Task: Add a signature Jeffery Brown containing Have a great National Nurses Day, Jeffery Brown to email address softage.5@softage.net and add a label Test scores
Action: Mouse moved to (1229, 75)
Screenshot: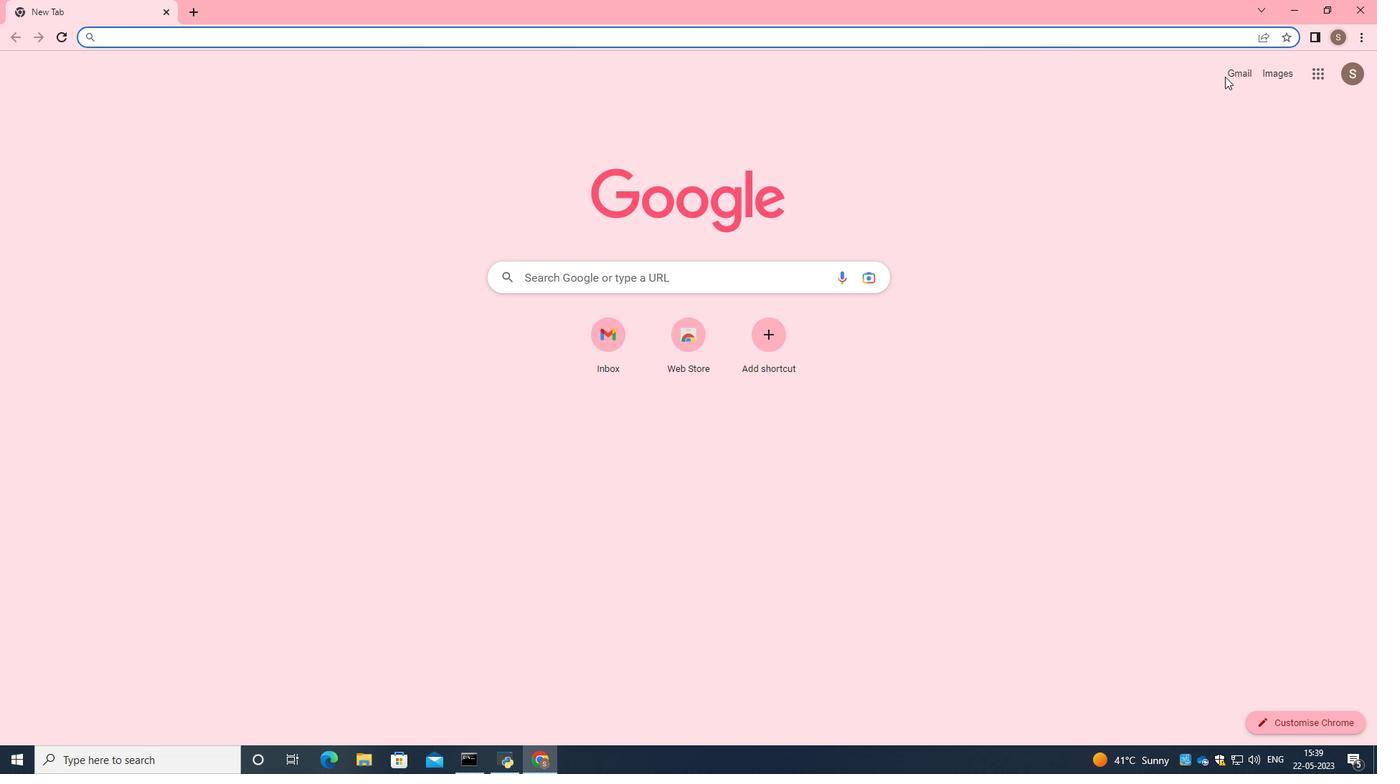 
Action: Mouse pressed left at (1229, 75)
Screenshot: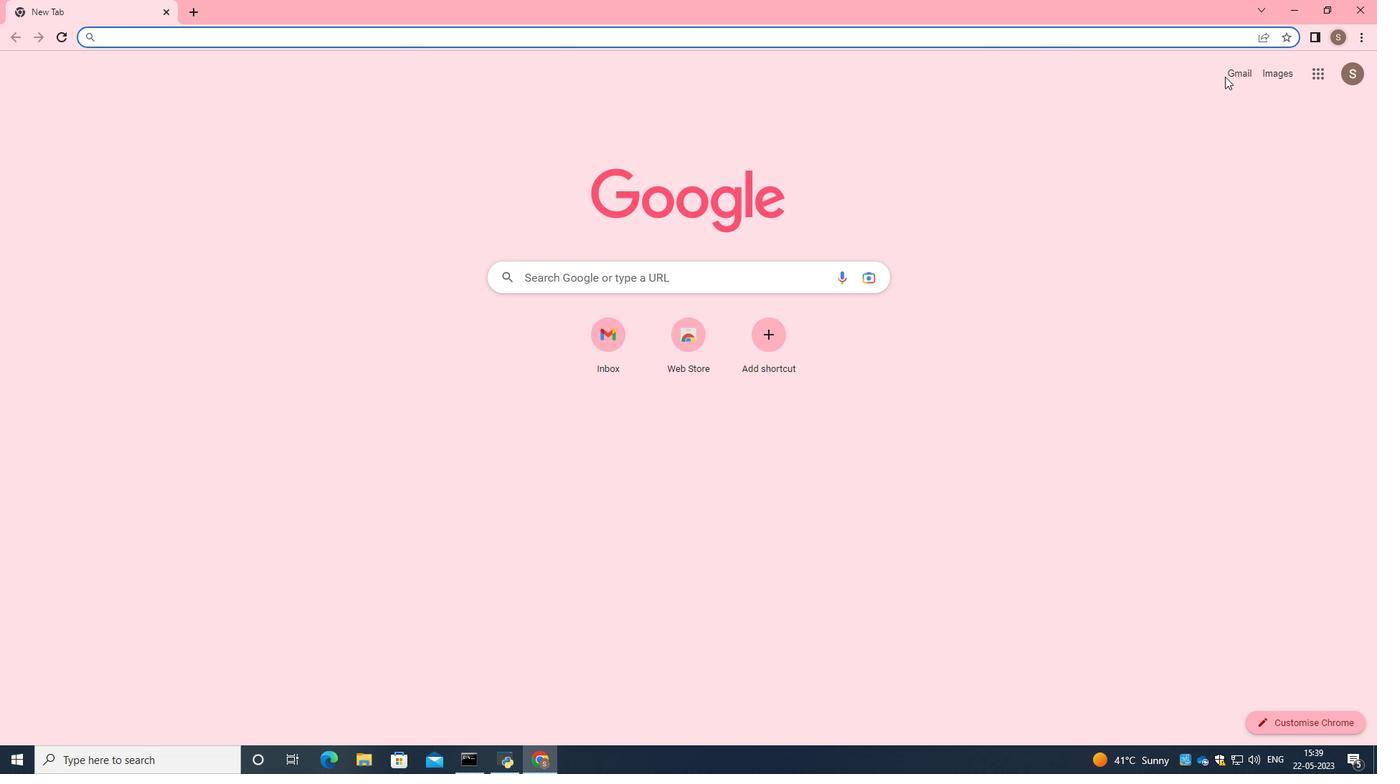 
Action: Mouse moved to (1031, 300)
Screenshot: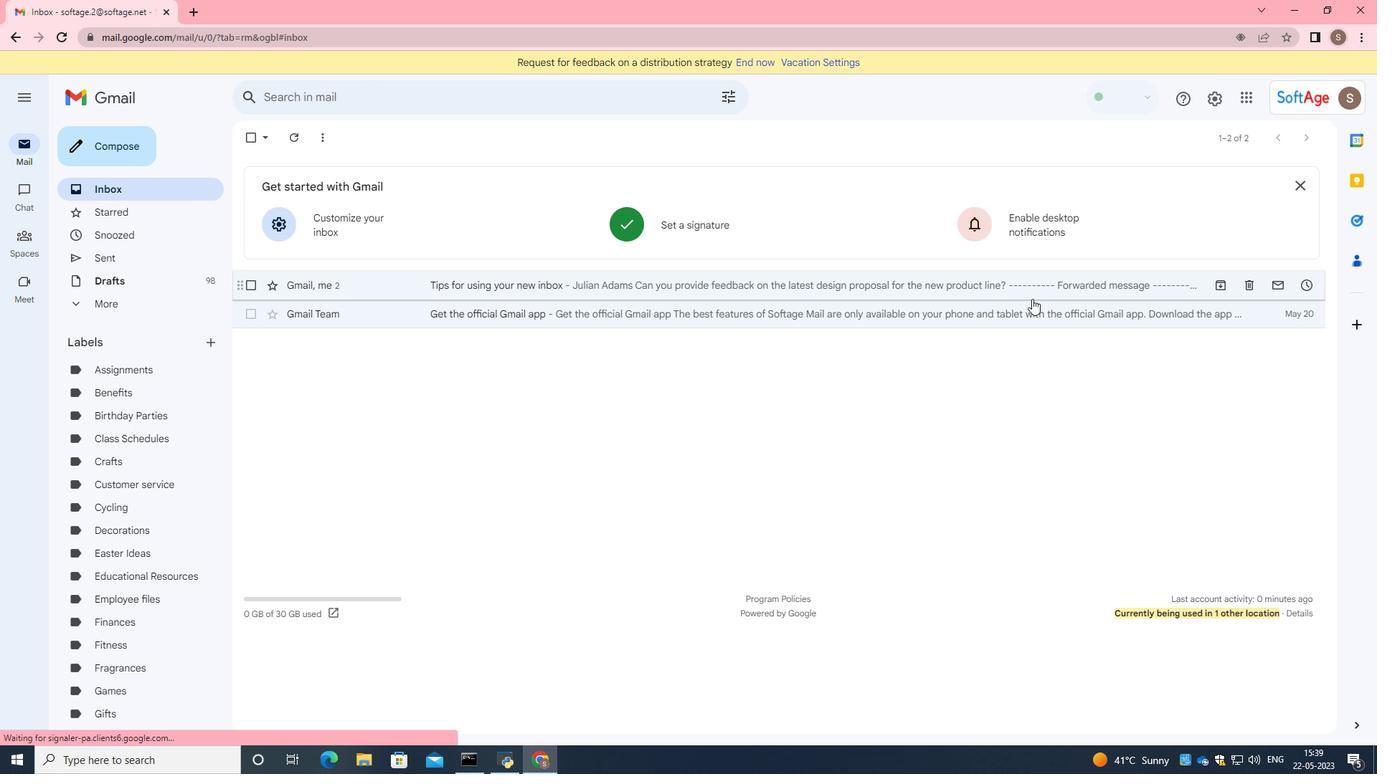 
Action: Mouse scrolled (1031, 299) with delta (0, 0)
Screenshot: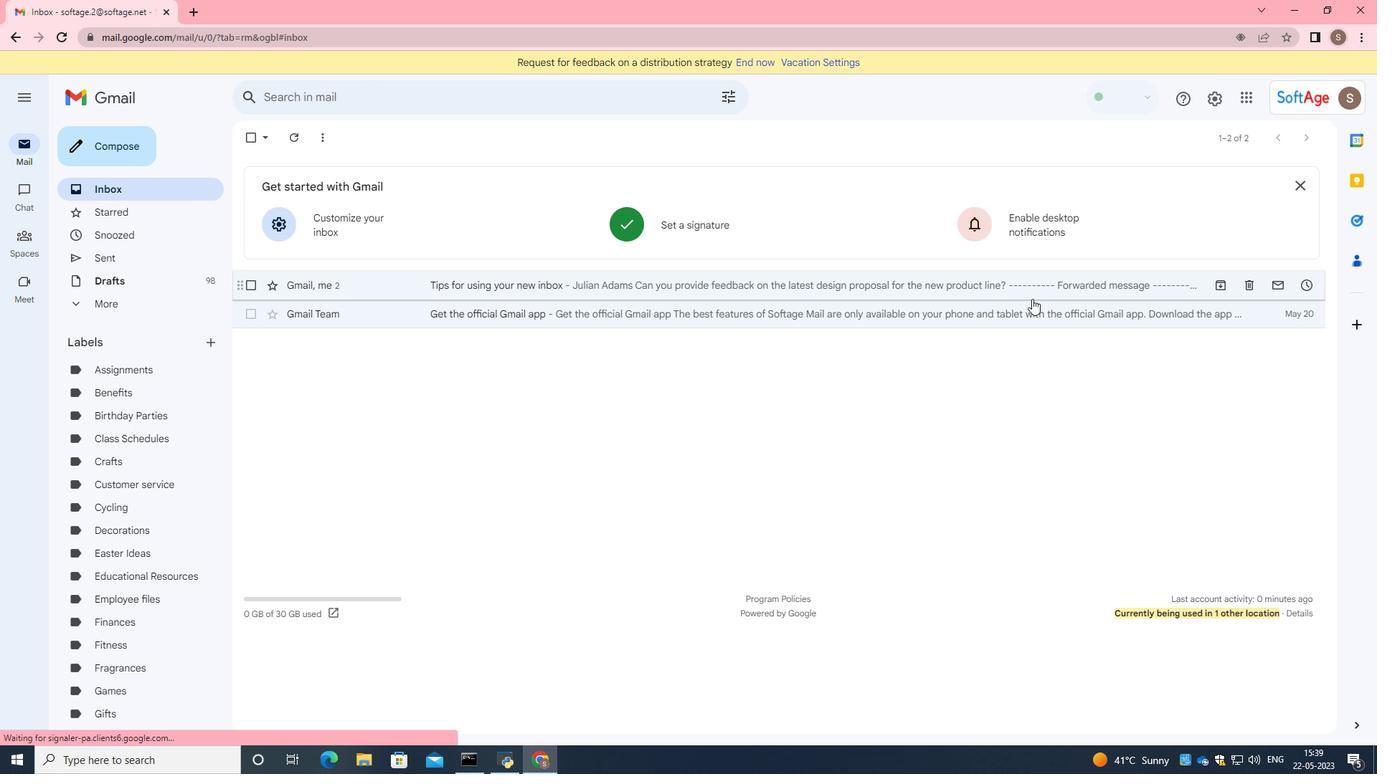 
Action: Mouse moved to (1031, 302)
Screenshot: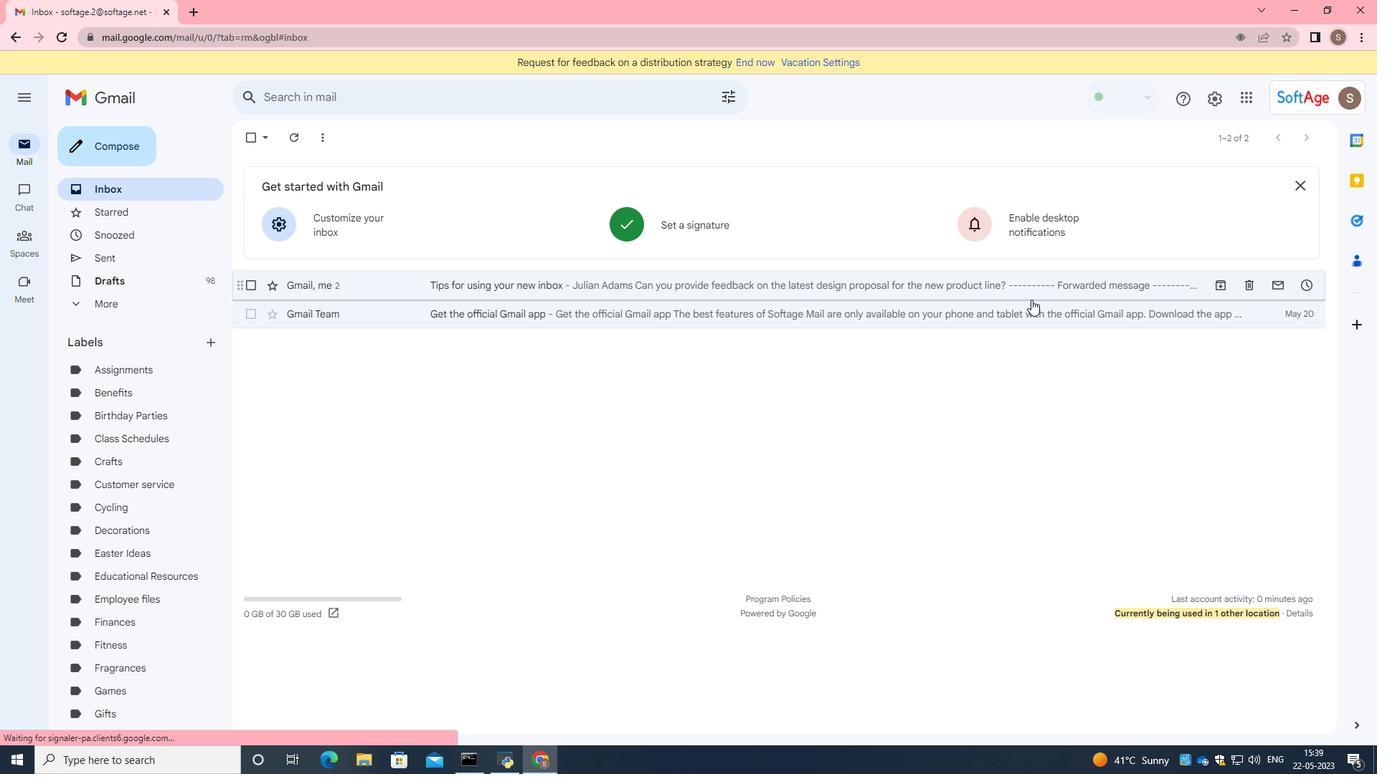 
Action: Mouse scrolled (1031, 301) with delta (0, 0)
Screenshot: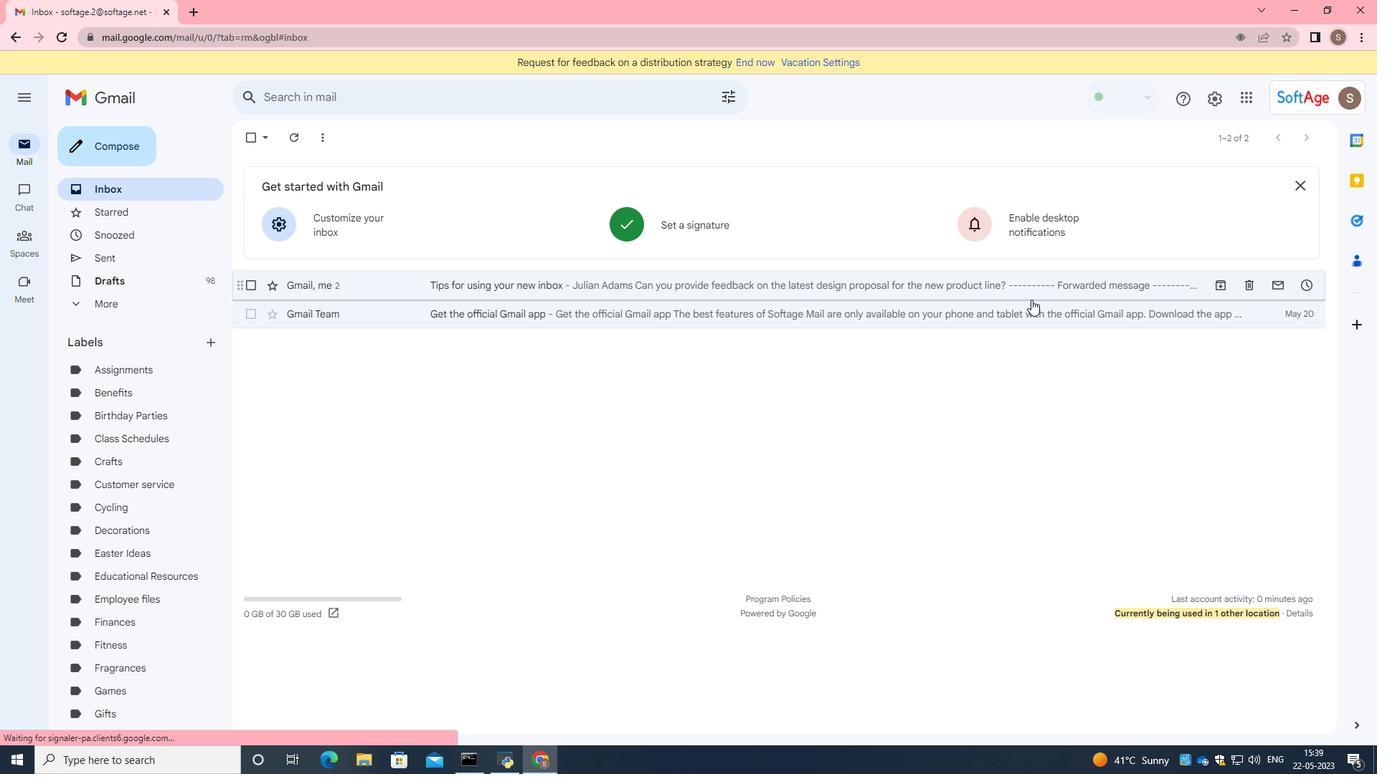 
Action: Mouse moved to (1210, 93)
Screenshot: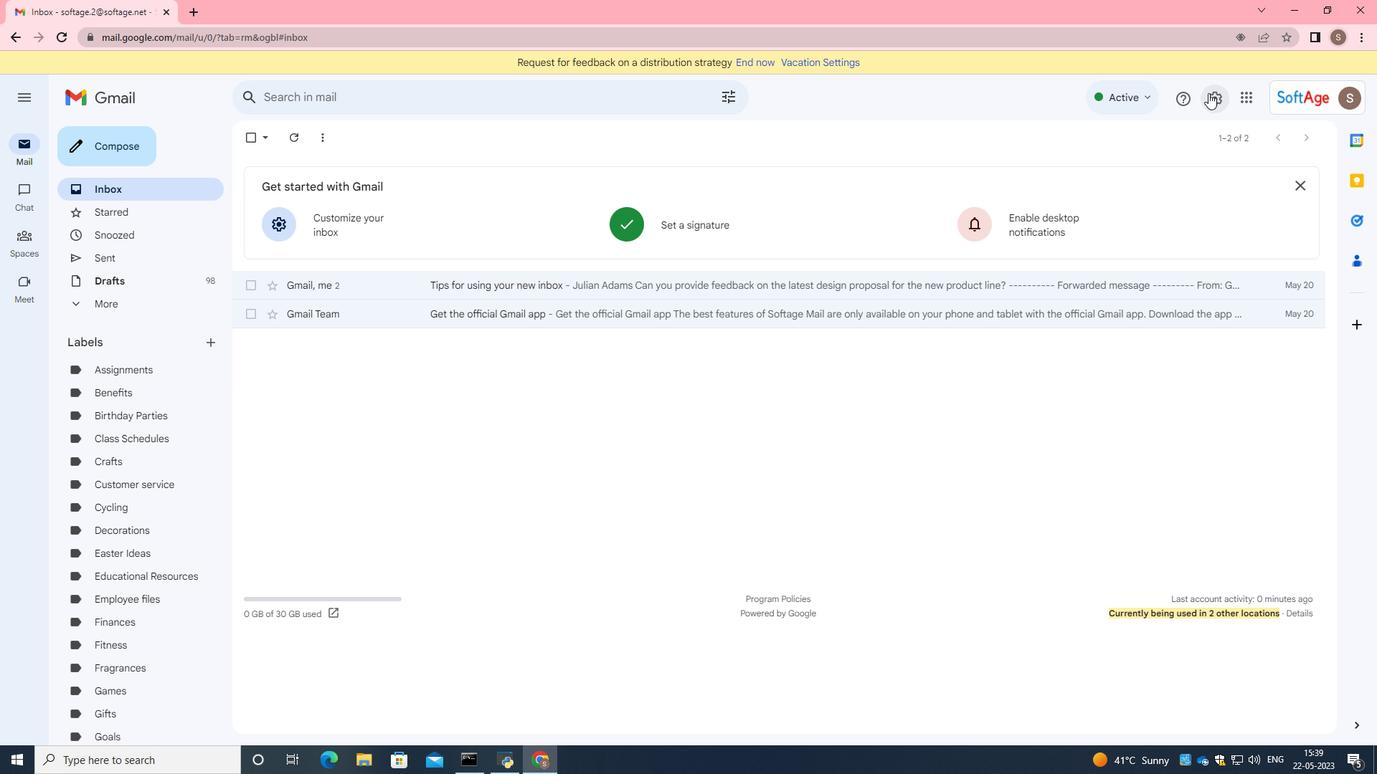 
Action: Mouse pressed left at (1210, 93)
Screenshot: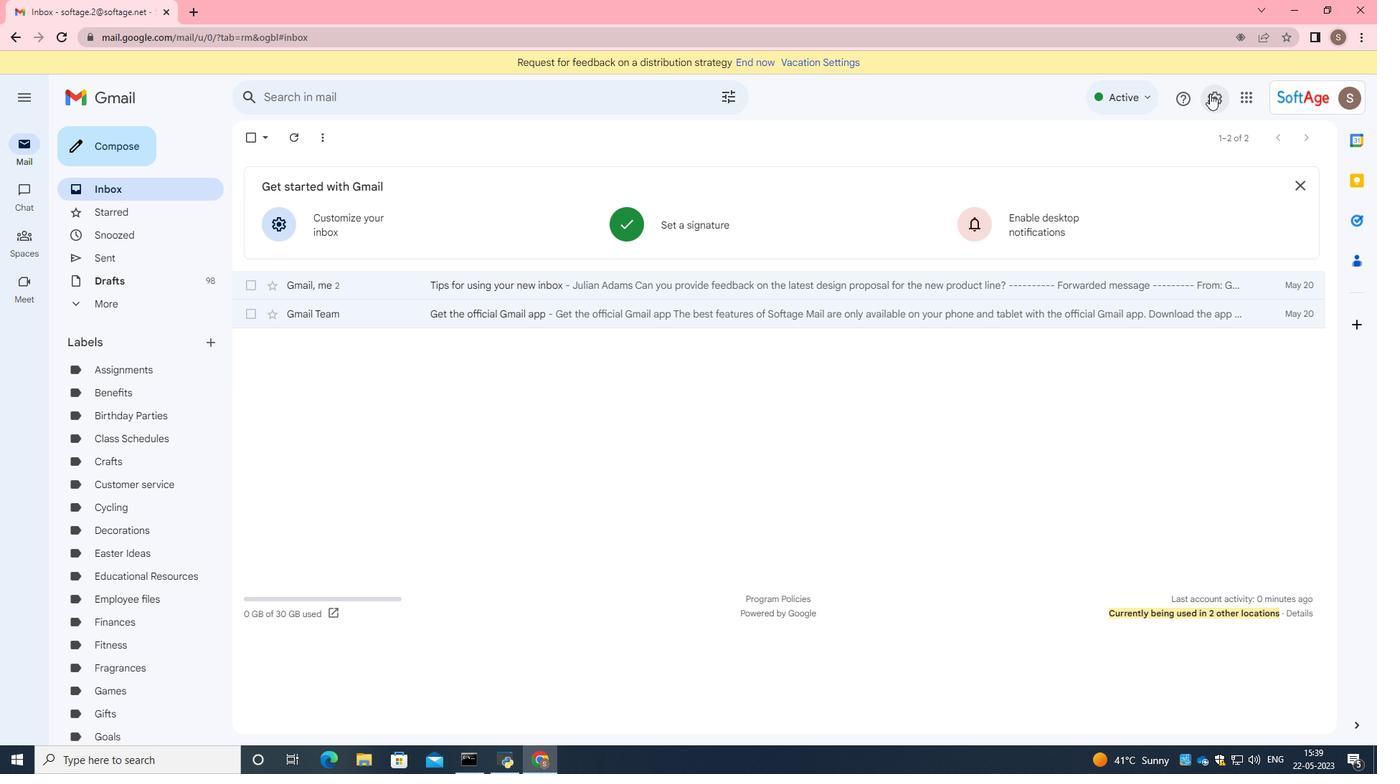 
Action: Mouse moved to (1213, 168)
Screenshot: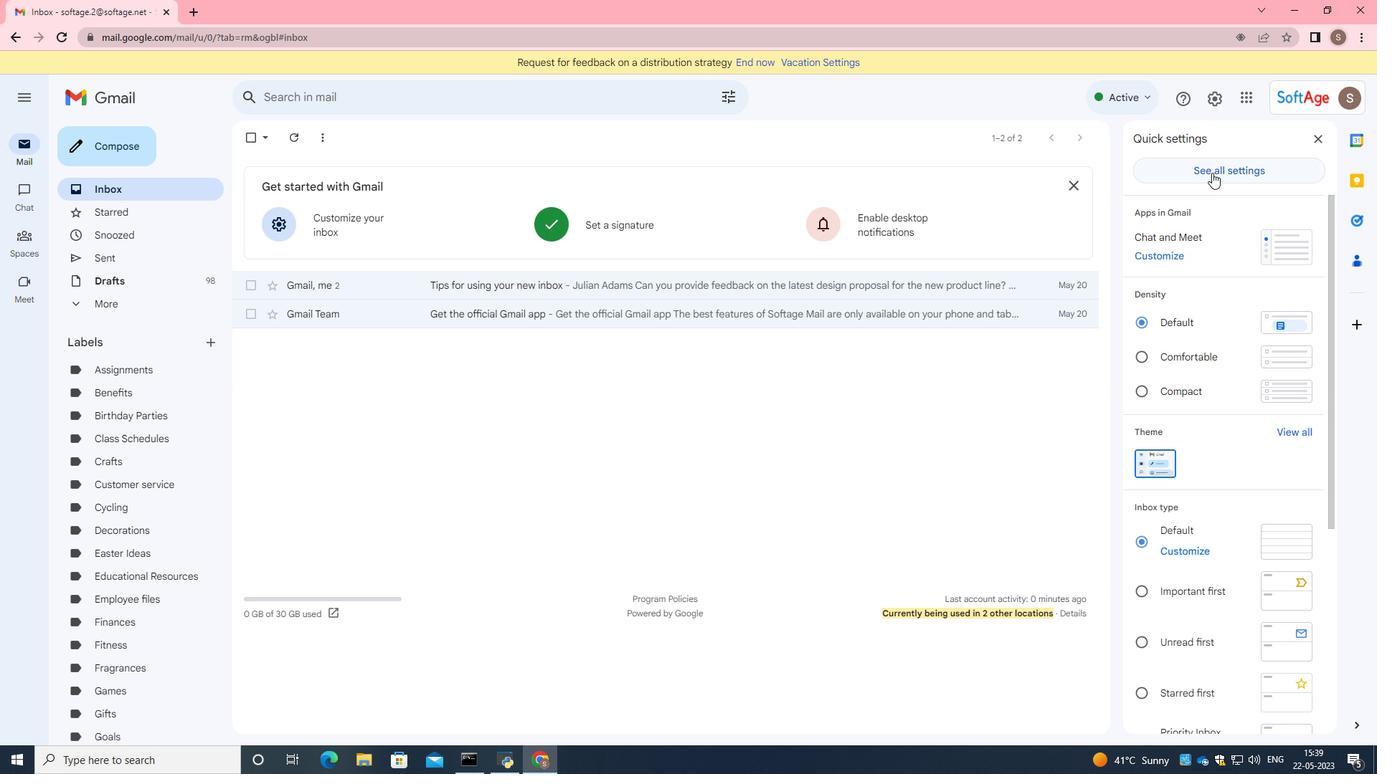 
Action: Mouse pressed left at (1213, 168)
Screenshot: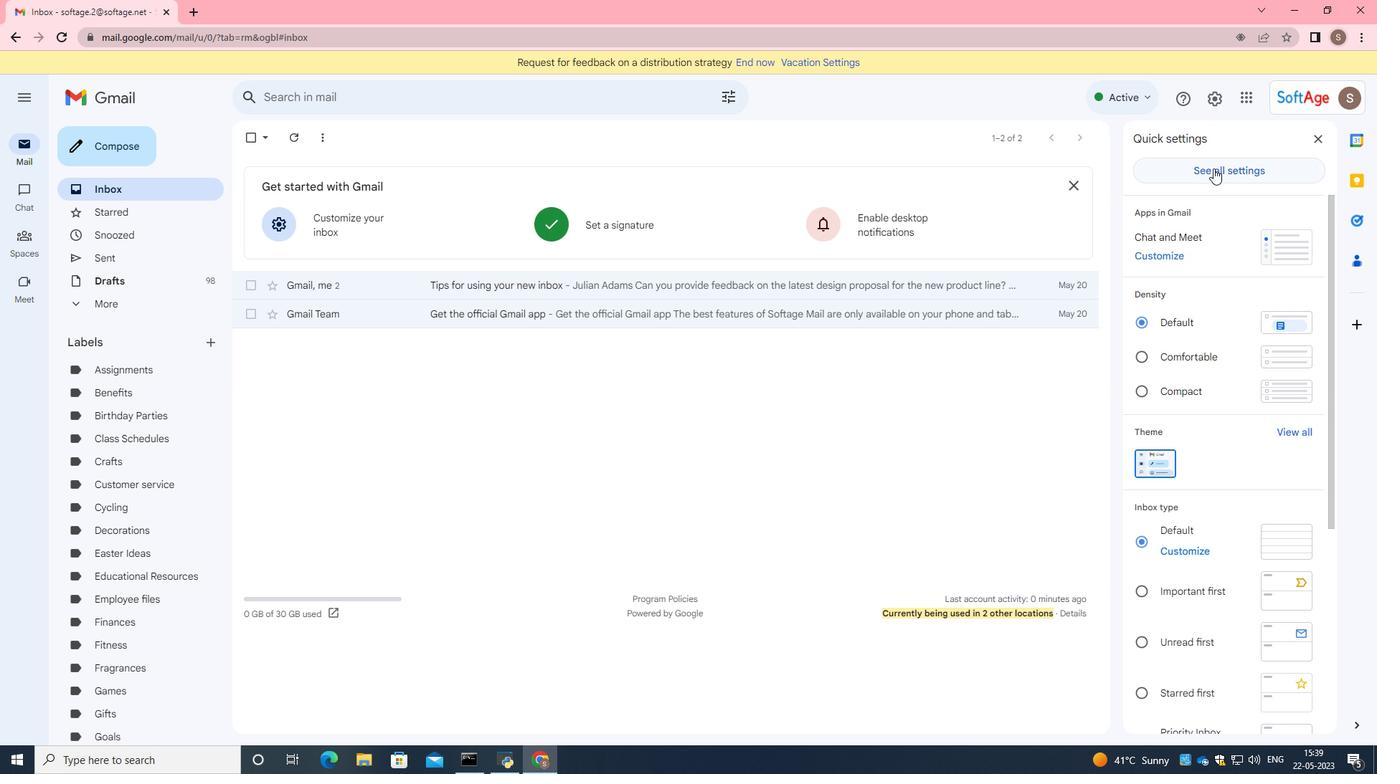 
Action: Mouse moved to (1174, 139)
Screenshot: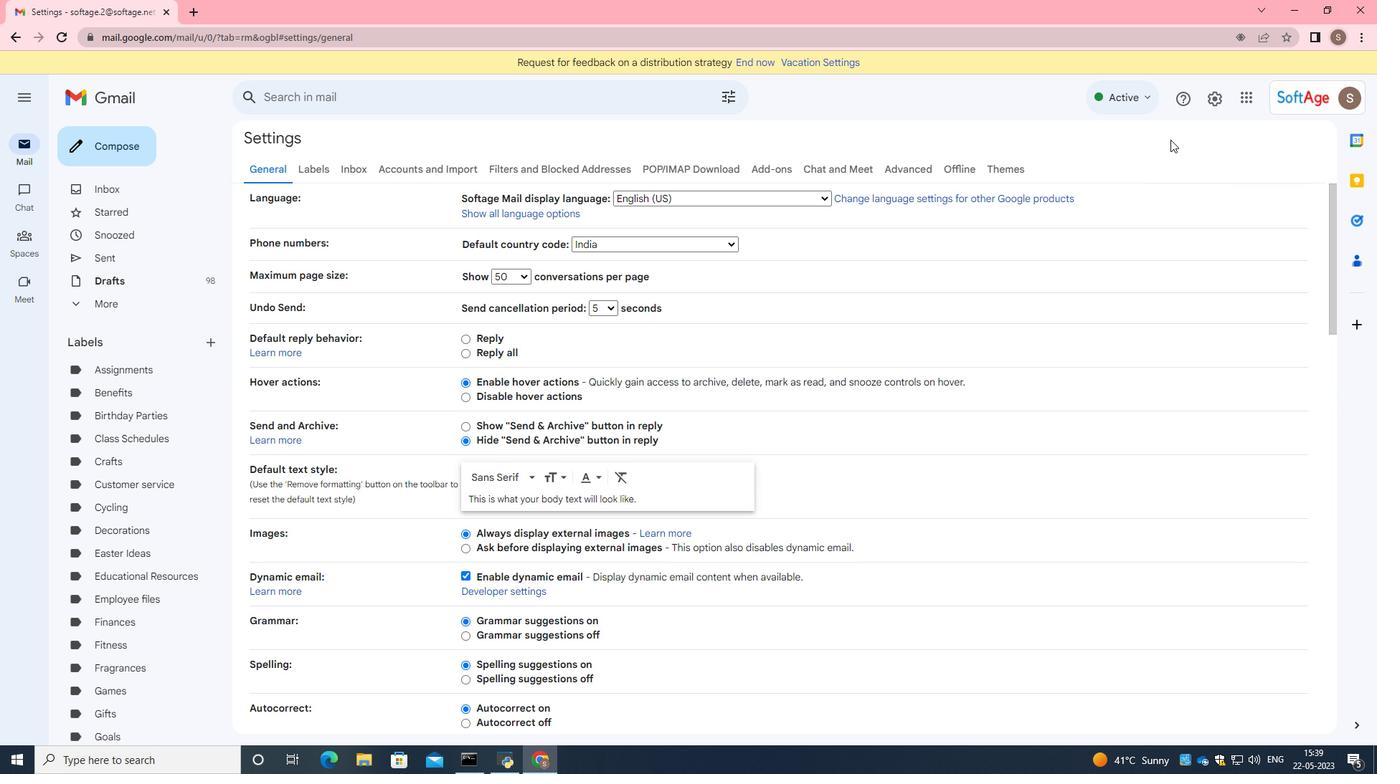 
Action: Mouse scrolled (1174, 139) with delta (0, 0)
Screenshot: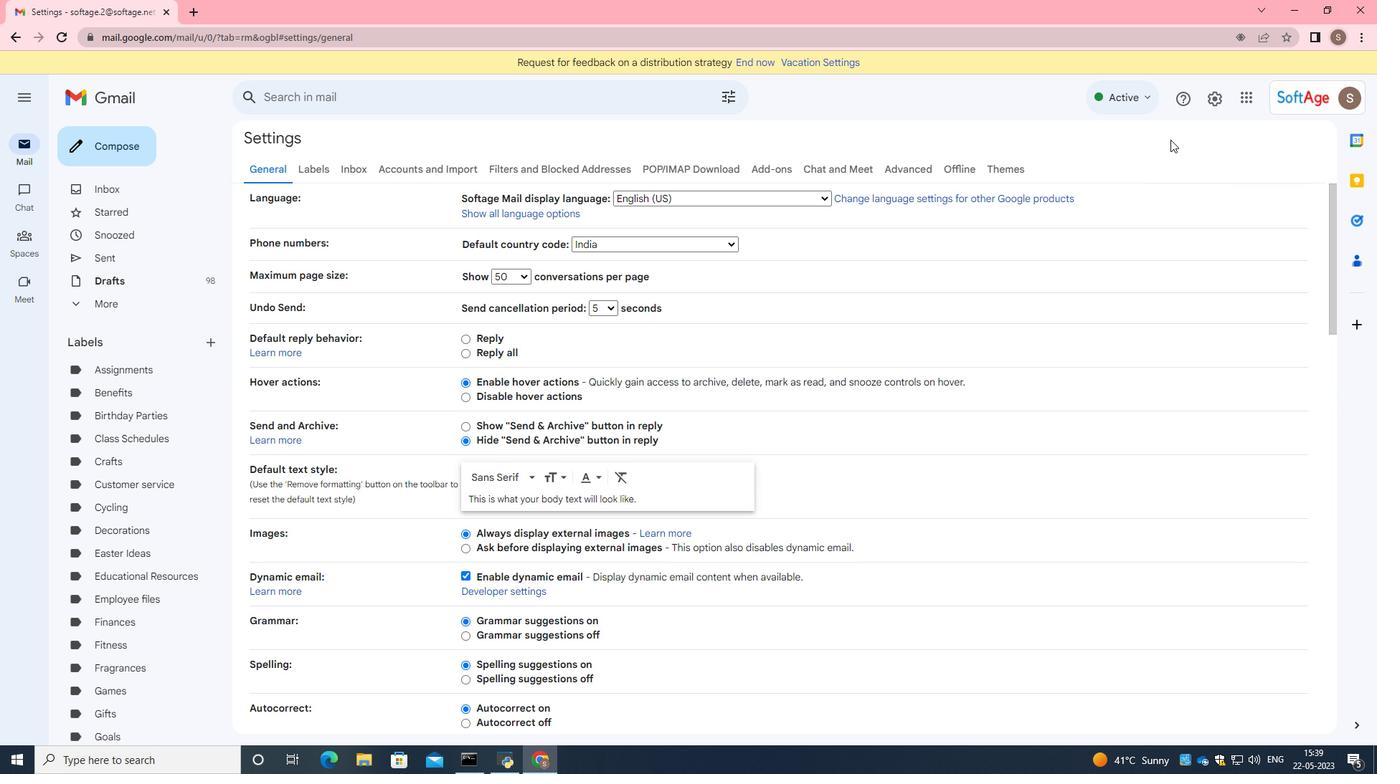 
Action: Mouse moved to (1175, 140)
Screenshot: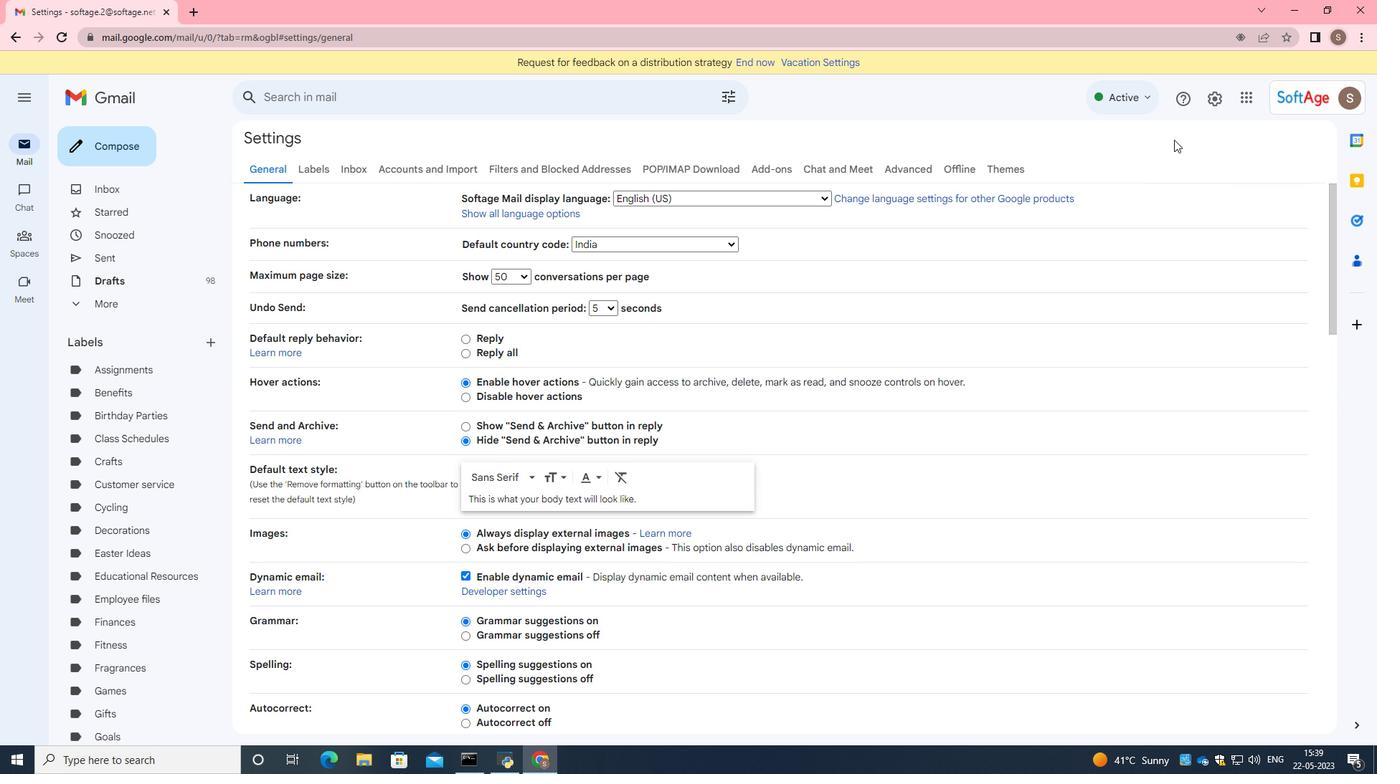 
Action: Mouse scrolled (1175, 139) with delta (0, 0)
Screenshot: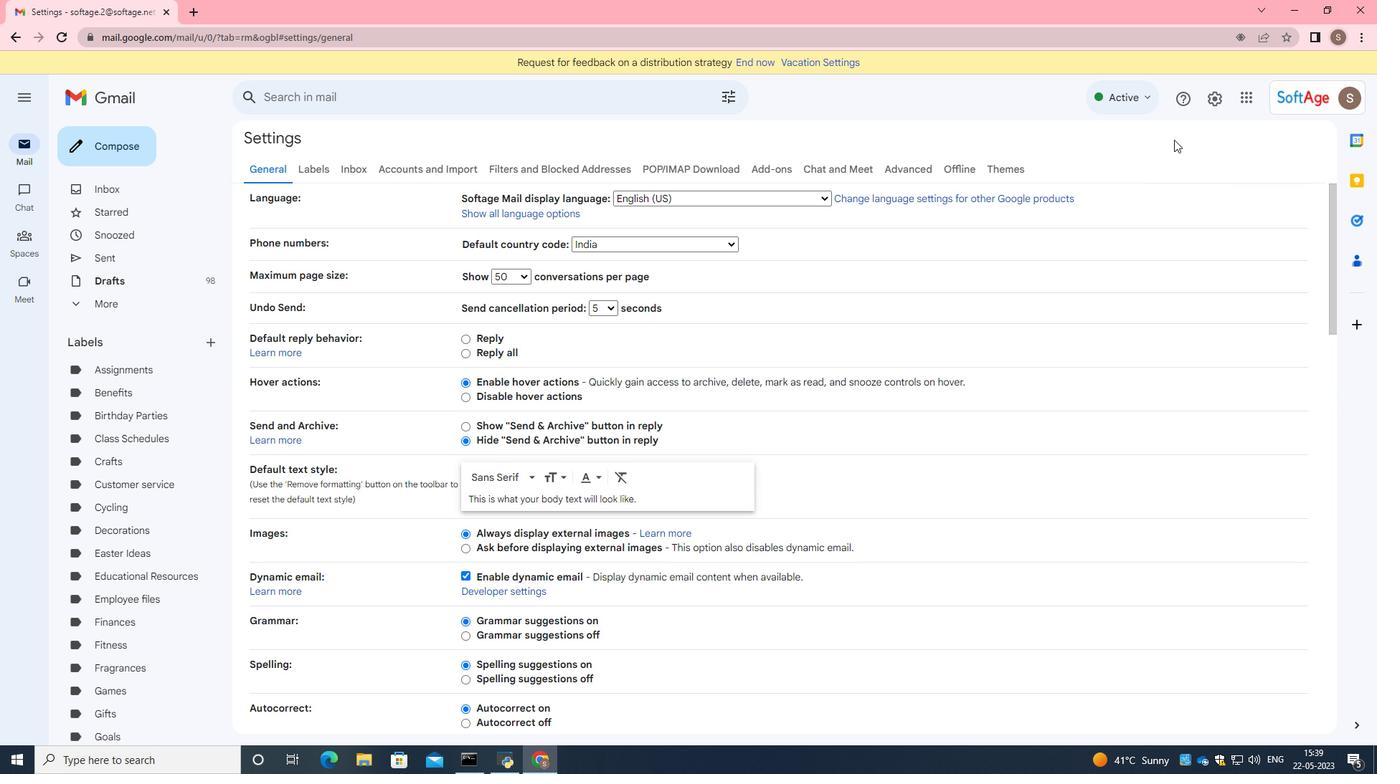 
Action: Mouse moved to (1169, 169)
Screenshot: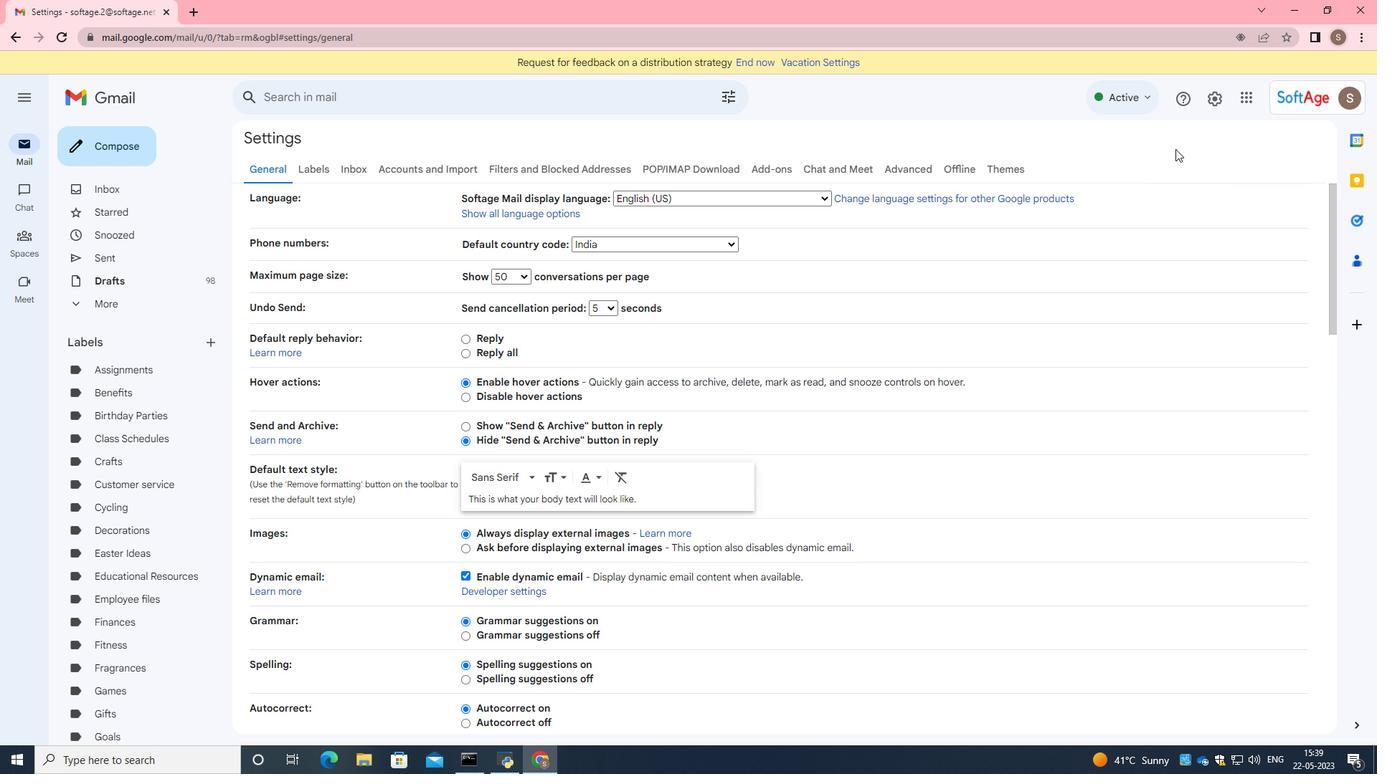 
Action: Mouse scrolled (1169, 169) with delta (0, 0)
Screenshot: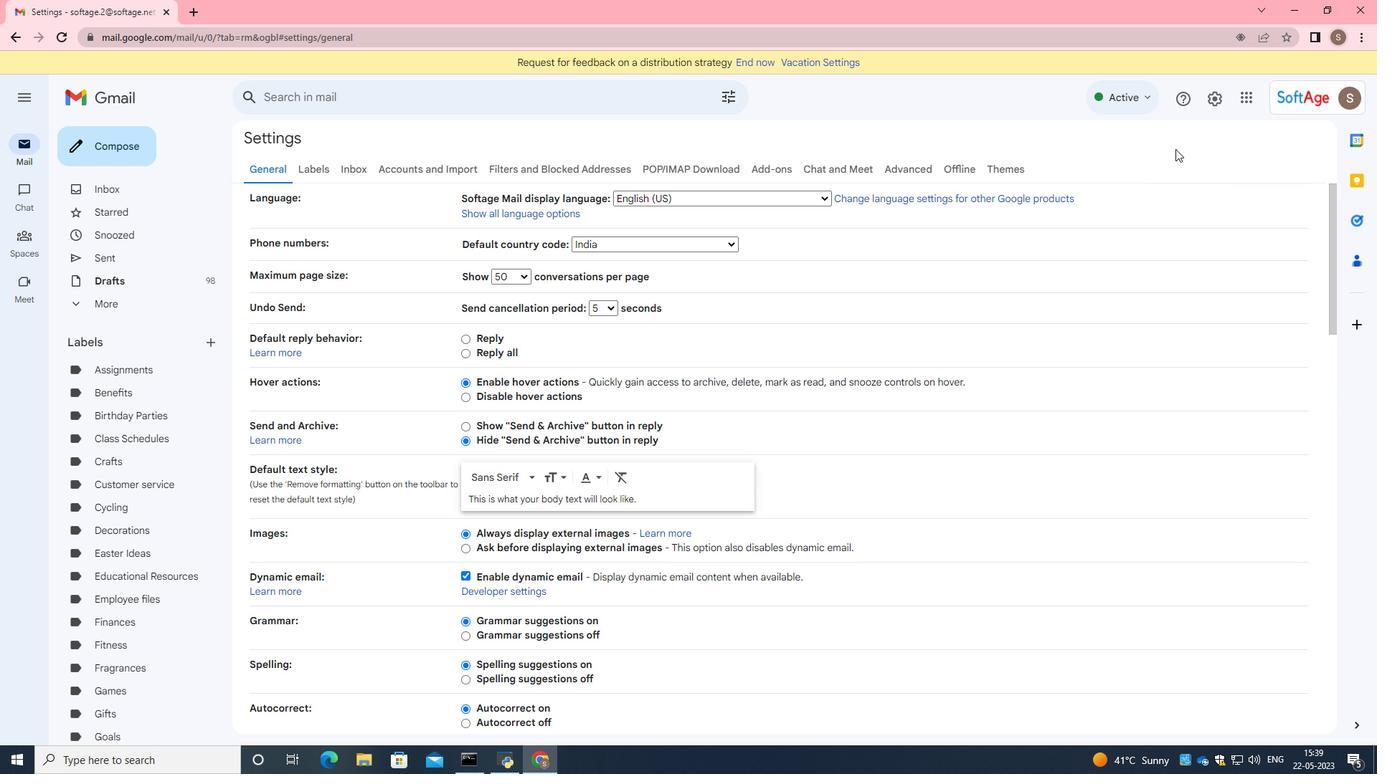 
Action: Mouse moved to (1167, 174)
Screenshot: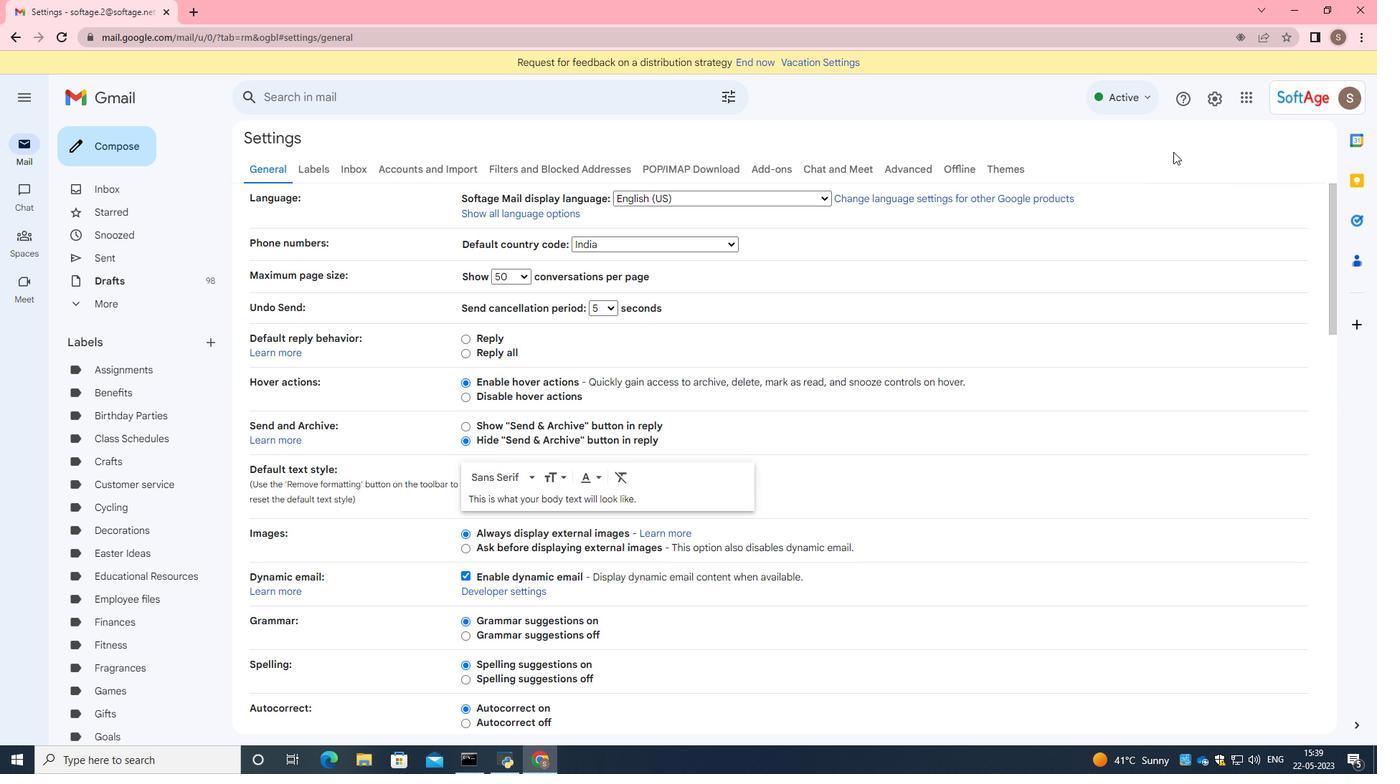 
Action: Mouse scrolled (1167, 174) with delta (0, 0)
Screenshot: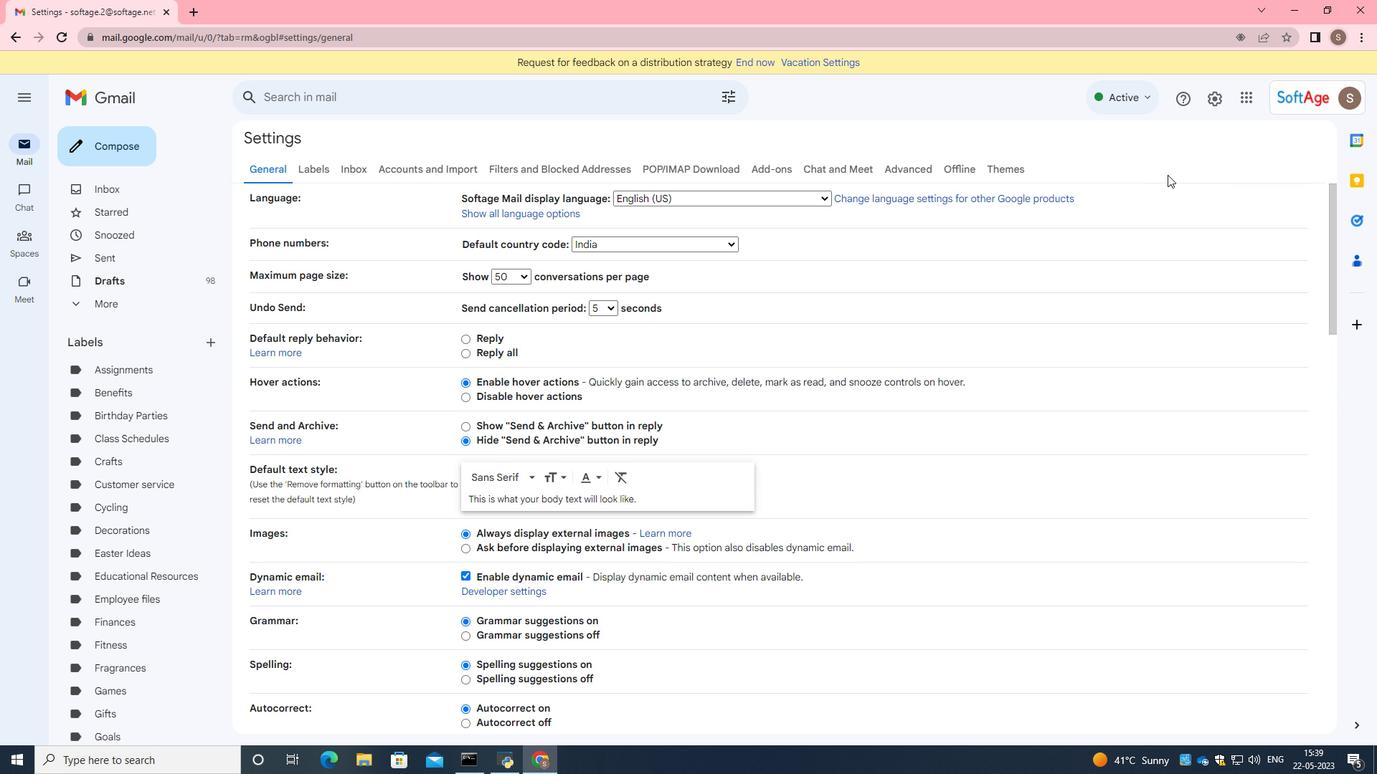 
Action: Mouse moved to (935, 314)
Screenshot: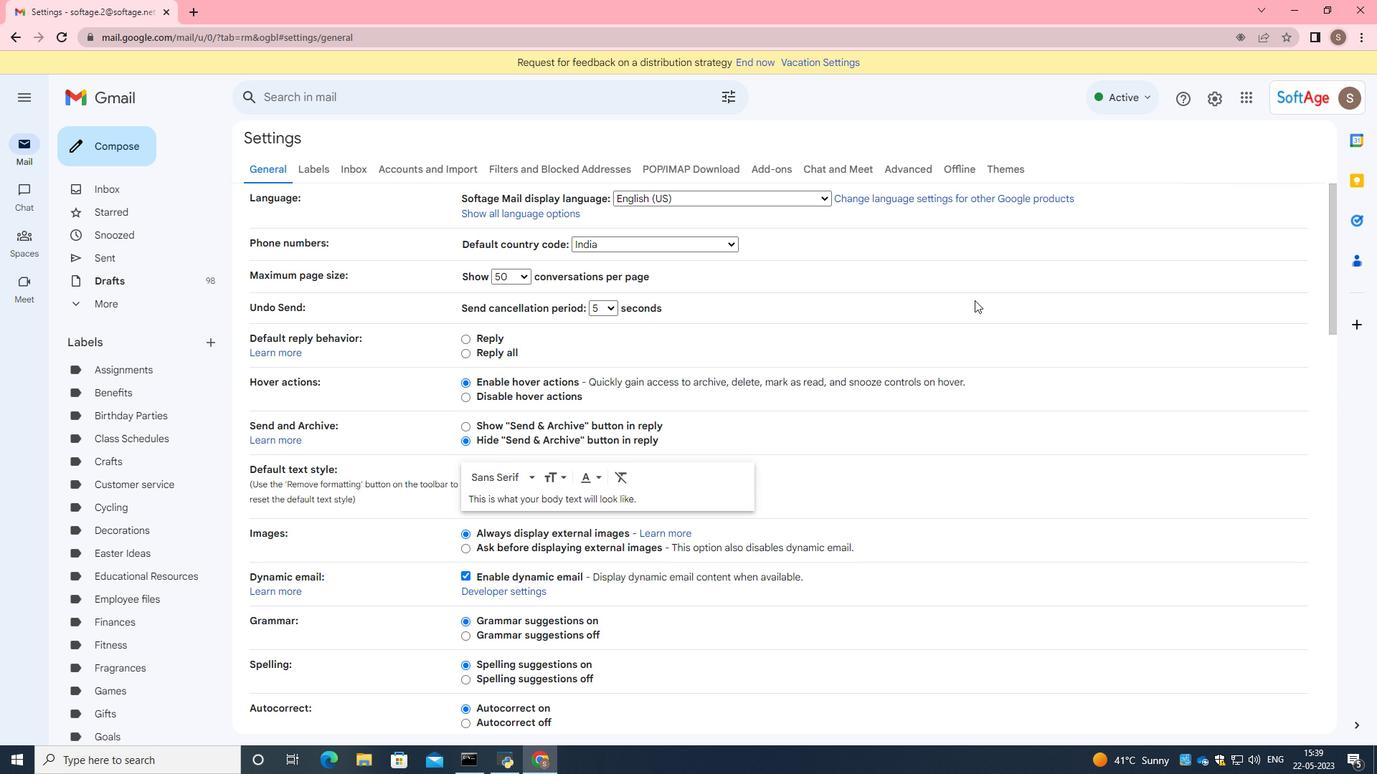 
Action: Mouse scrolled (935, 313) with delta (0, 0)
Screenshot: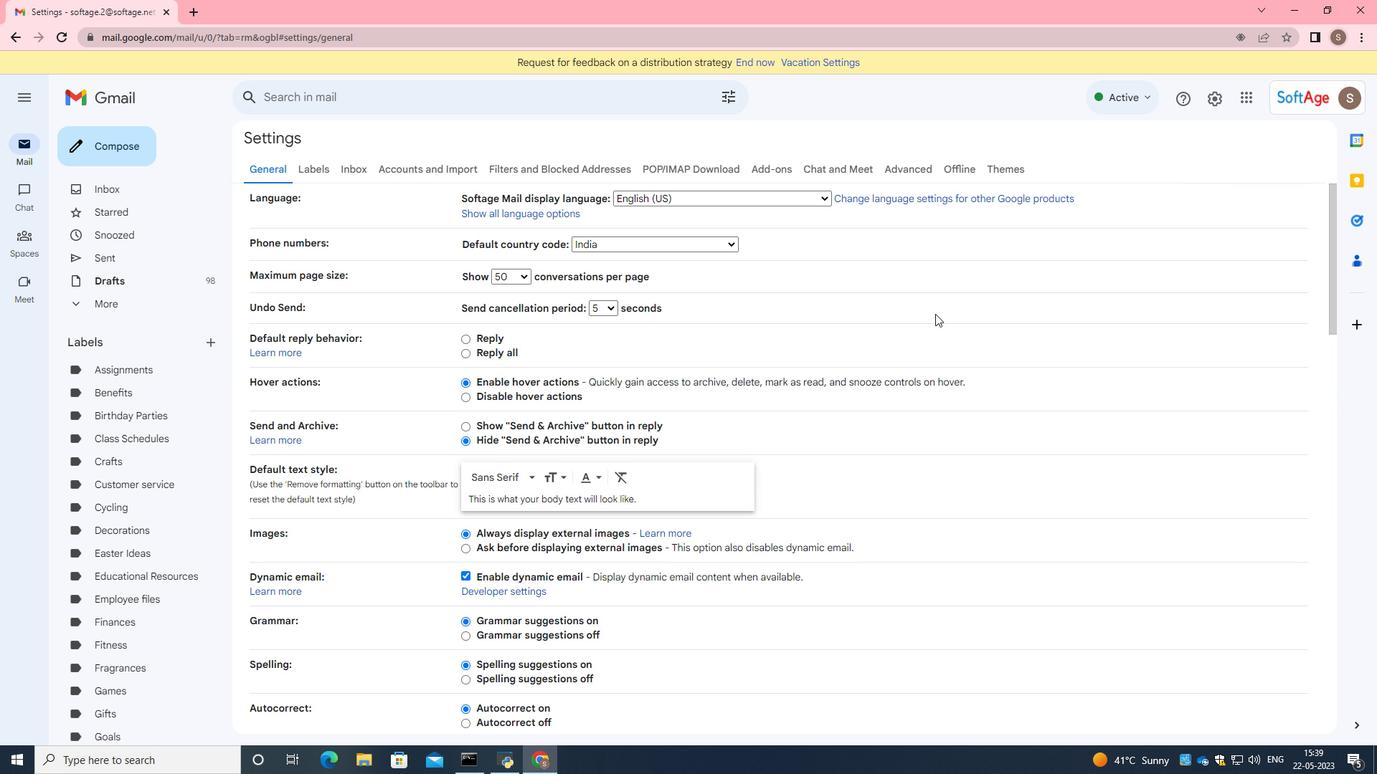 
Action: Mouse moved to (935, 314)
Screenshot: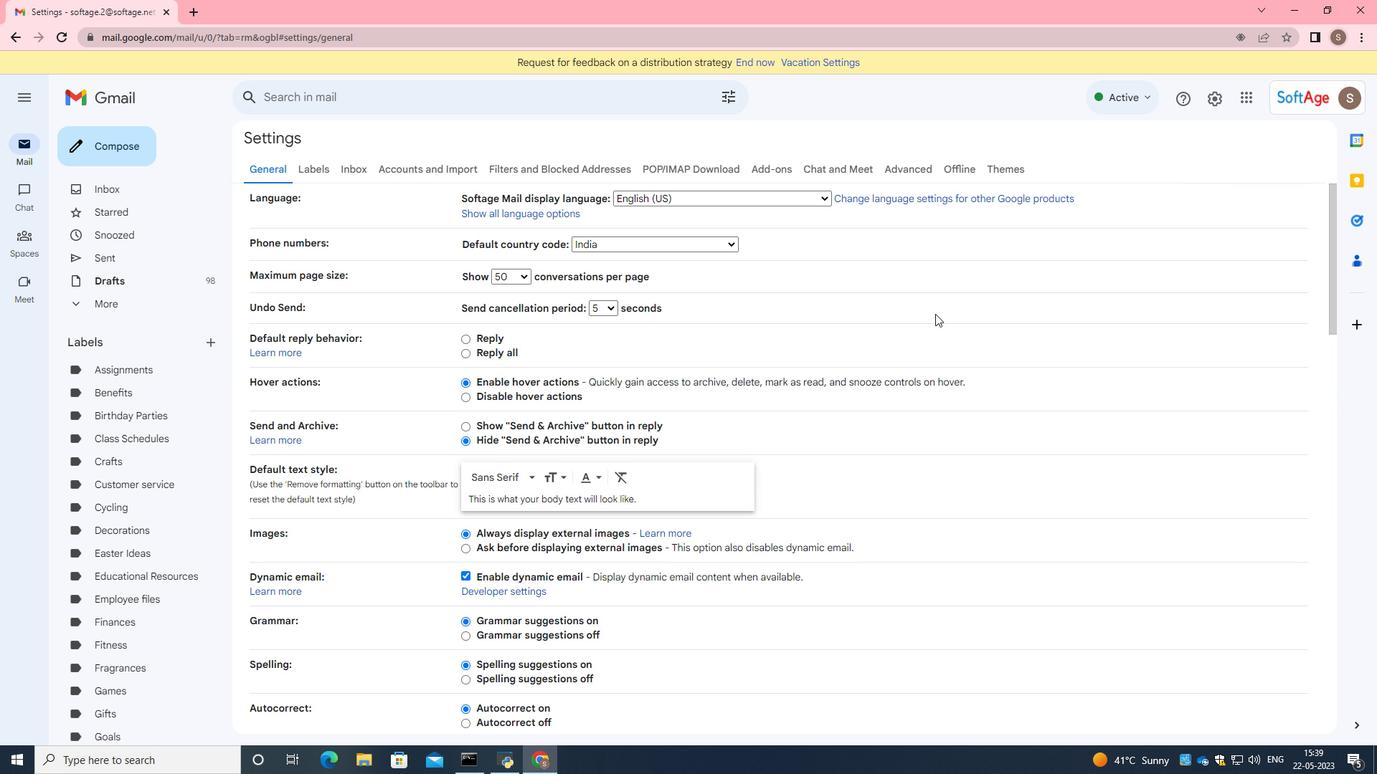 
Action: Mouse scrolled (935, 313) with delta (0, 0)
Screenshot: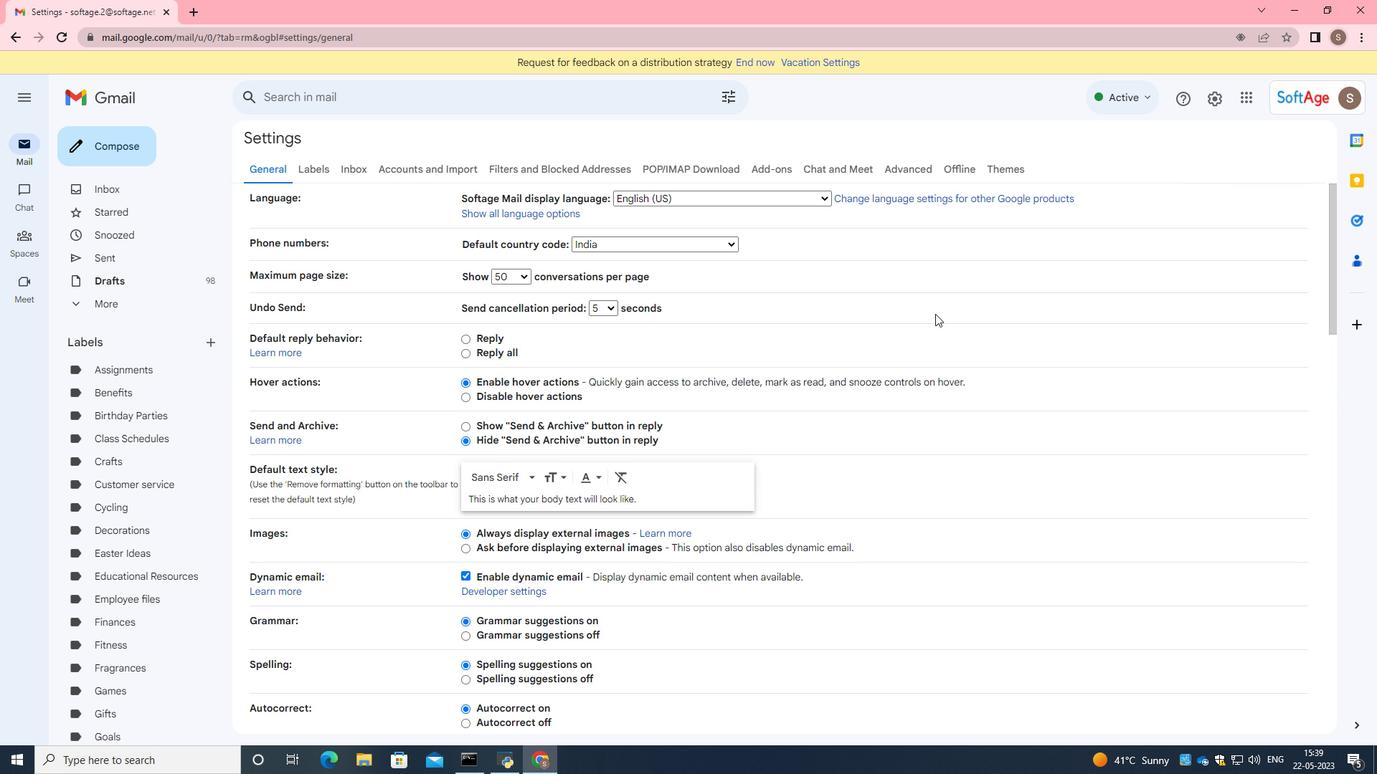 
Action: Mouse scrolled (935, 313) with delta (0, 0)
Screenshot: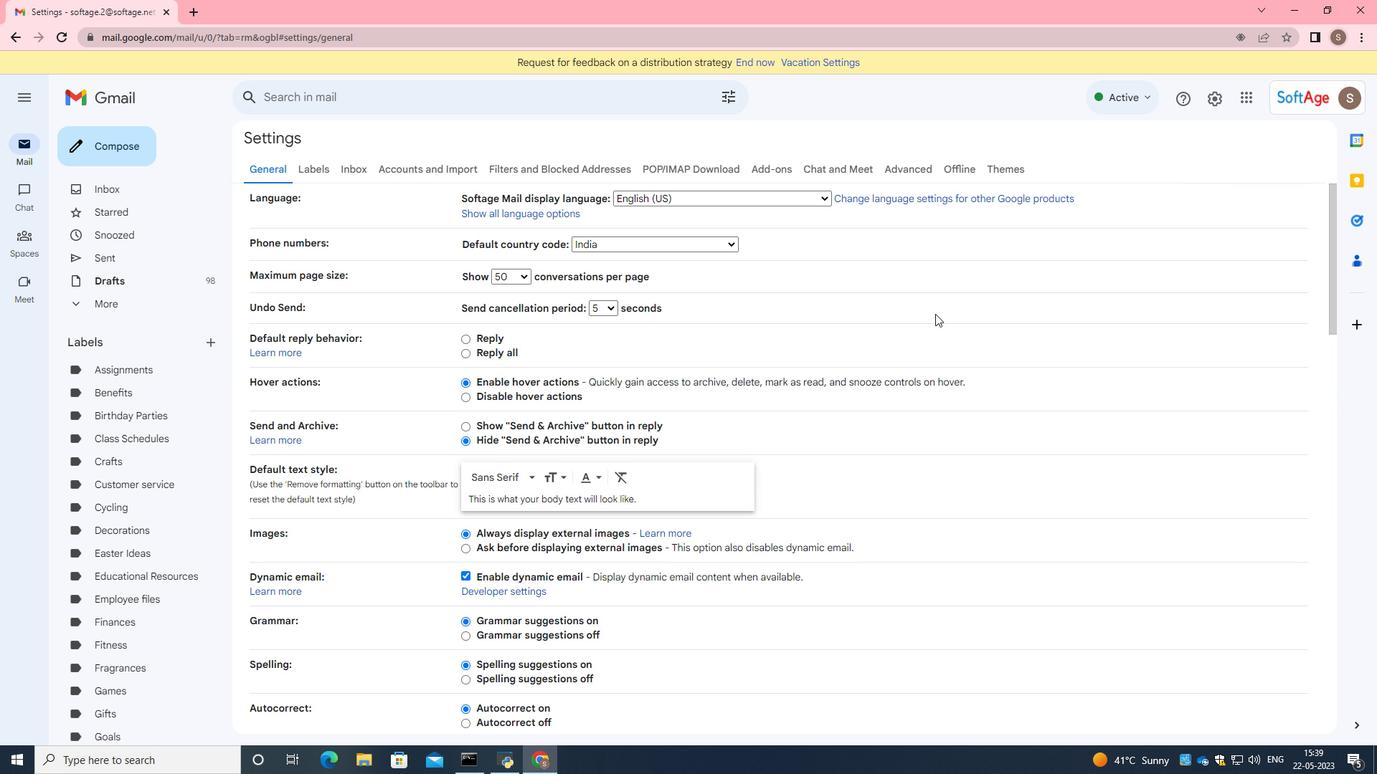 
Action: Mouse moved to (938, 313)
Screenshot: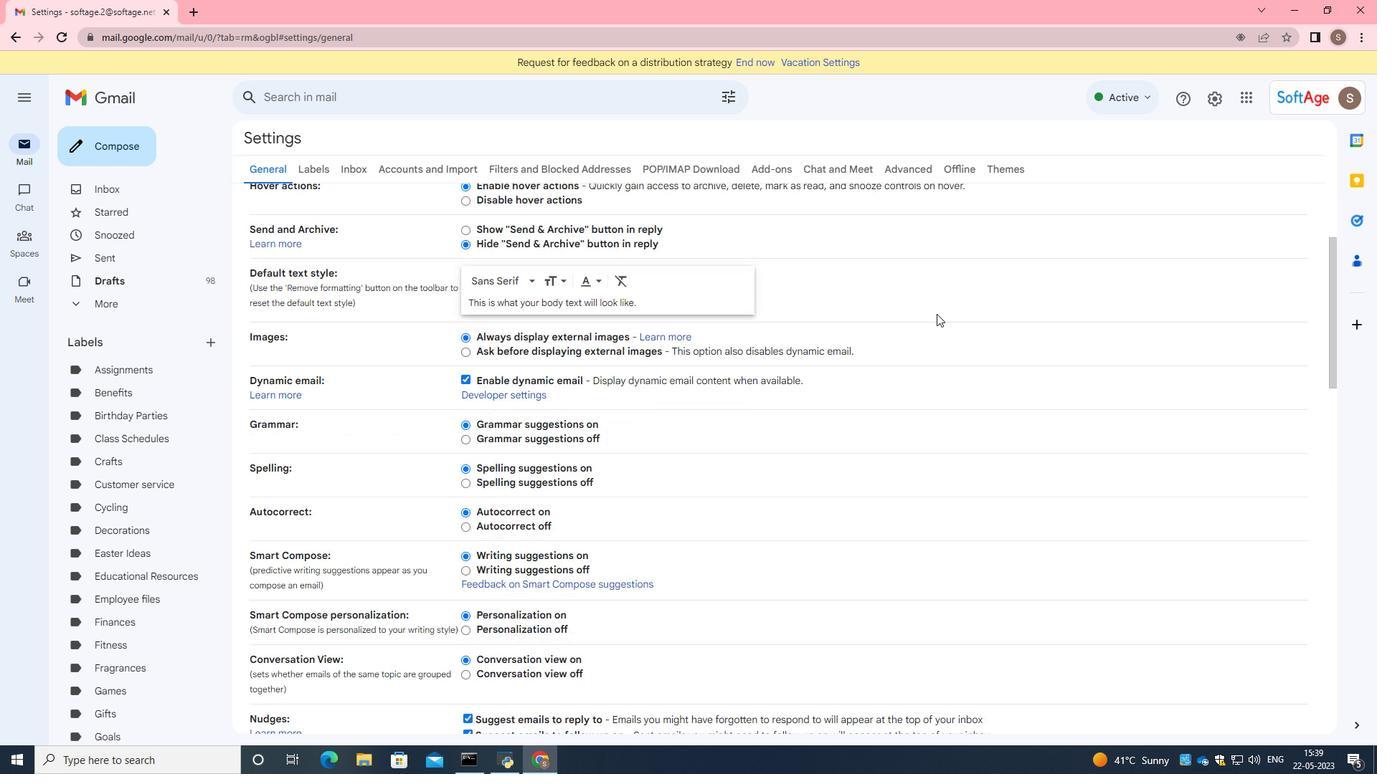 
Action: Mouse scrolled (938, 312) with delta (0, 0)
Screenshot: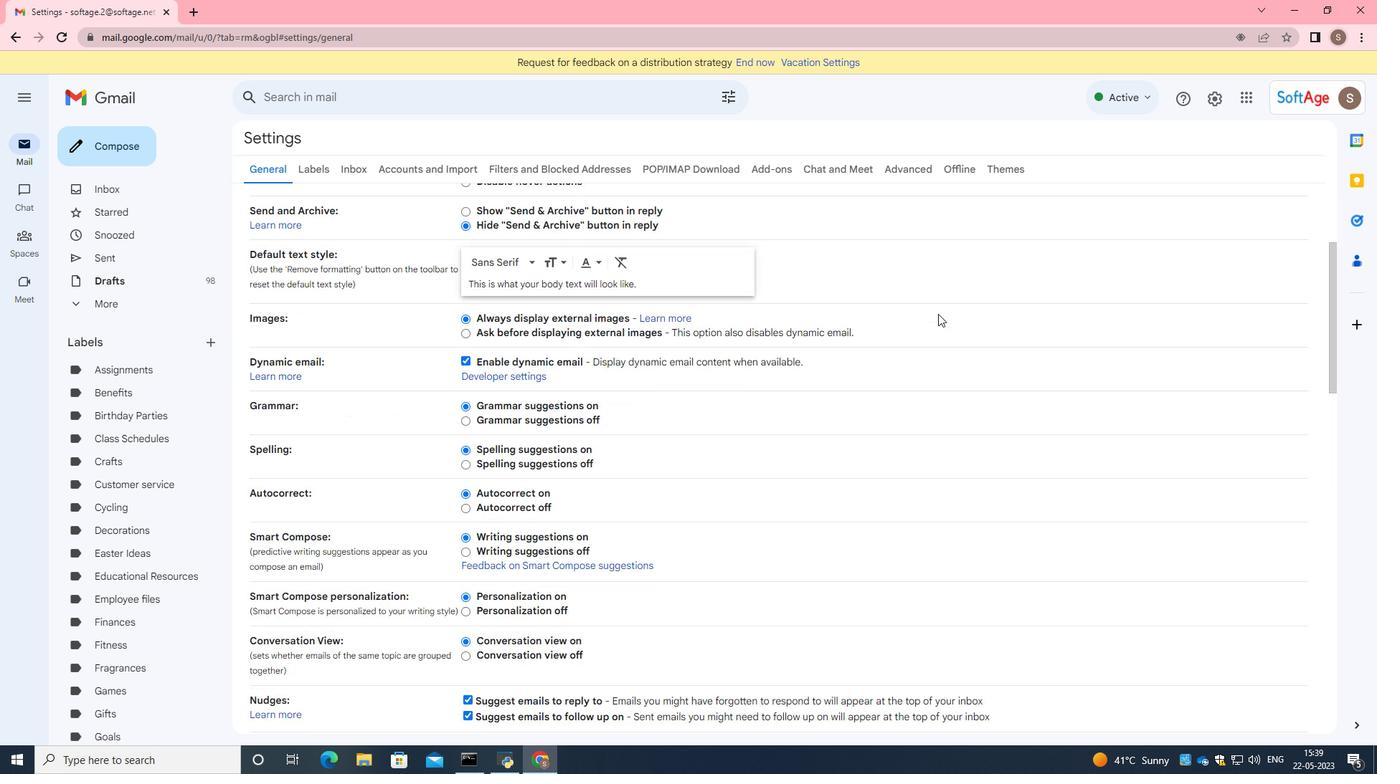 
Action: Mouse scrolled (938, 312) with delta (0, 0)
Screenshot: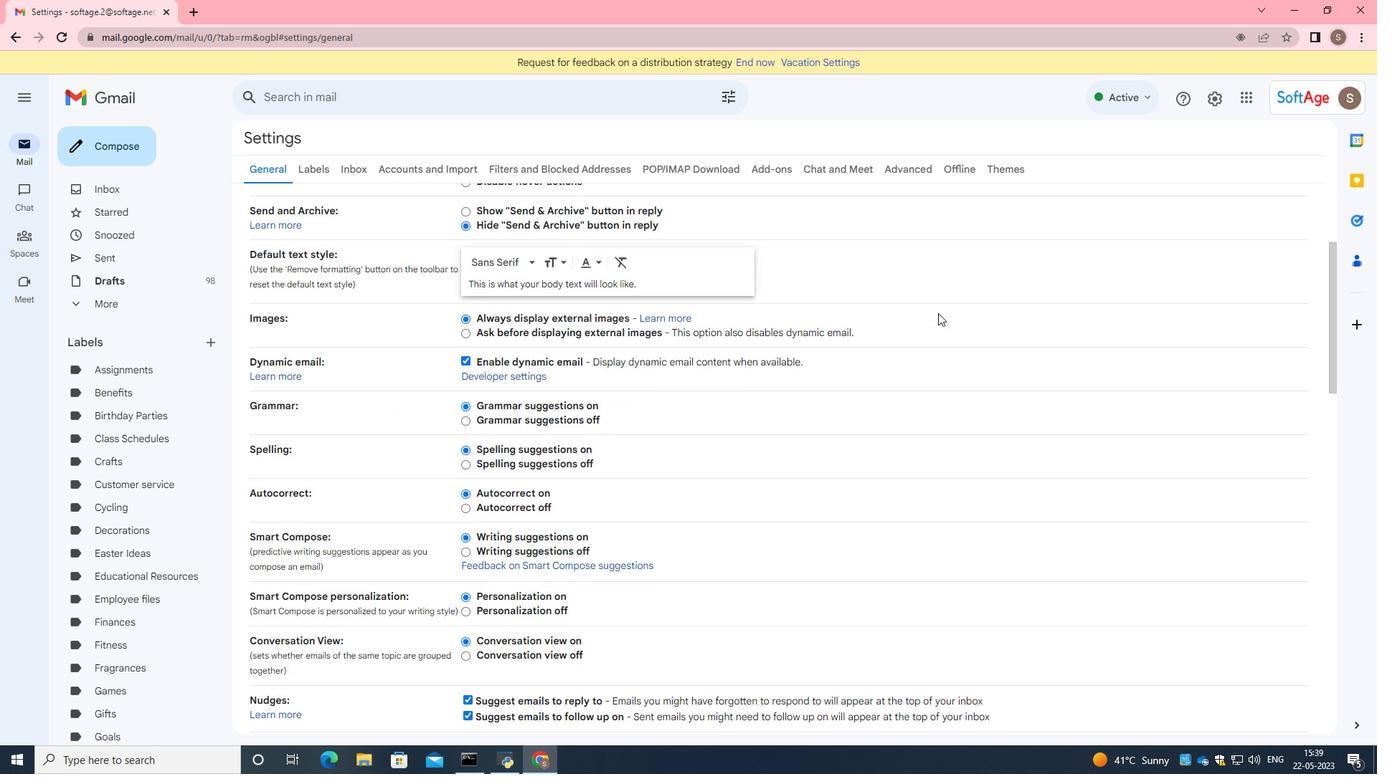 
Action: Mouse scrolled (938, 312) with delta (0, 0)
Screenshot: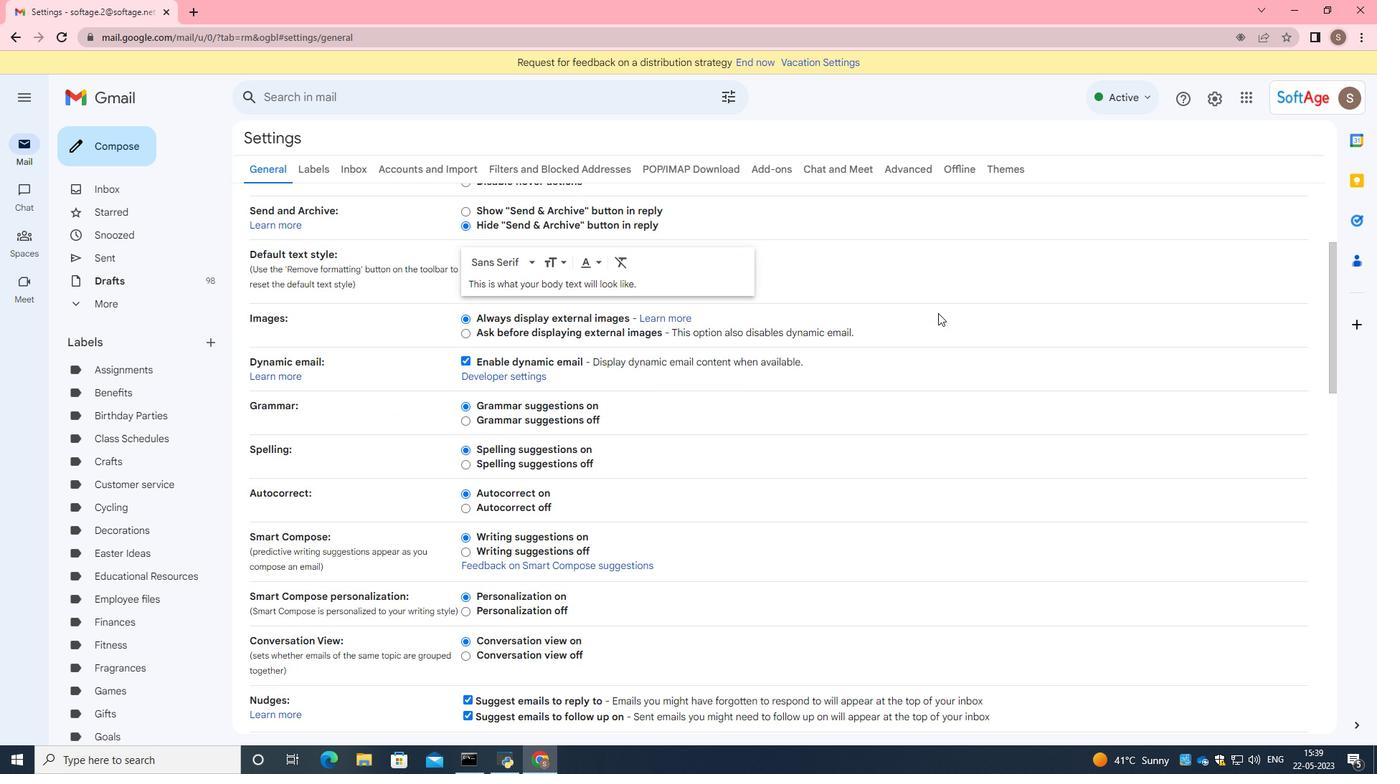 
Action: Mouse moved to (938, 312)
Screenshot: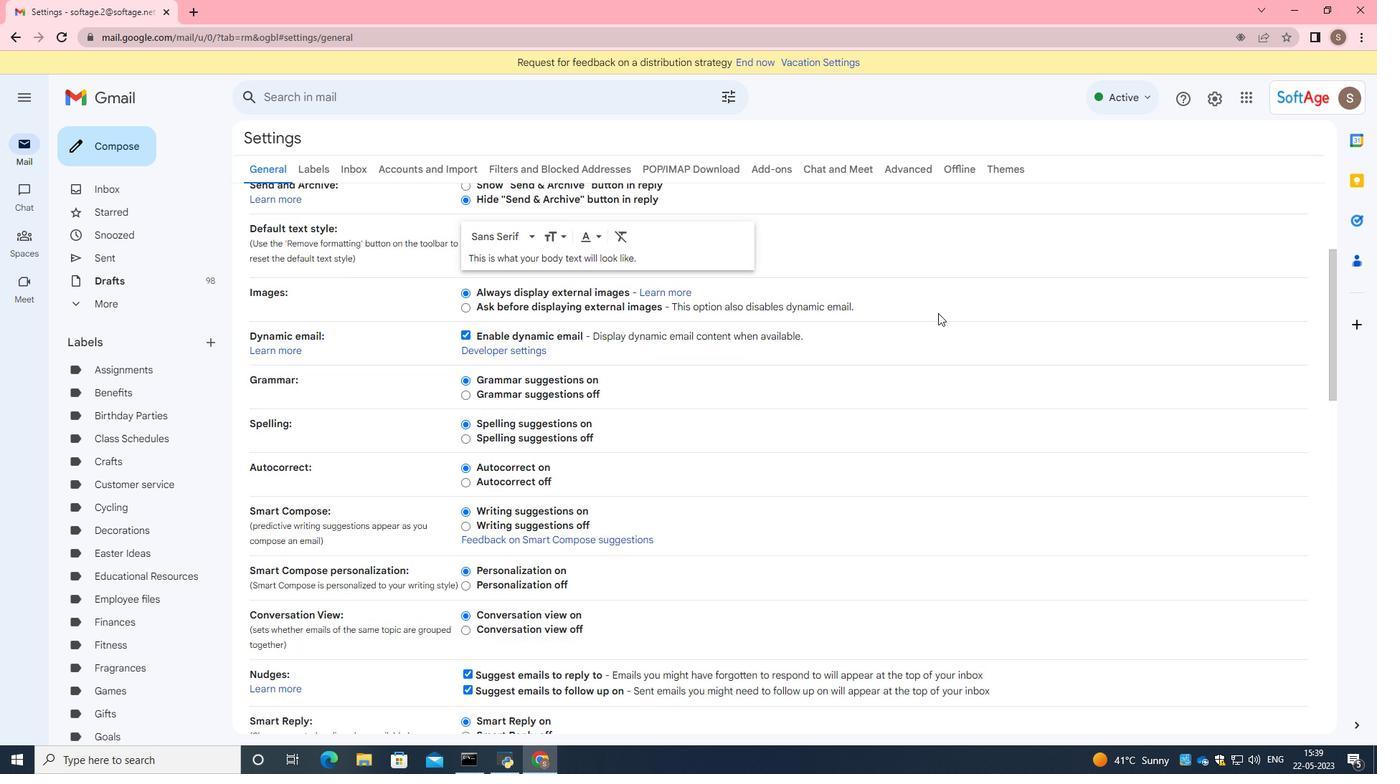 
Action: Mouse scrolled (938, 311) with delta (0, 0)
Screenshot: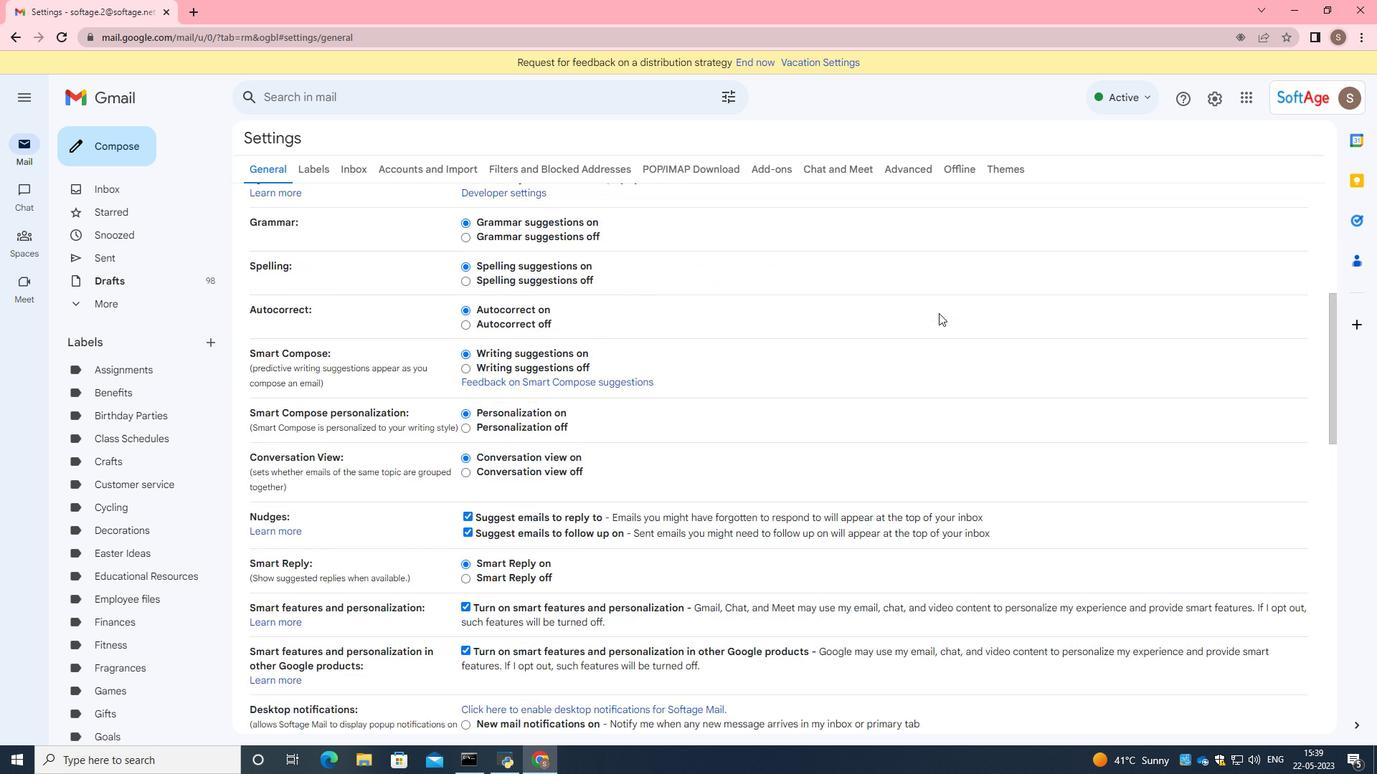 
Action: Mouse moved to (938, 311)
Screenshot: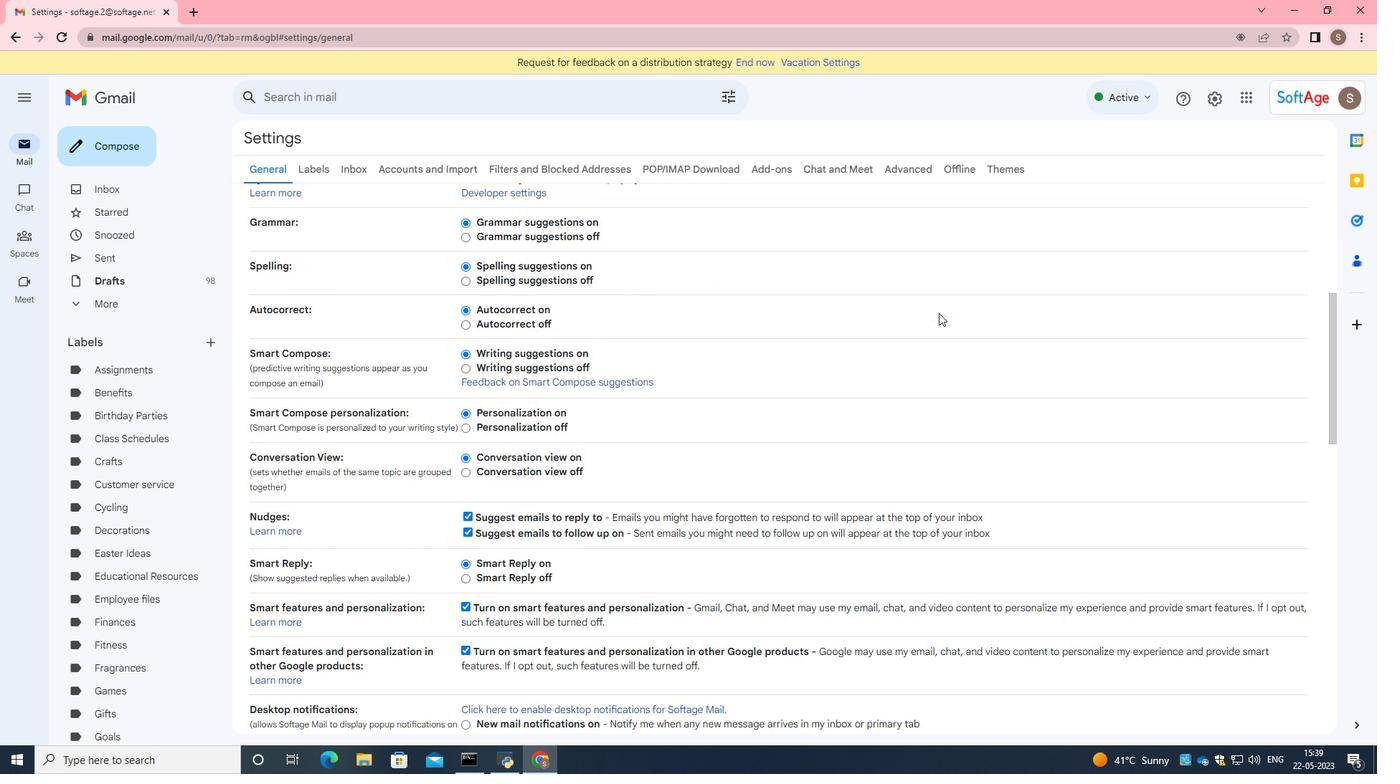 
Action: Mouse scrolled (938, 311) with delta (0, 0)
Screenshot: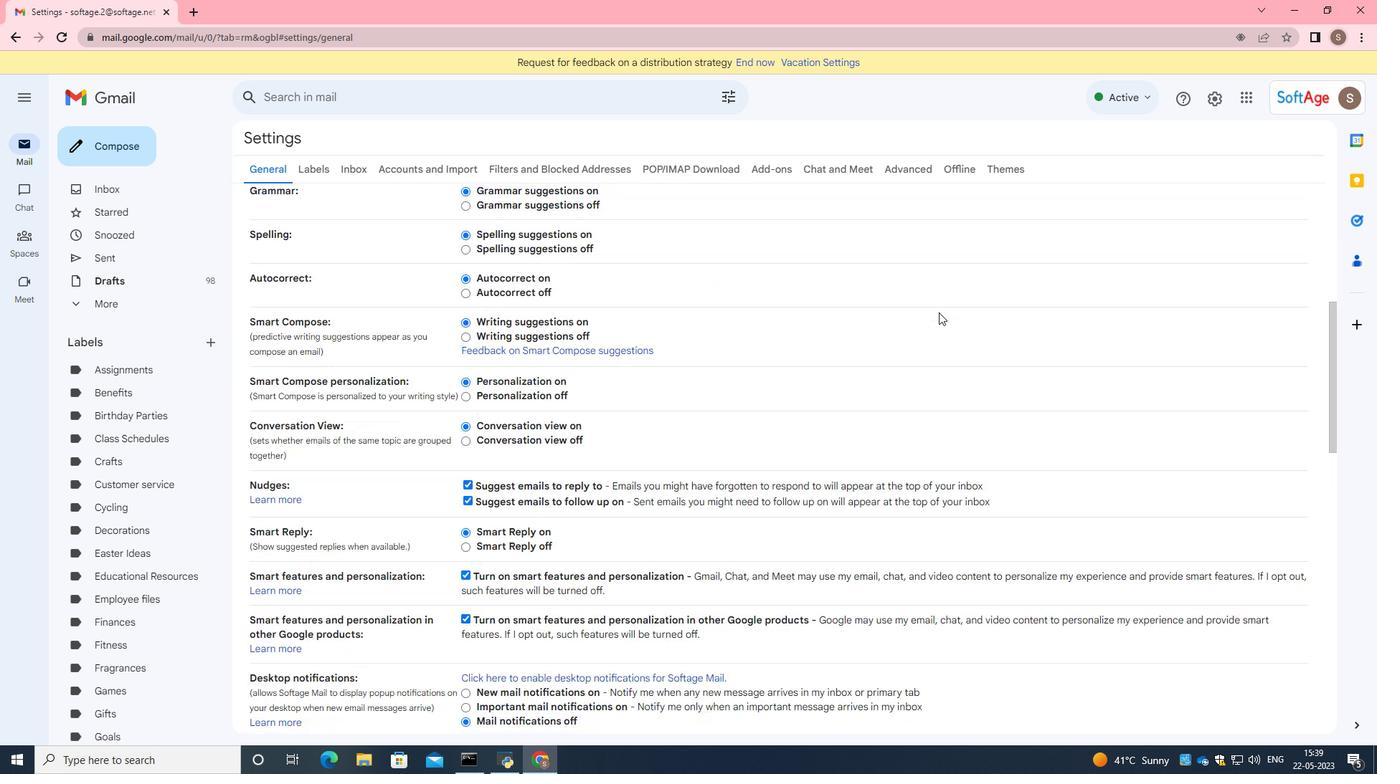 
Action: Mouse scrolled (938, 311) with delta (0, 0)
Screenshot: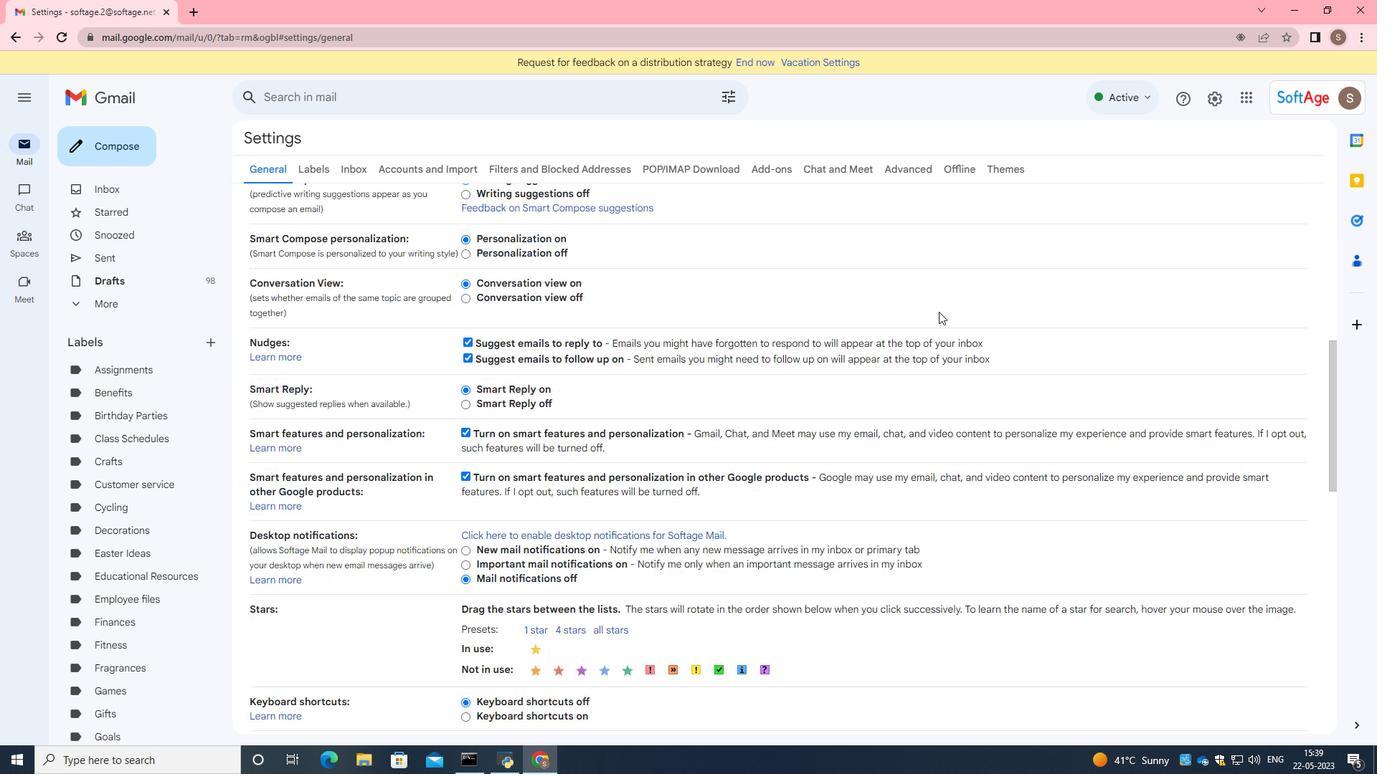 
Action: Mouse moved to (940, 316)
Screenshot: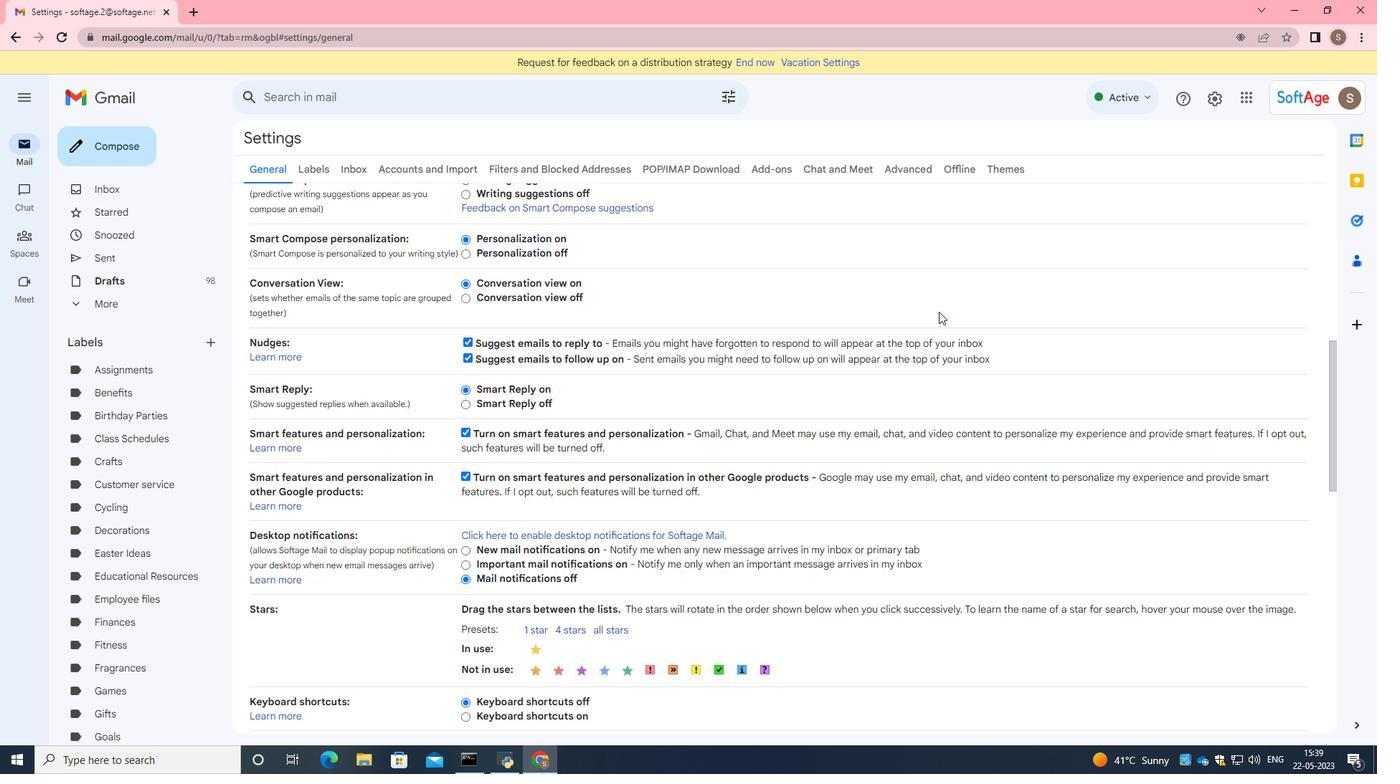 
Action: Mouse scrolled (940, 315) with delta (0, 0)
Screenshot: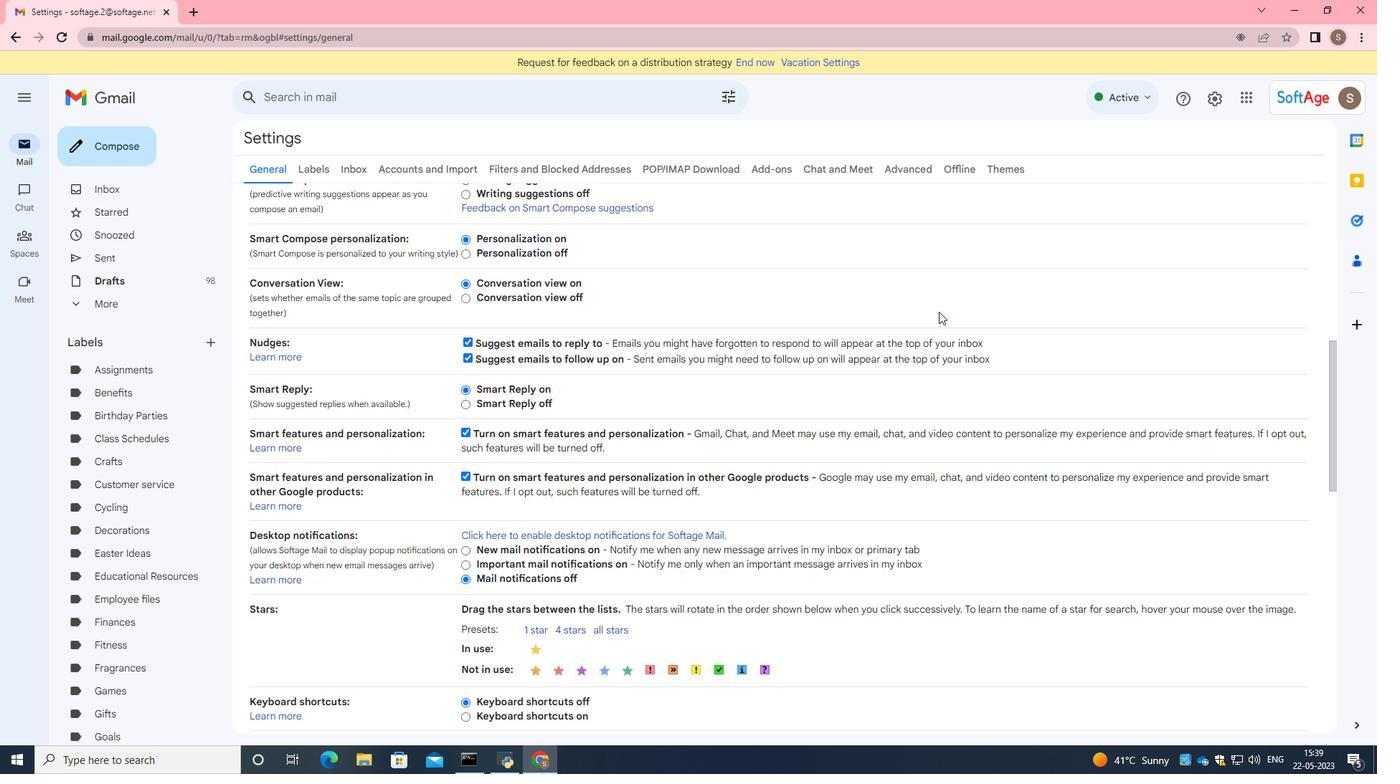 
Action: Mouse moved to (940, 319)
Screenshot: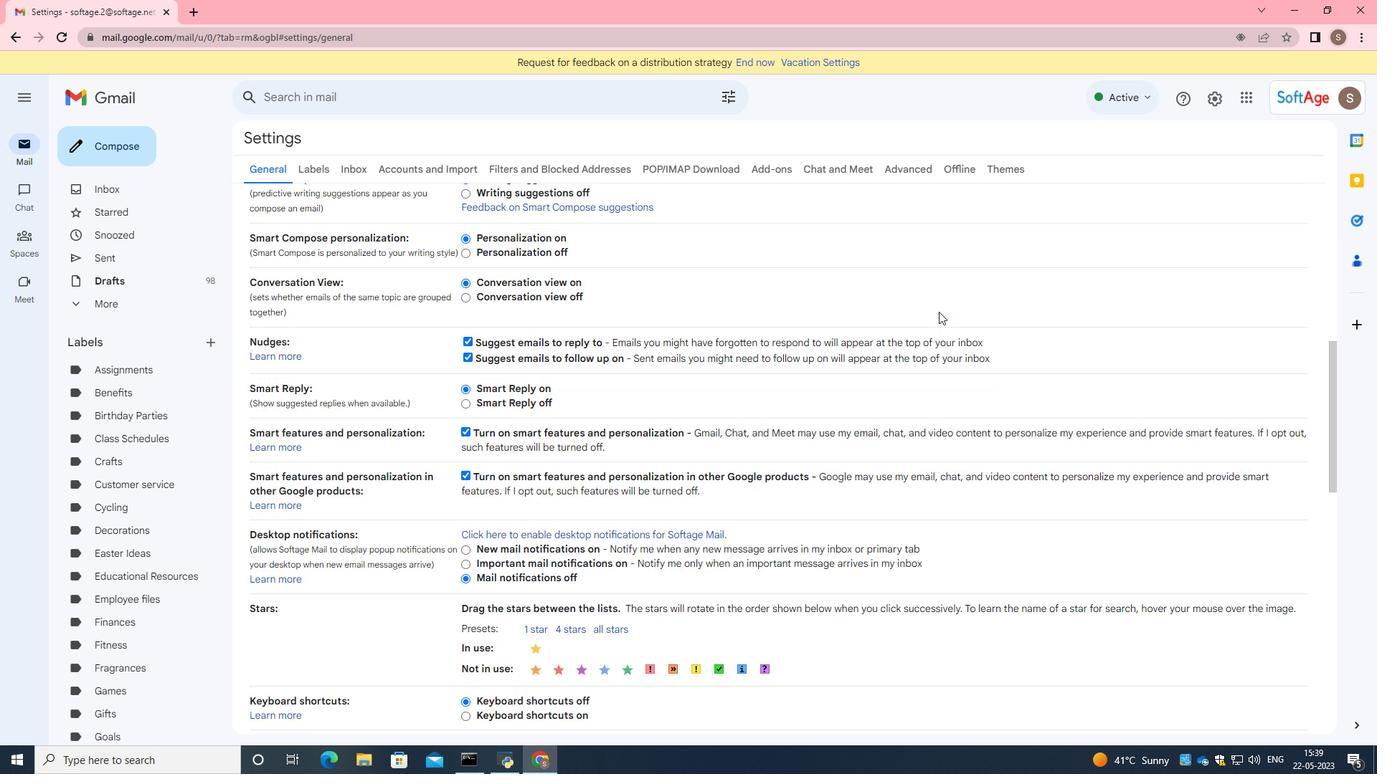 
Action: Mouse scrolled (940, 318) with delta (0, 0)
Screenshot: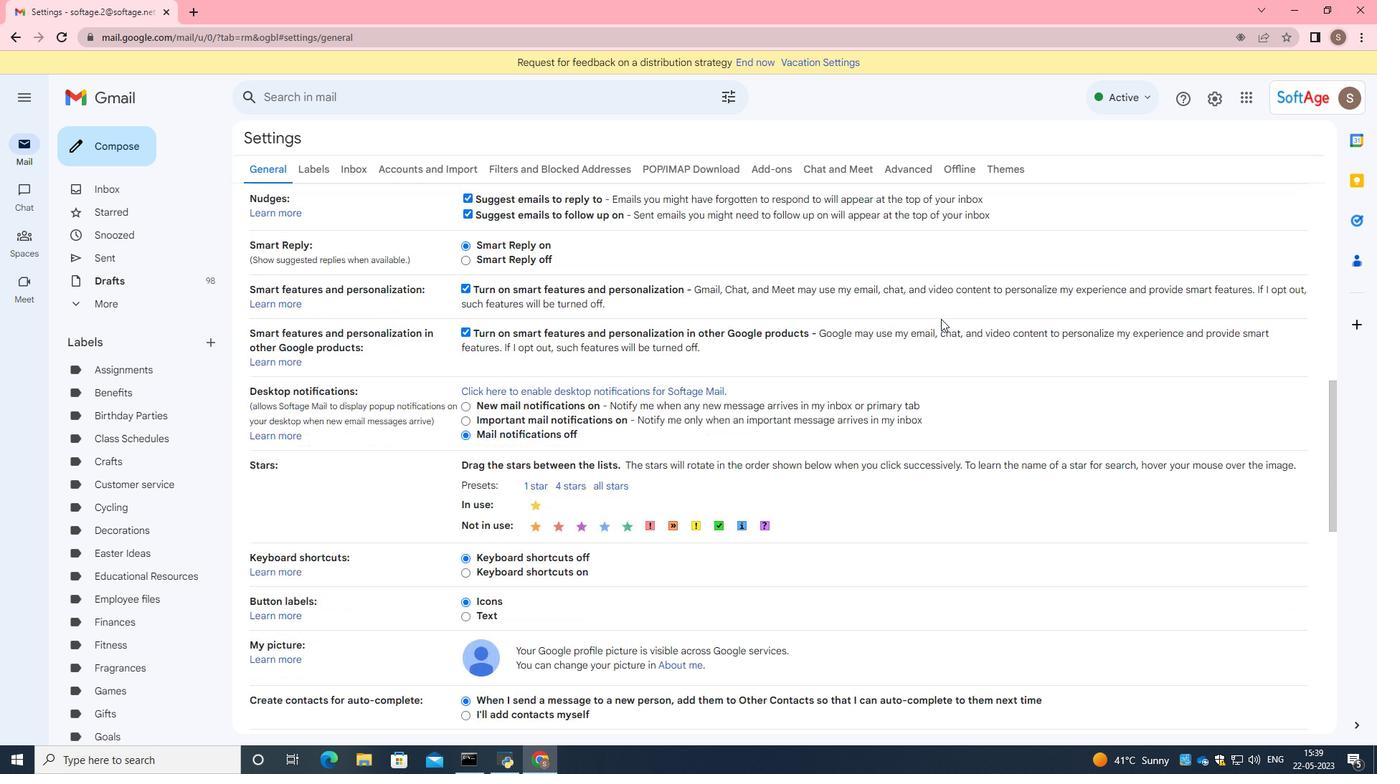 
Action: Mouse moved to (942, 322)
Screenshot: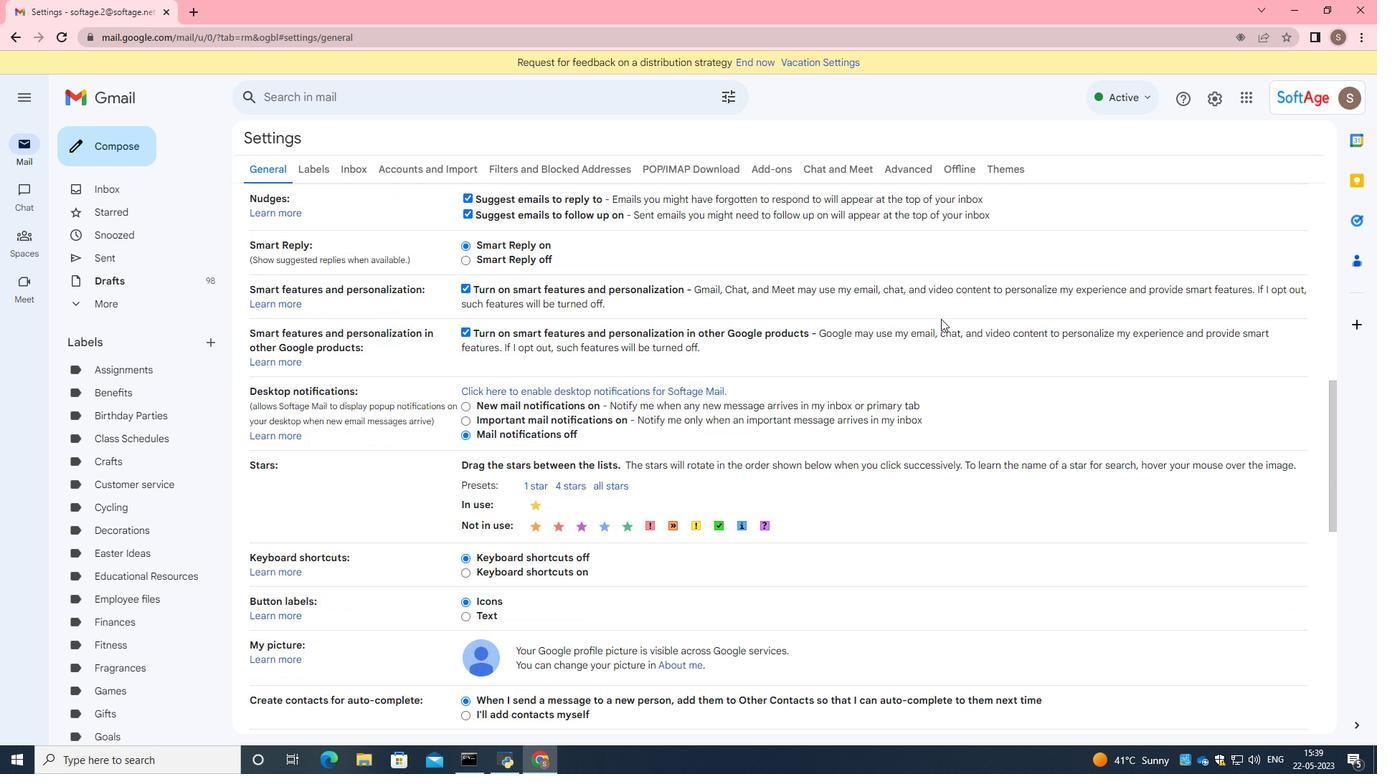 
Action: Mouse scrolled (942, 322) with delta (0, 0)
Screenshot: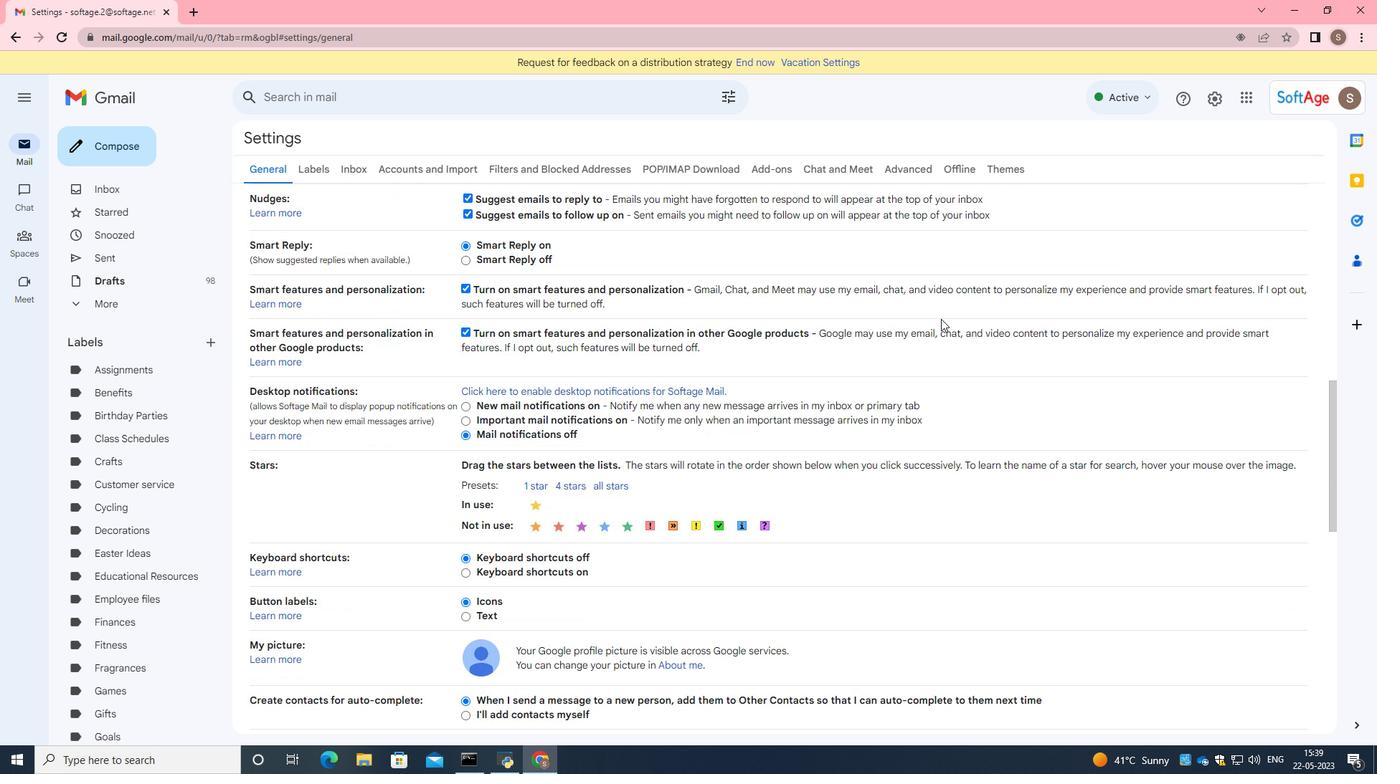 
Action: Mouse moved to (933, 358)
Screenshot: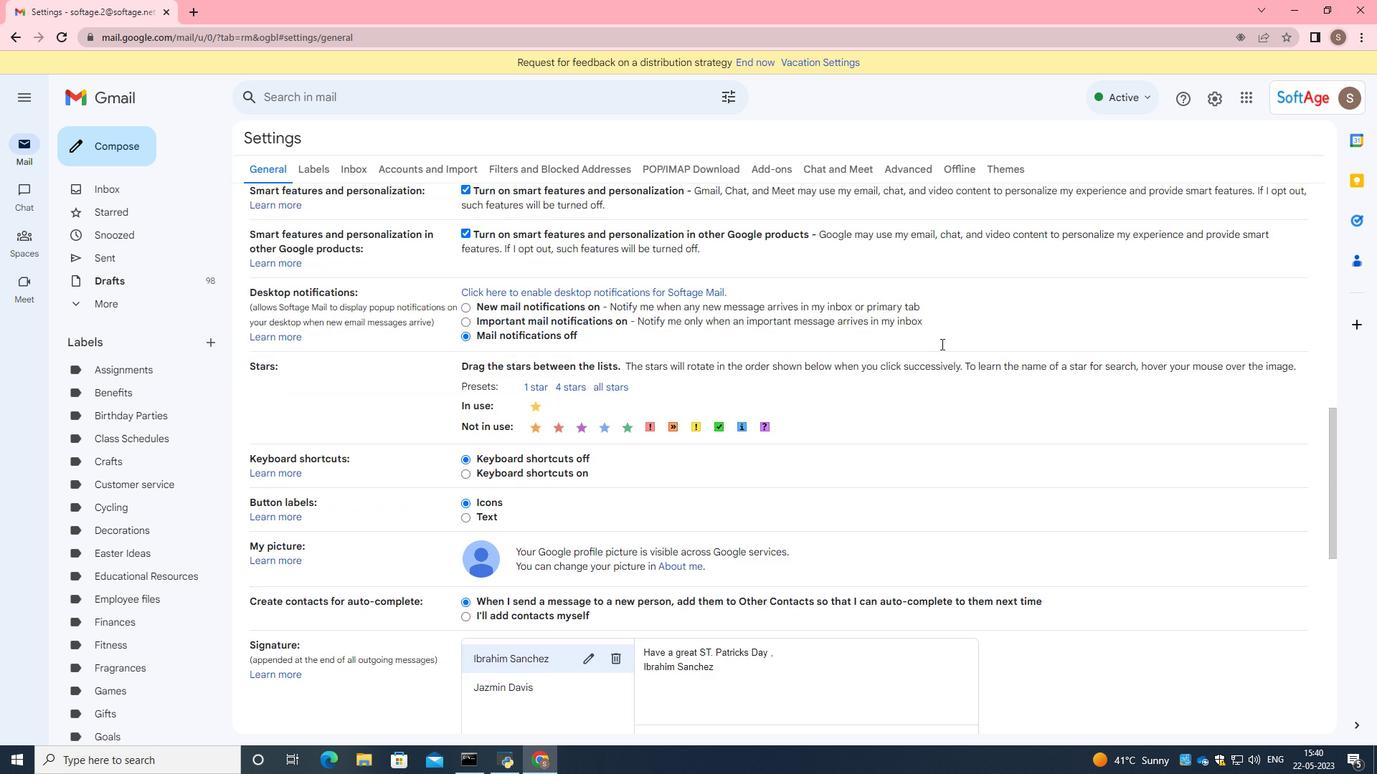 
Action: Mouse scrolled (933, 357) with delta (0, 0)
Screenshot: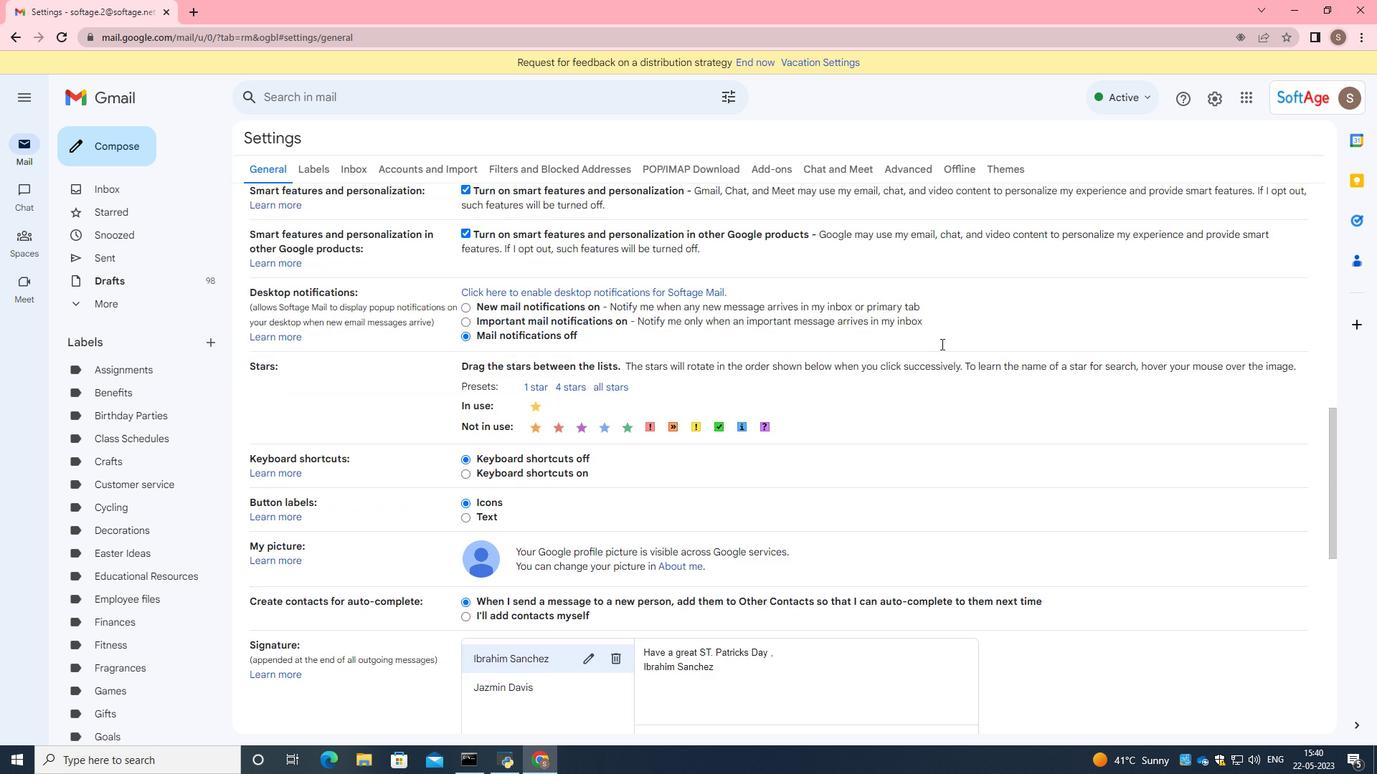 
Action: Mouse moved to (933, 364)
Screenshot: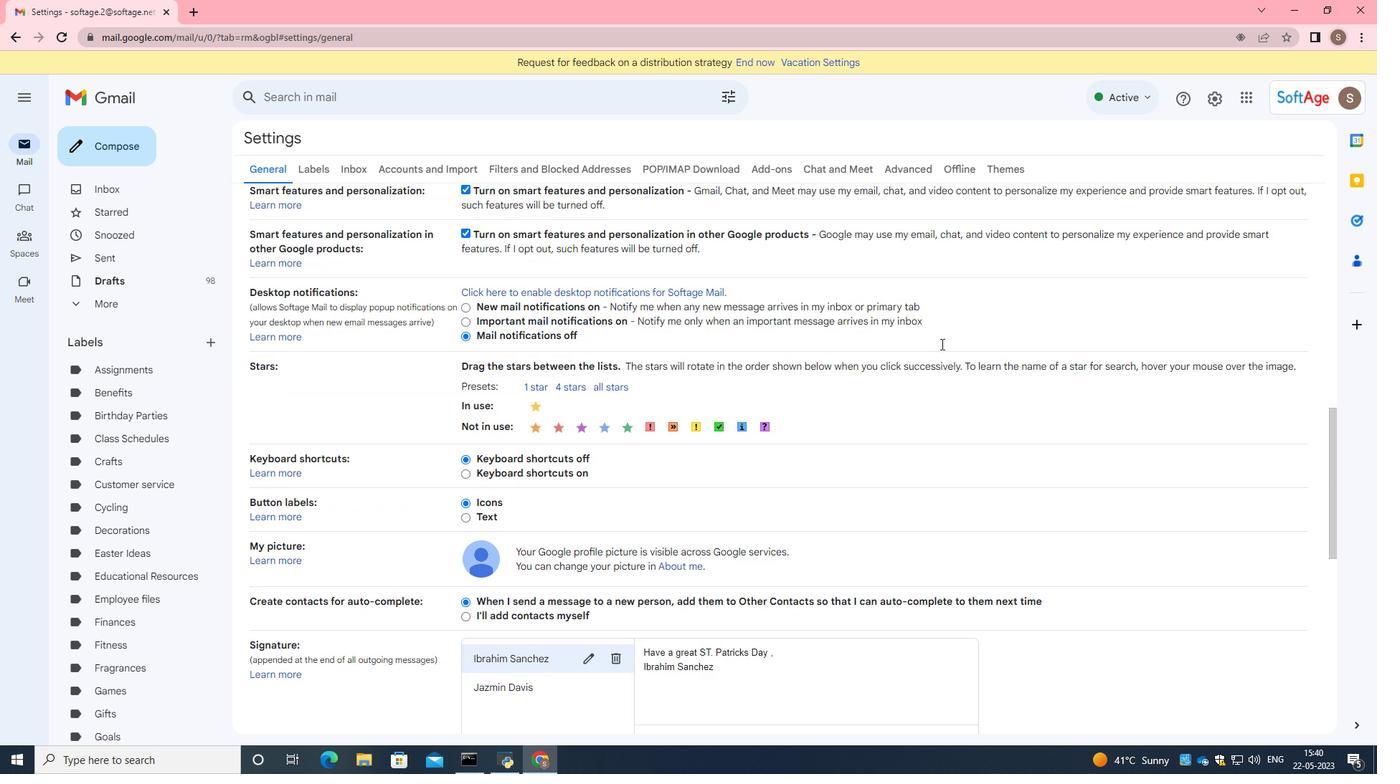 
Action: Mouse scrolled (933, 363) with delta (0, 0)
Screenshot: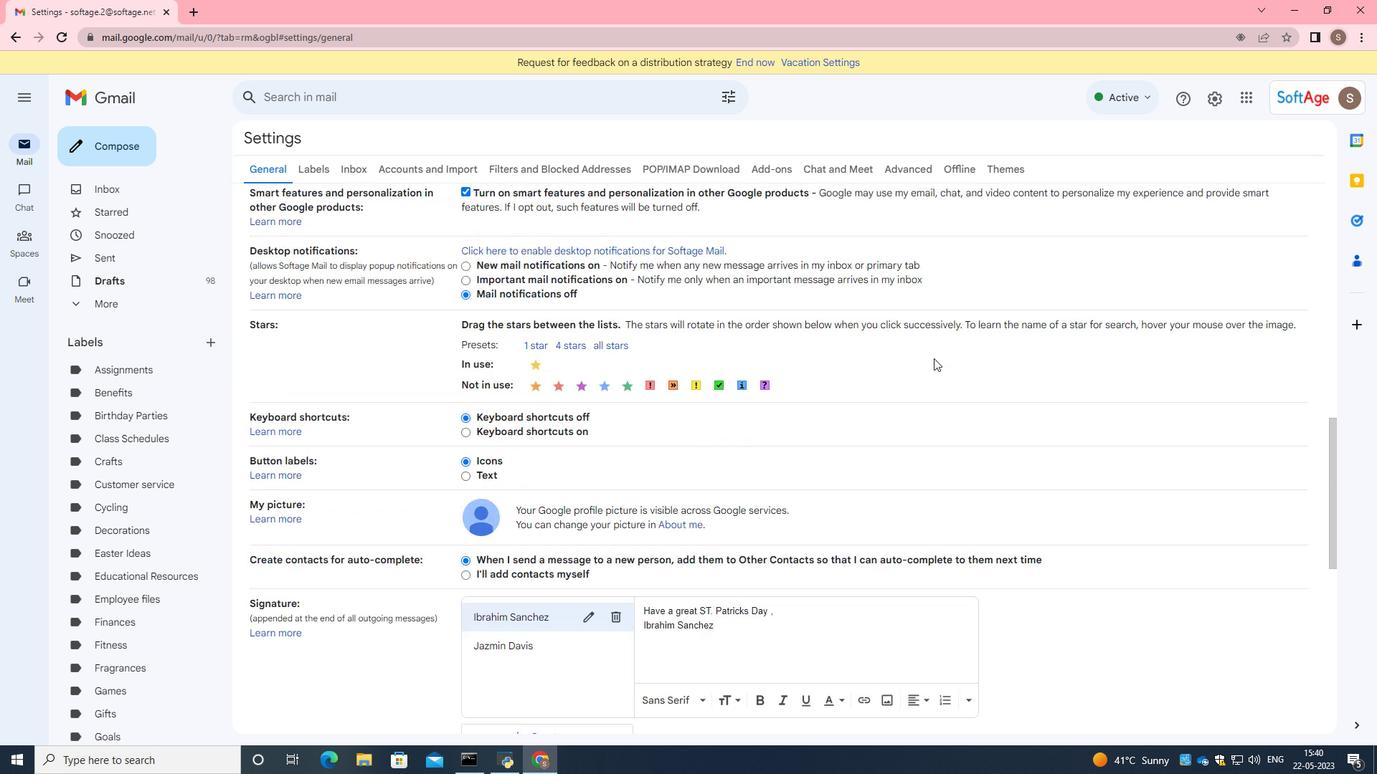 
Action: Mouse moved to (620, 474)
Screenshot: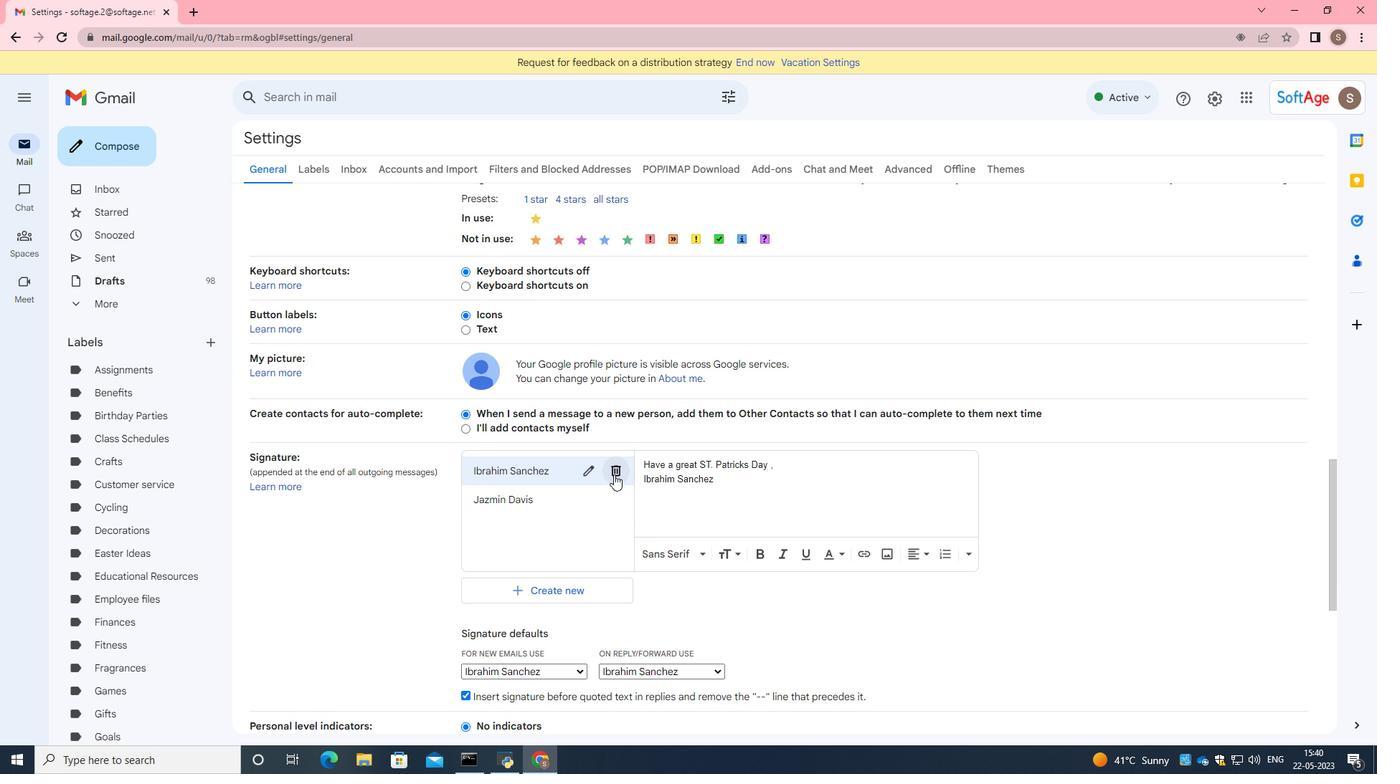 
Action: Mouse pressed left at (620, 474)
Screenshot: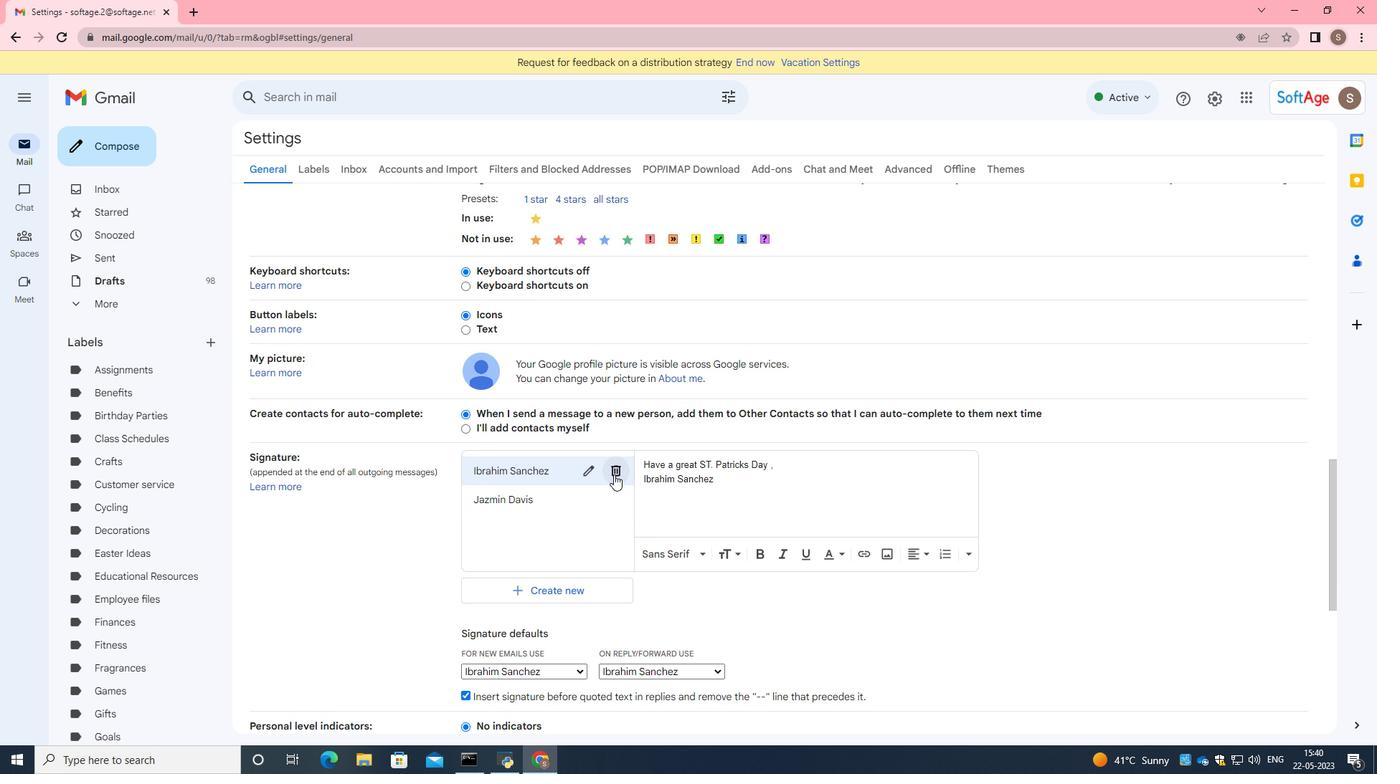 
Action: Mouse moved to (813, 424)
Screenshot: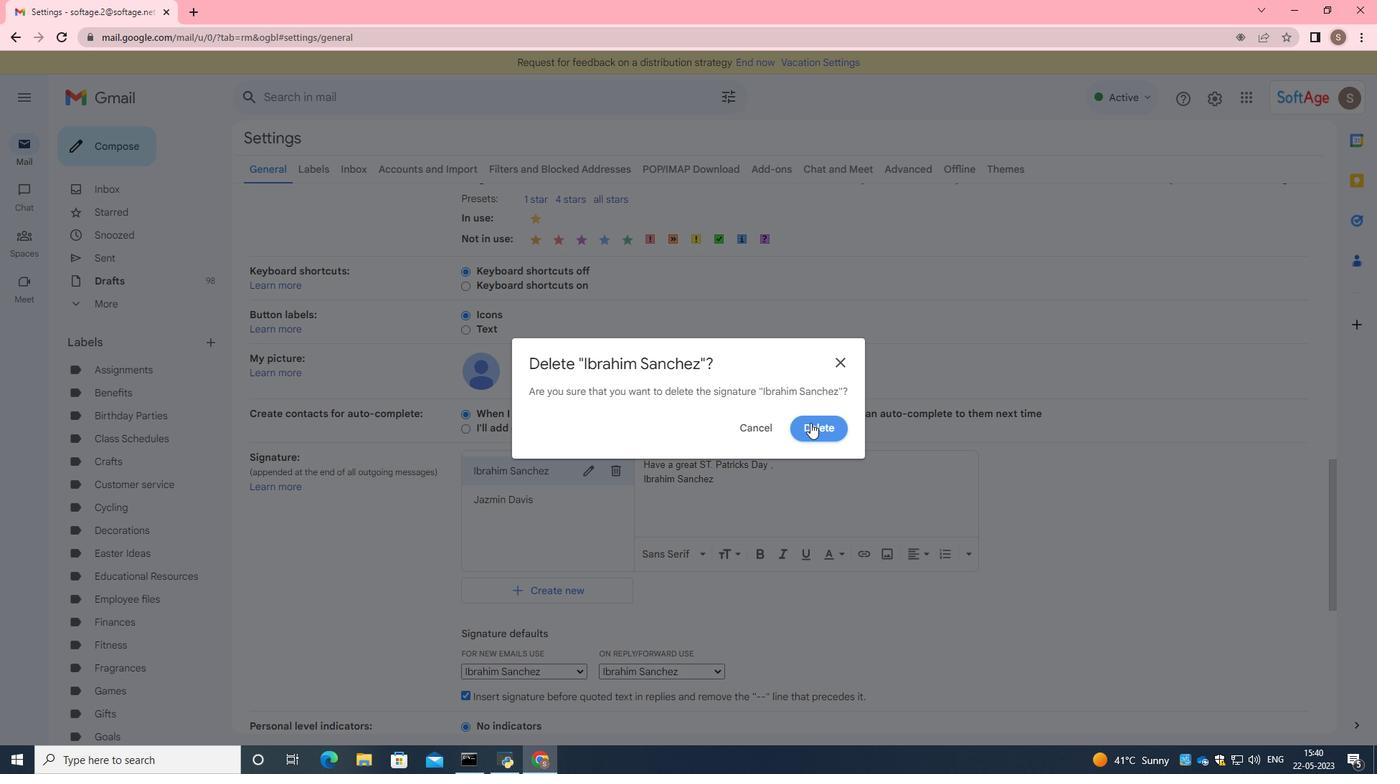 
Action: Mouse pressed left at (813, 424)
Screenshot: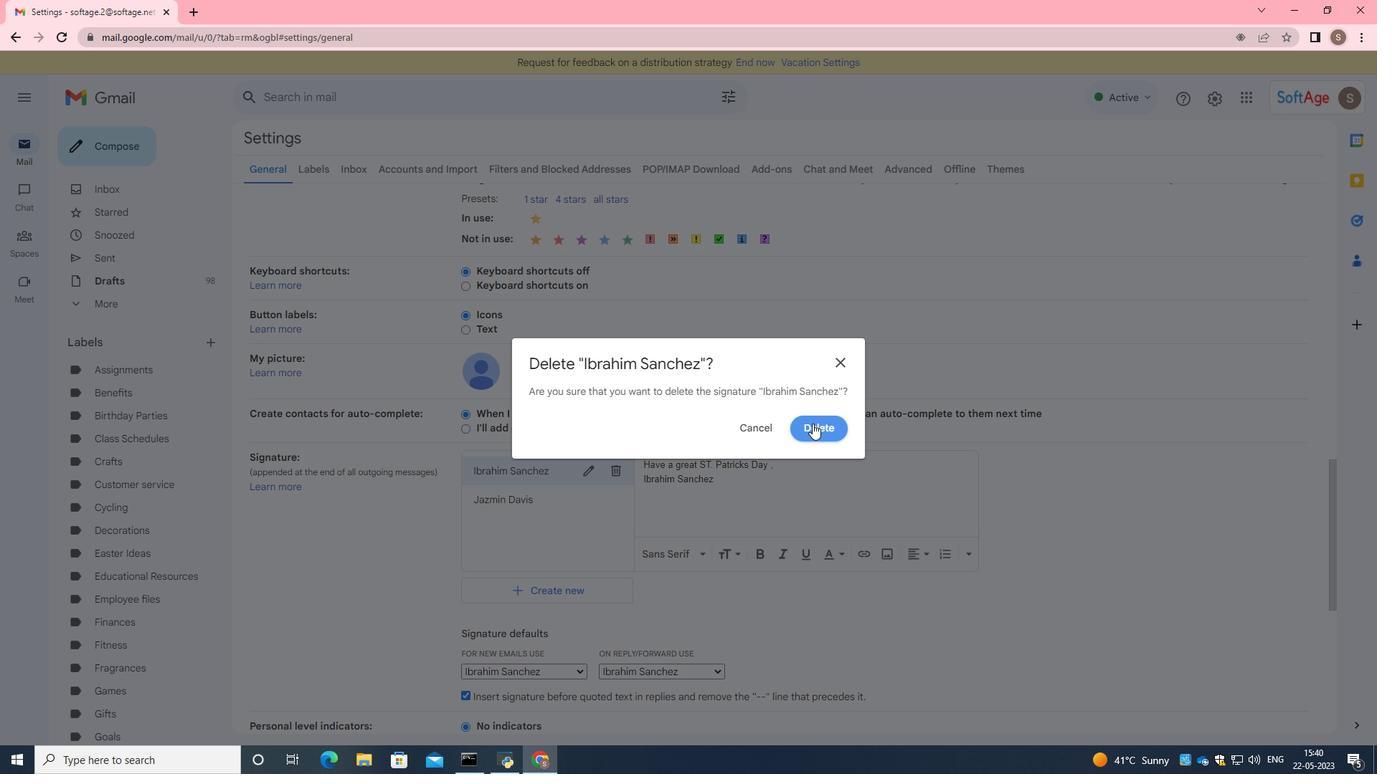 
Action: Mouse moved to (620, 474)
Screenshot: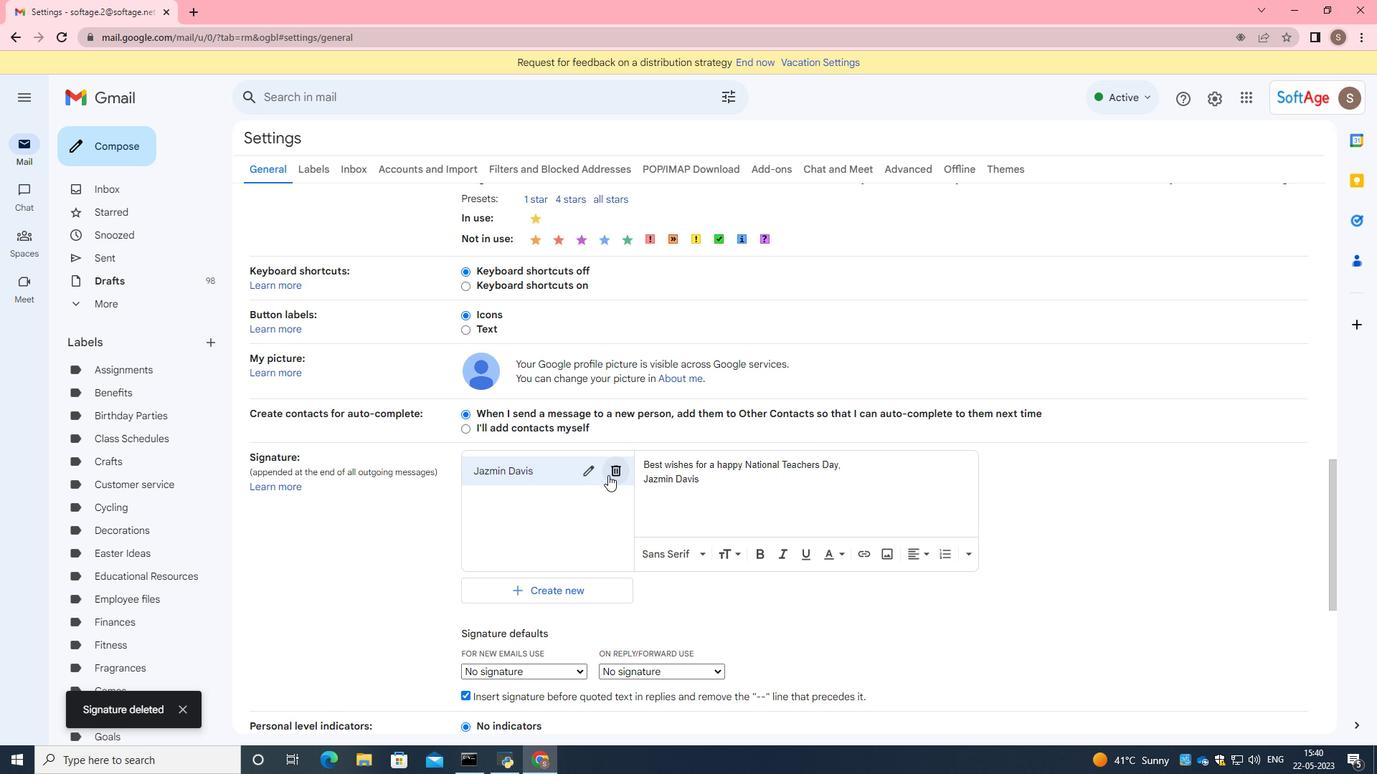 
Action: Mouse pressed left at (620, 474)
Screenshot: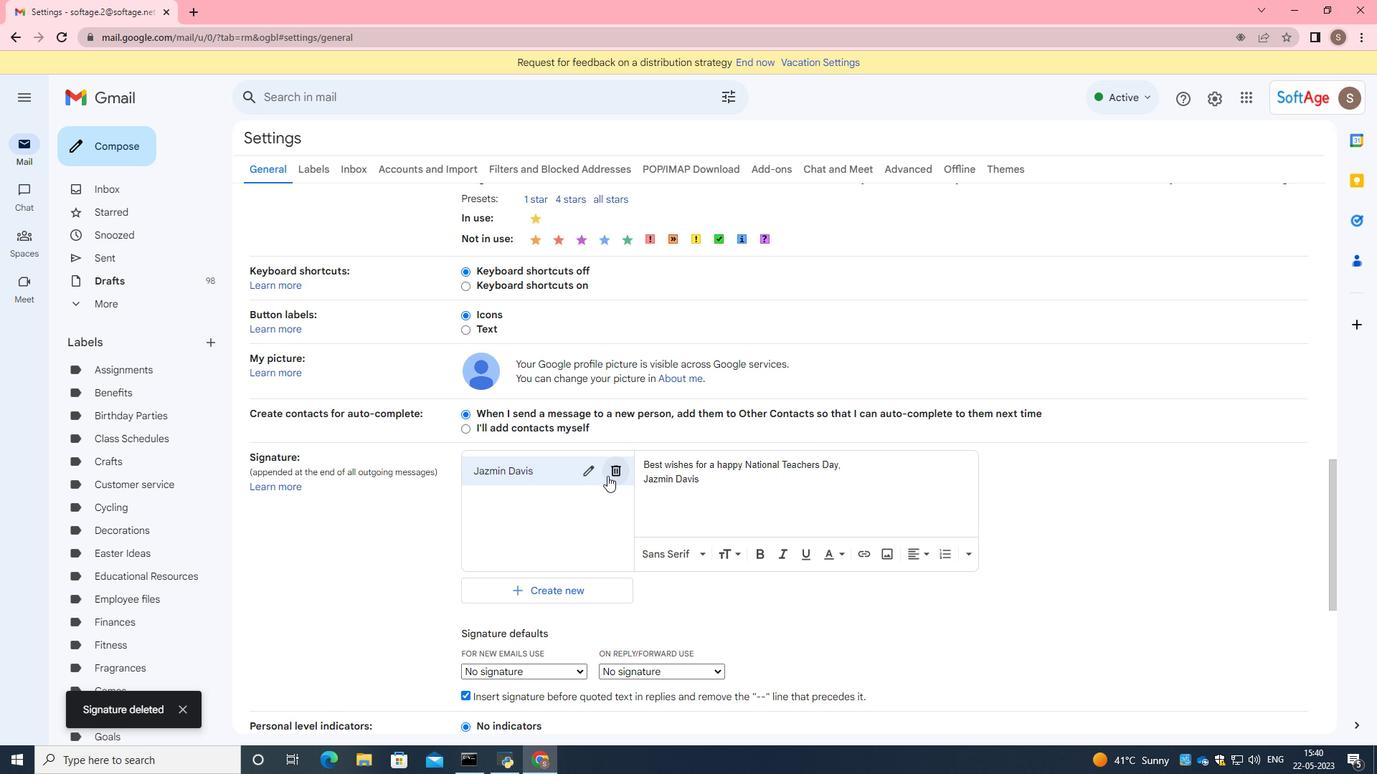 
Action: Mouse moved to (801, 428)
Screenshot: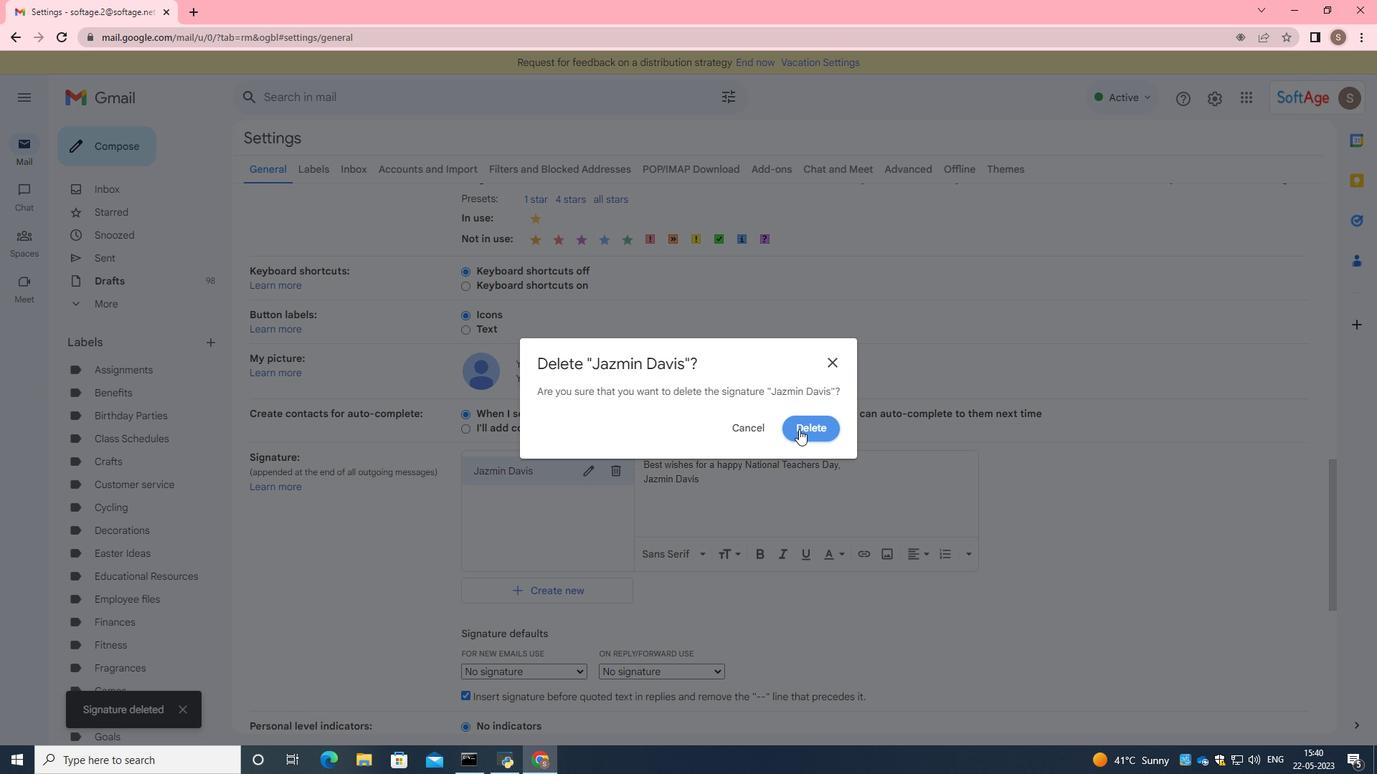 
Action: Mouse pressed left at (801, 428)
Screenshot: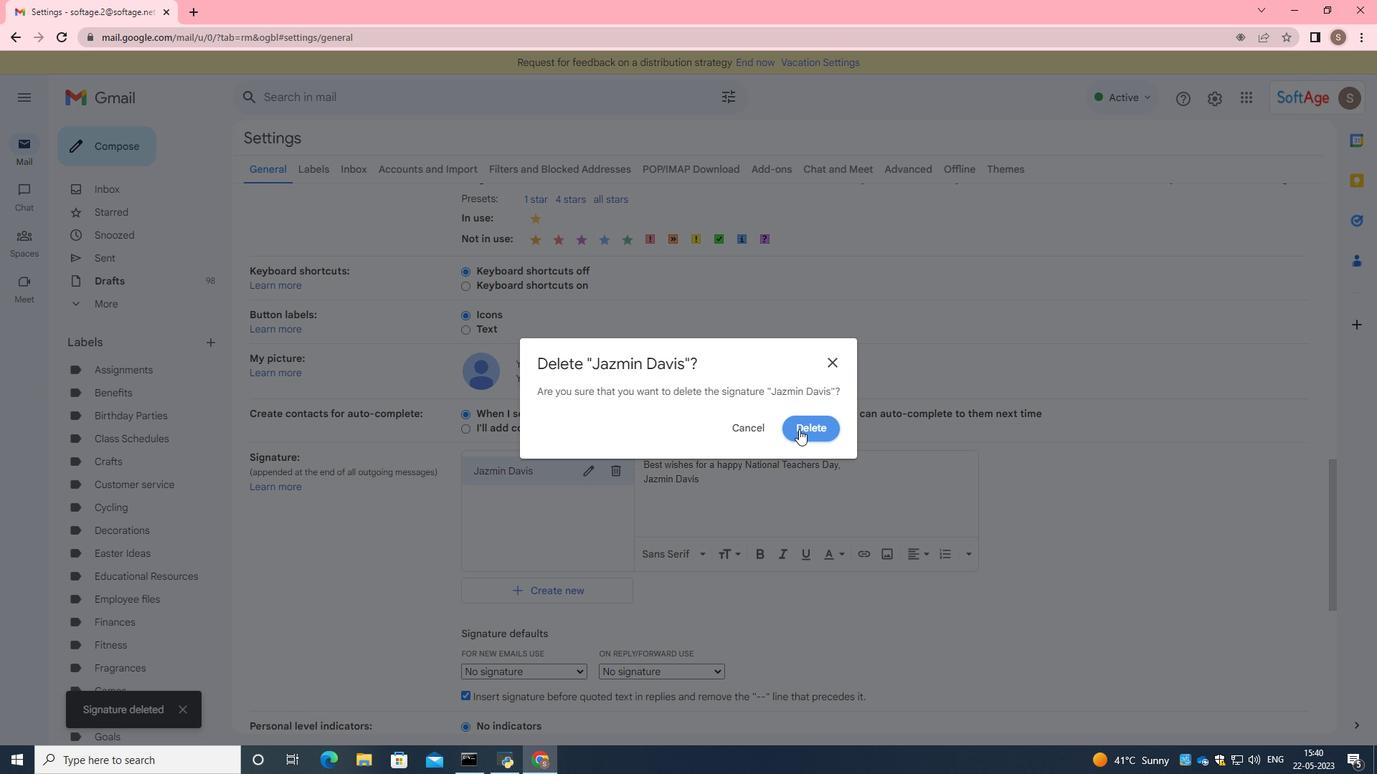 
Action: Mouse moved to (520, 464)
Screenshot: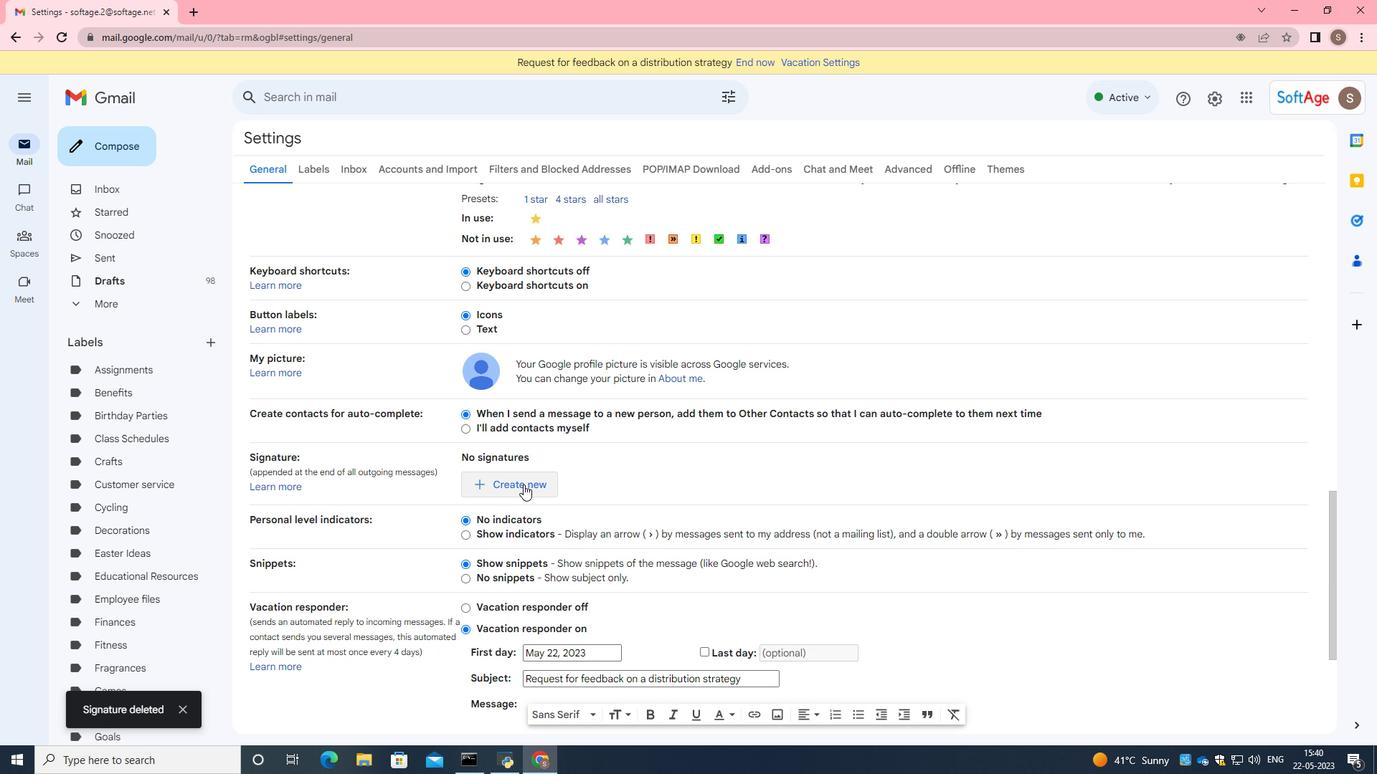 
Action: Mouse pressed left at (520, 464)
Screenshot: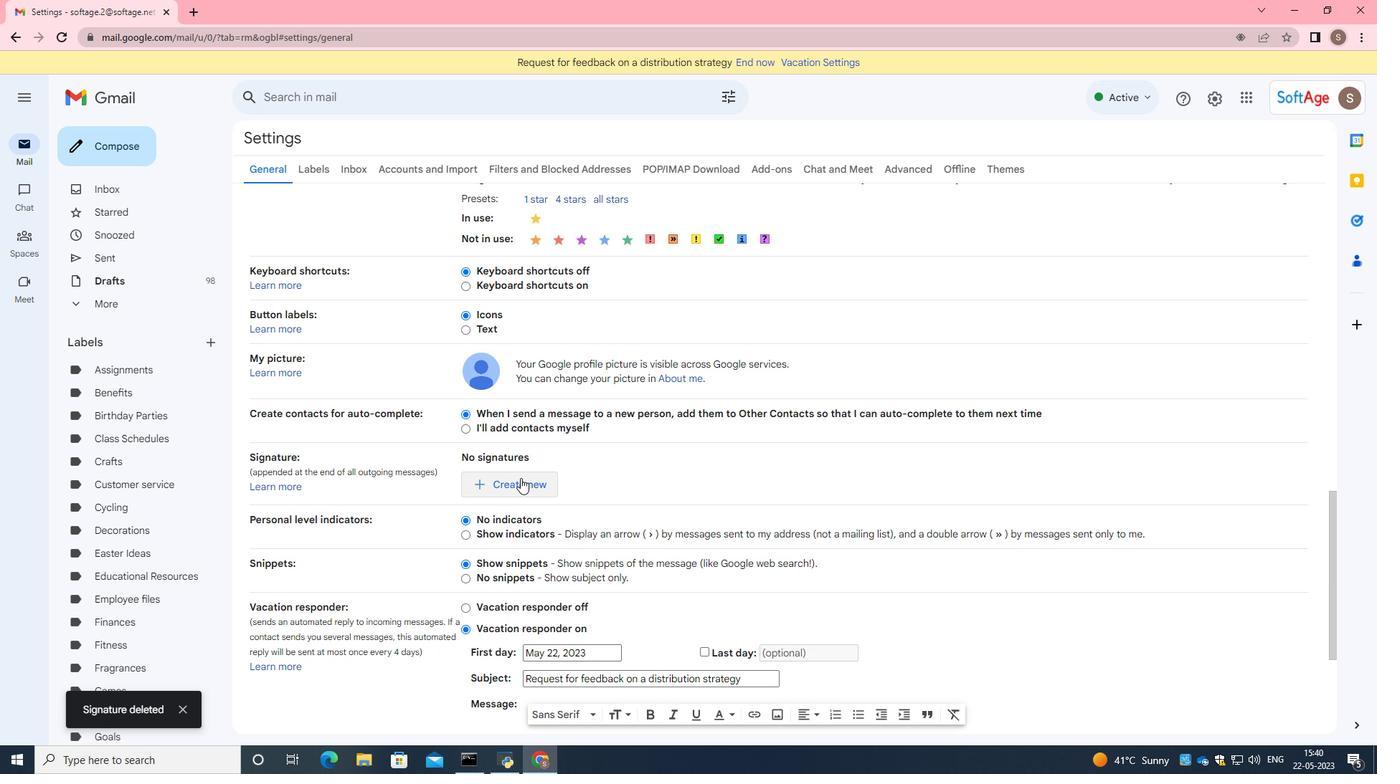 
Action: Mouse moved to (540, 483)
Screenshot: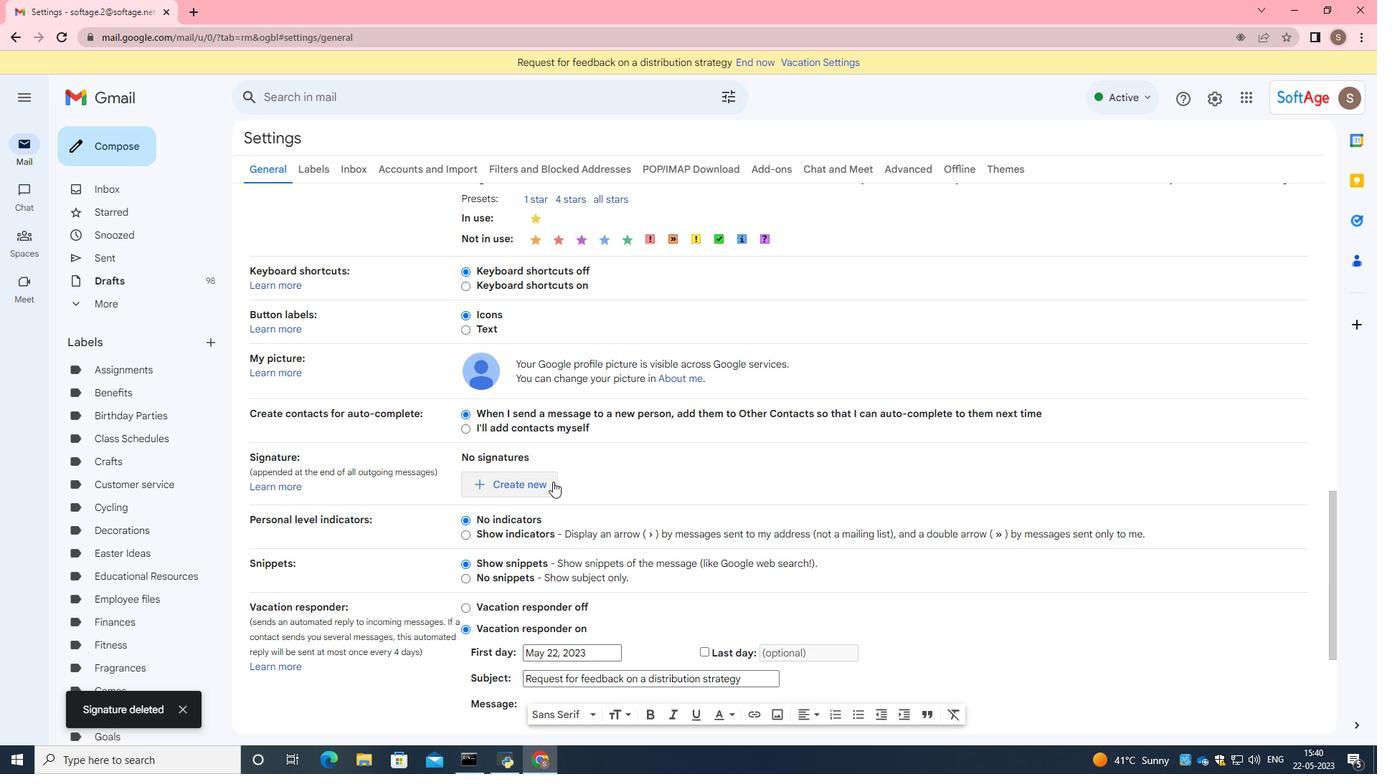 
Action: Mouse pressed left at (540, 483)
Screenshot: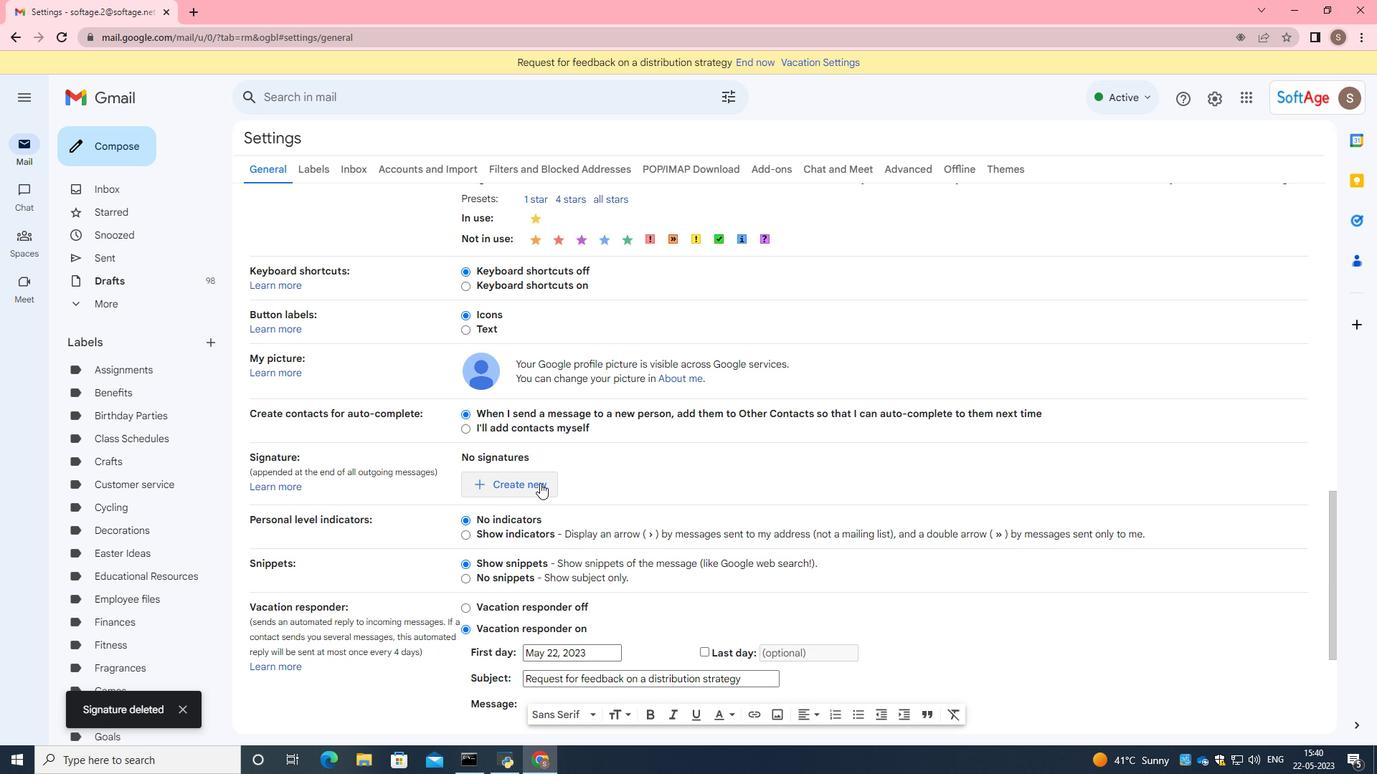 
Action: Mouse moved to (672, 394)
Screenshot: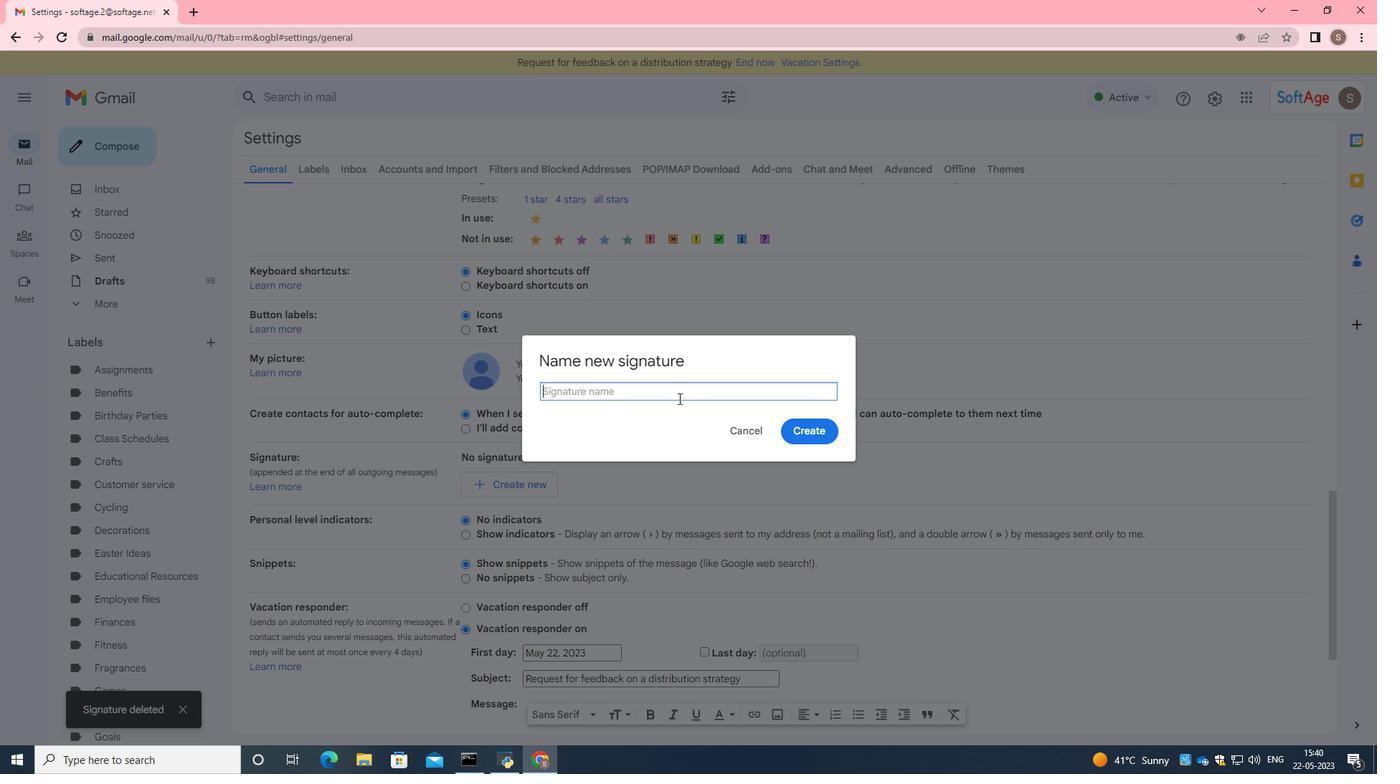 
Action: Key pressed <Key.caps_lock>J<Key.caps_lock>affery<Key.space><Key.caps_lock>B<Key.caps_lock>rown
Screenshot: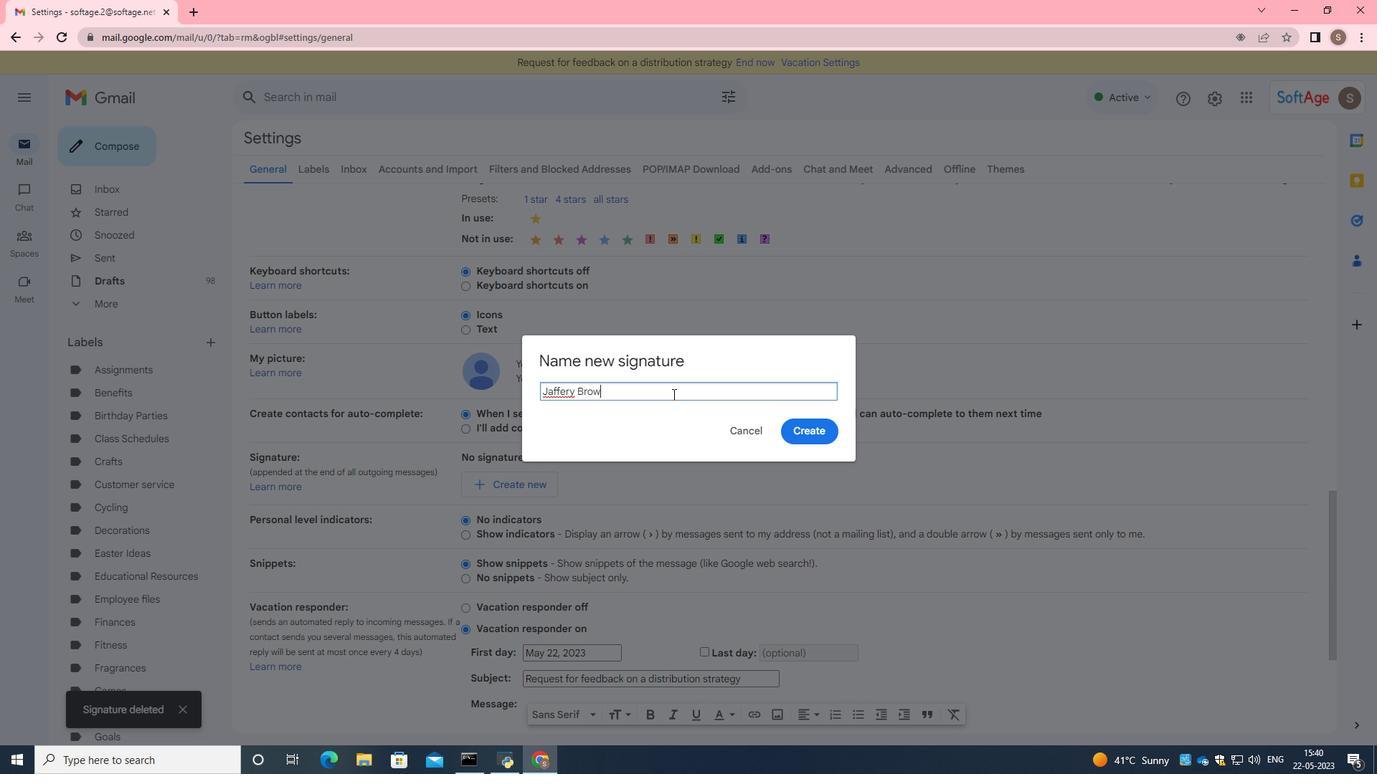 
Action: Mouse moved to (552, 387)
Screenshot: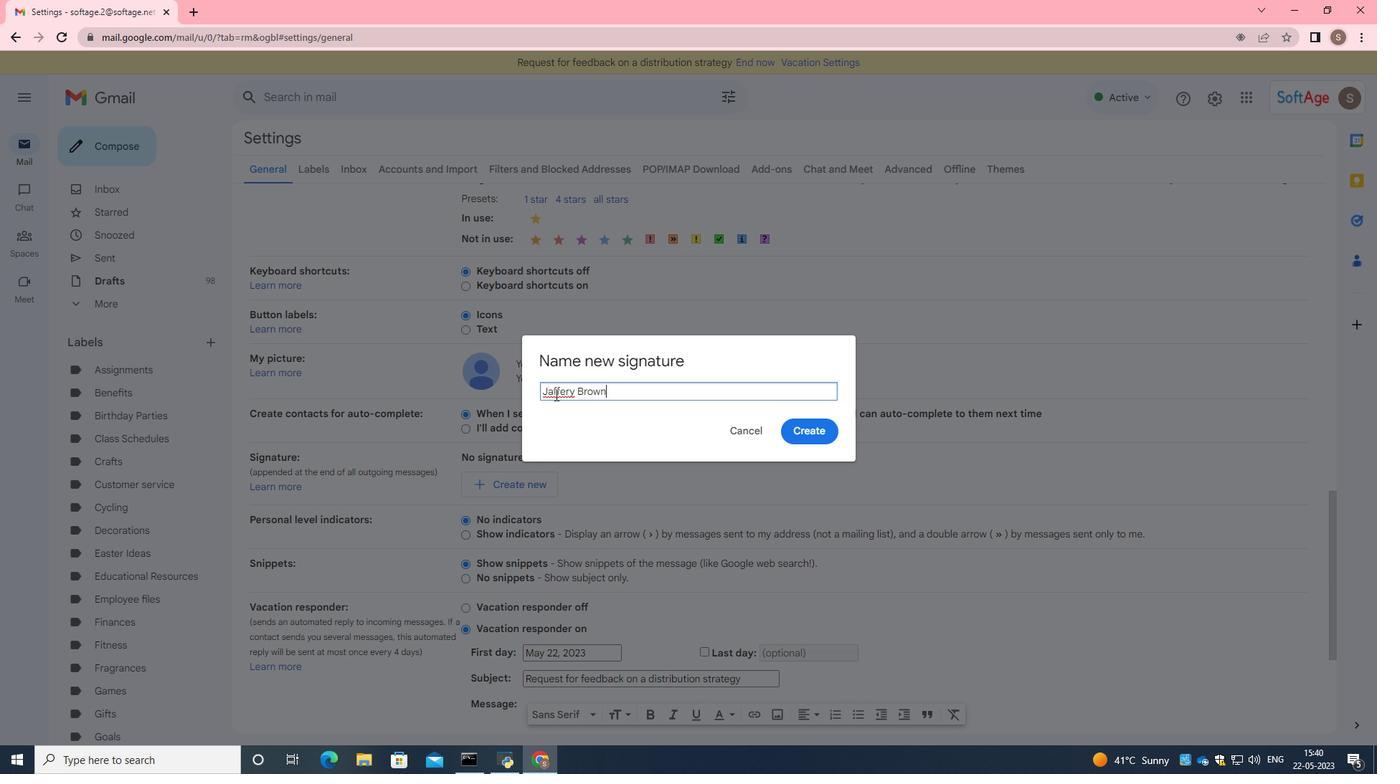 
Action: Mouse pressed left at (552, 387)
Screenshot: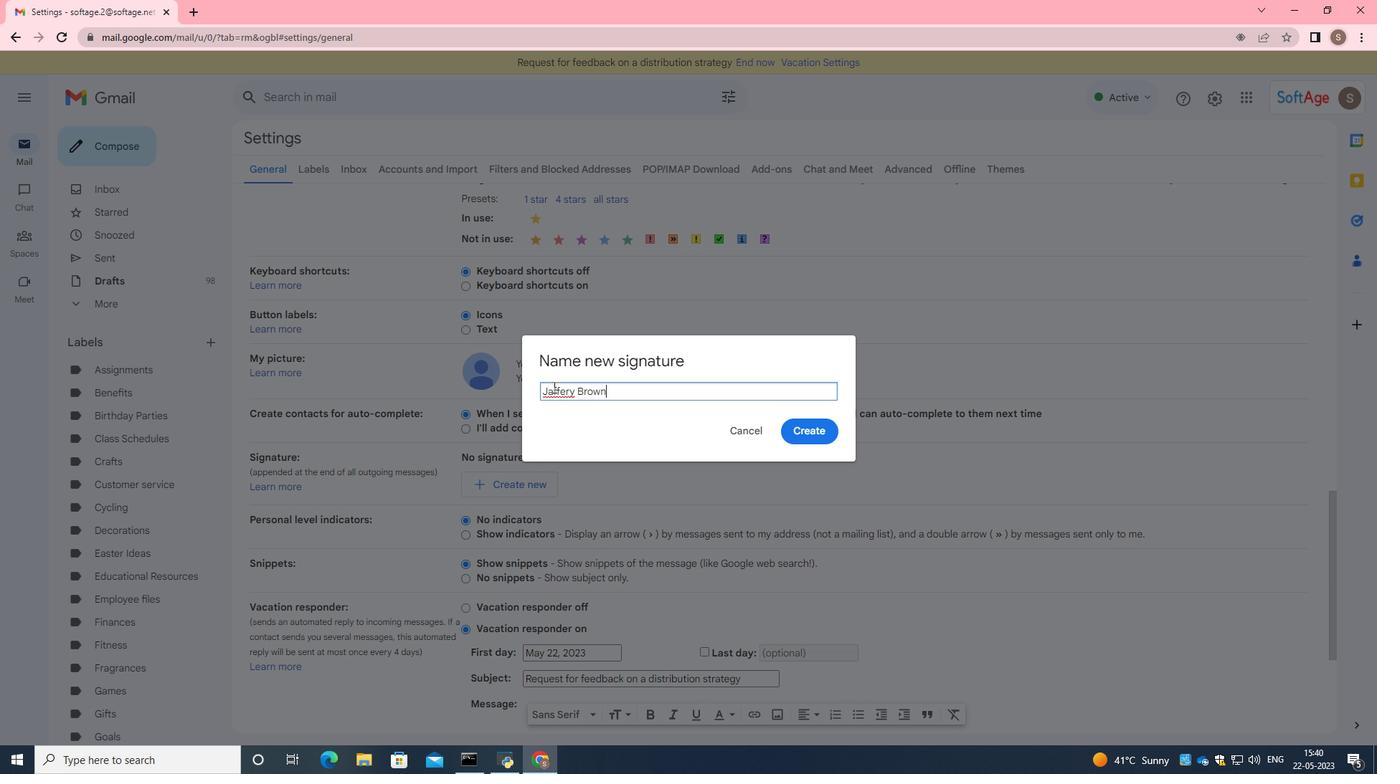 
Action: Mouse moved to (569, 396)
Screenshot: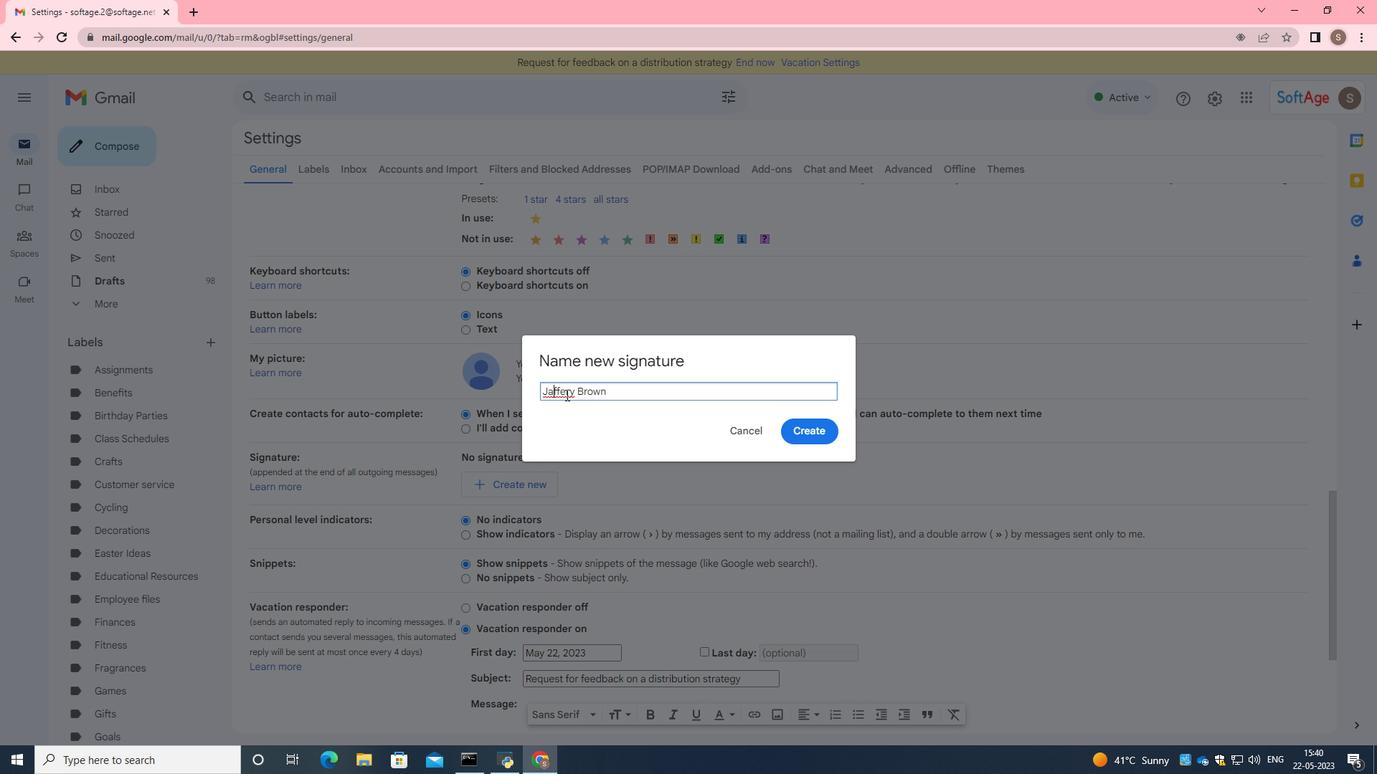 
Action: Key pressed <Key.backspace>e
Screenshot: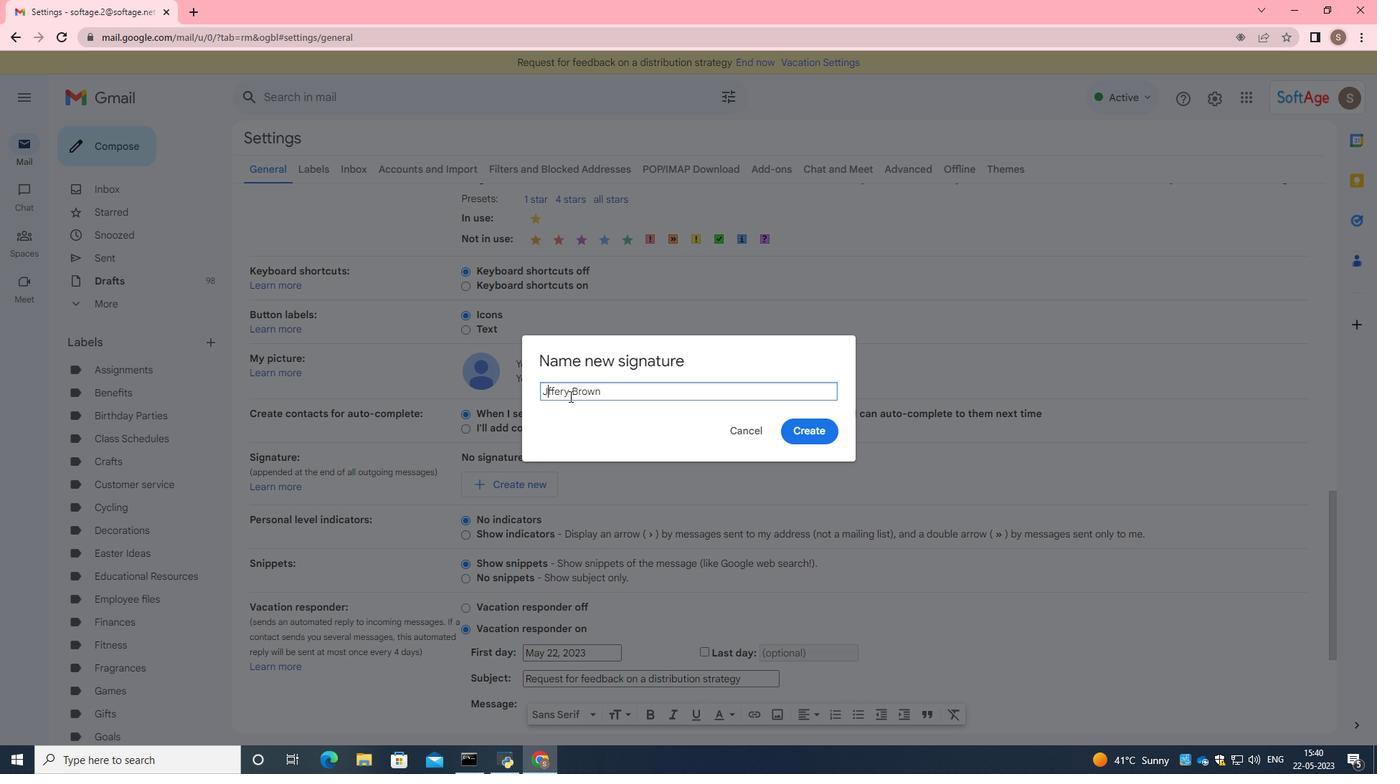 
Action: Mouse moved to (798, 433)
Screenshot: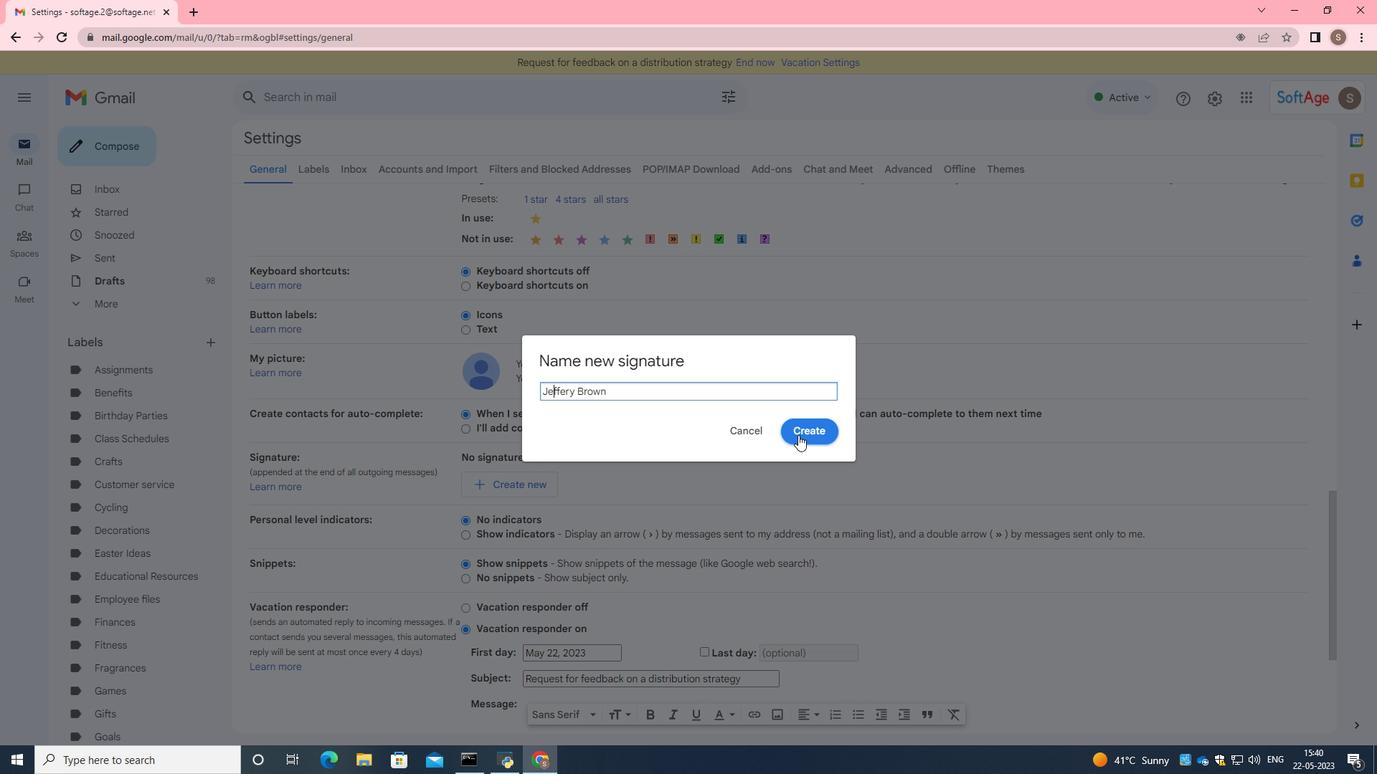 
Action: Mouse pressed left at (798, 433)
Screenshot: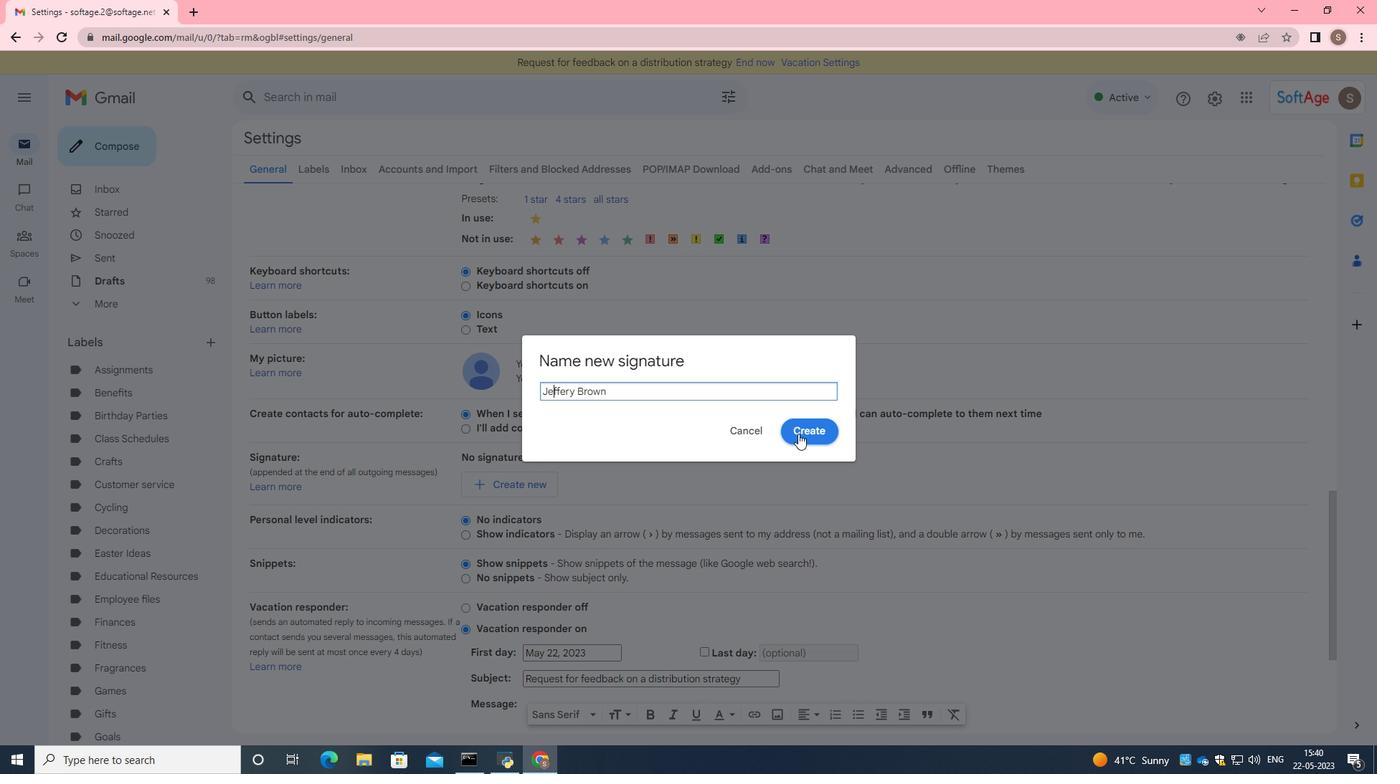 
Action: Mouse moved to (697, 482)
Screenshot: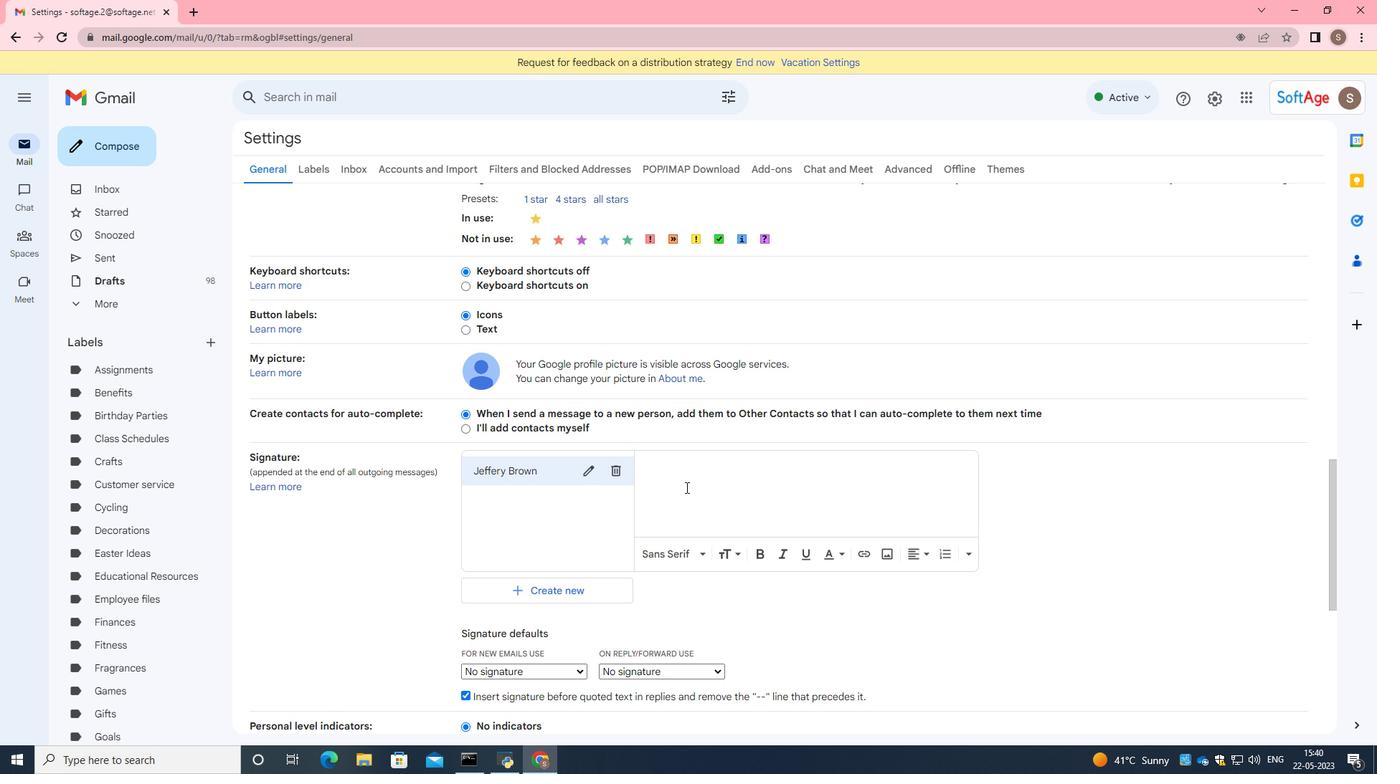
Action: Mouse pressed left at (697, 482)
Screenshot: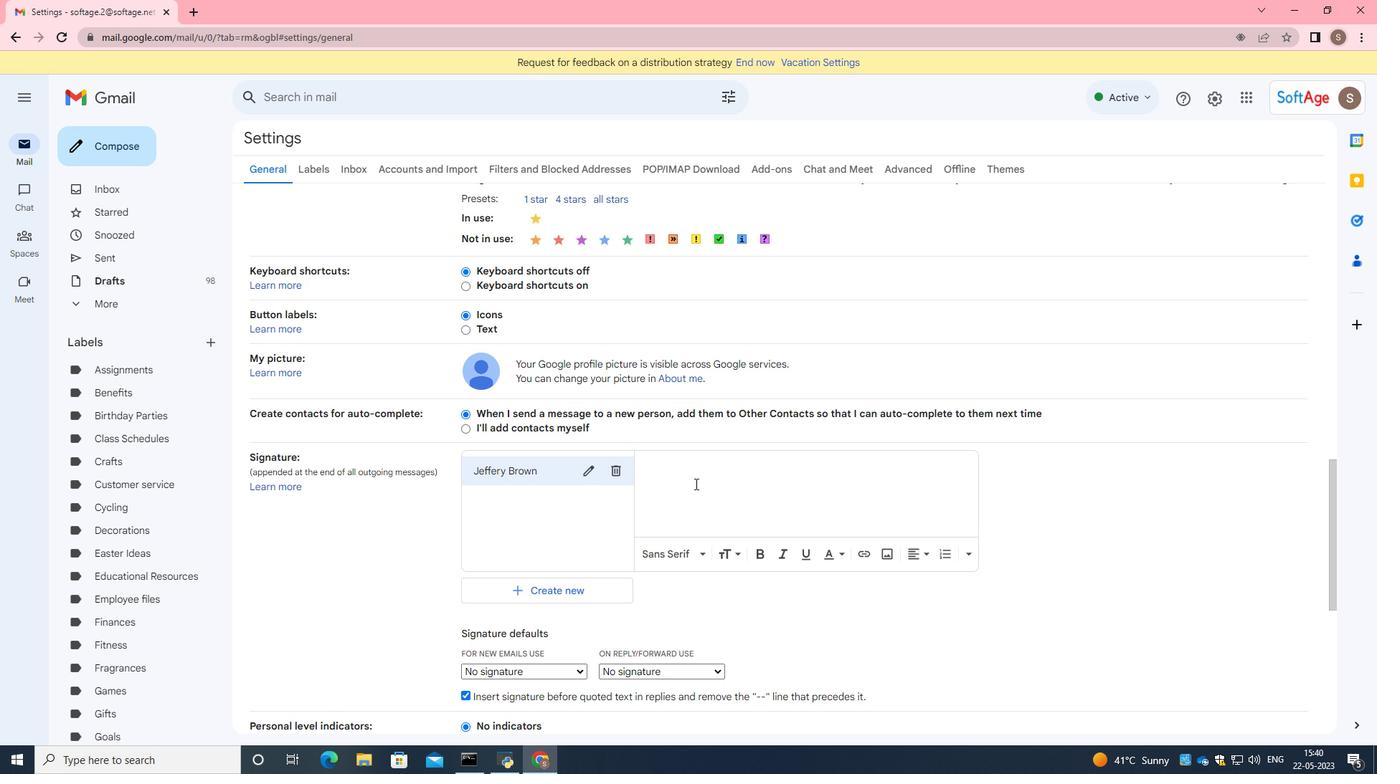 
Action: Key pressed <Key.caps_lock>H<Key.caps_lock>ave<Key.space>a<Key.space>great<Key.space><Key.caps_lock><Key.caps_lock>n<Key.backspace><Key.caps_lock>N<Key.caps_lock>ational<Key.space><Key.caps_lock>N<Key.caps_lock>urses<Key.space><Key.caps_lock>D<Key.caps_lock>ay
Screenshot: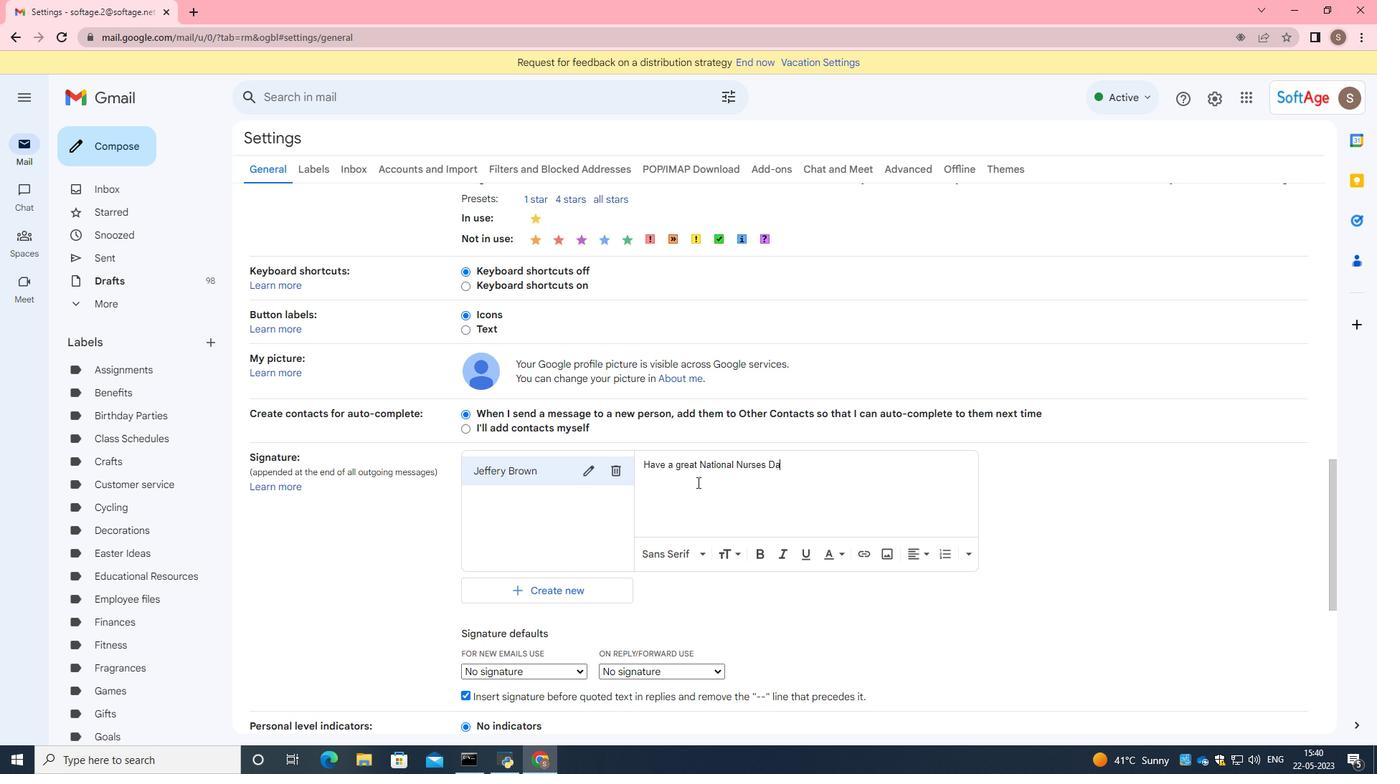 
Action: Mouse moved to (716, 519)
Screenshot: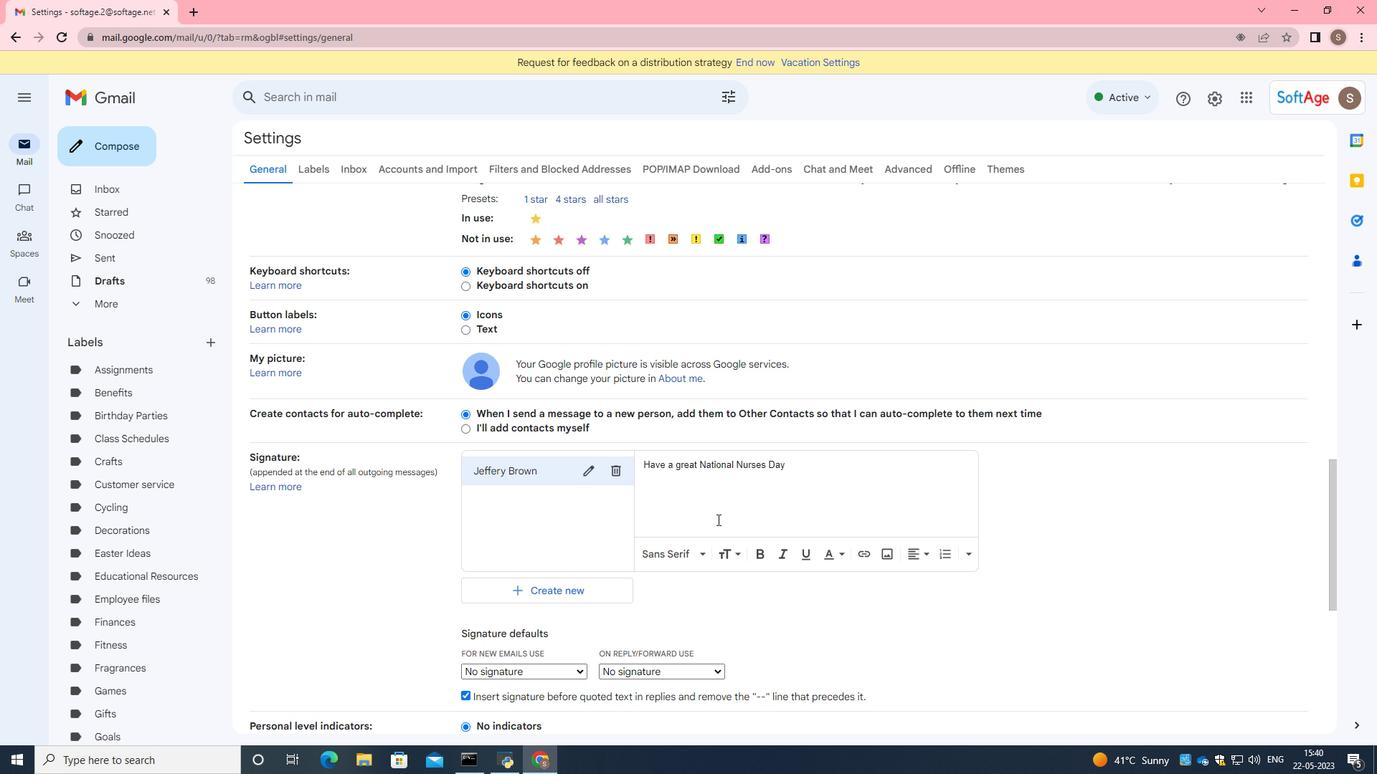 
Action: Key pressed ,<Key.enter><Key.caps_lock>J<Key.caps_lock>effery<Key.space><Key.caps_lock>B<Key.caps_lock>rown
Screenshot: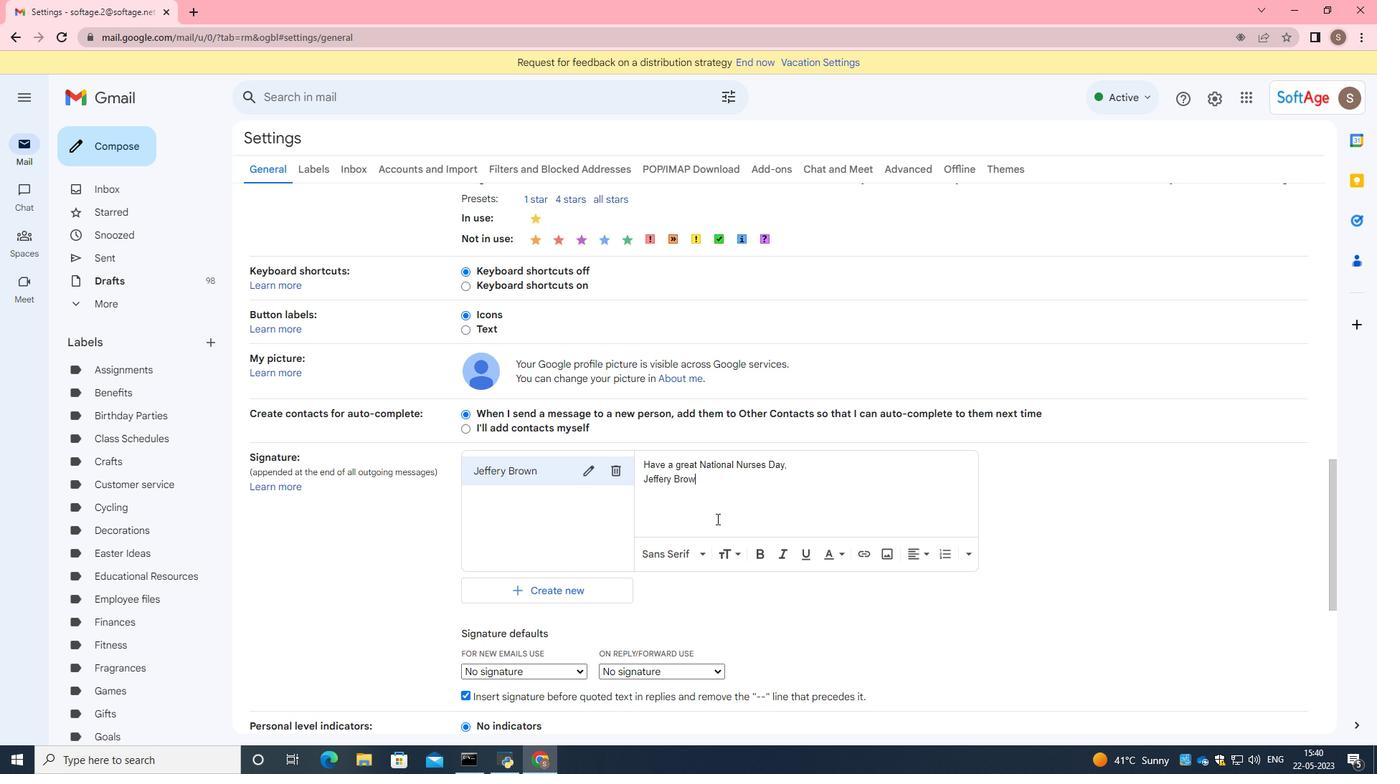
Action: Mouse moved to (717, 519)
Screenshot: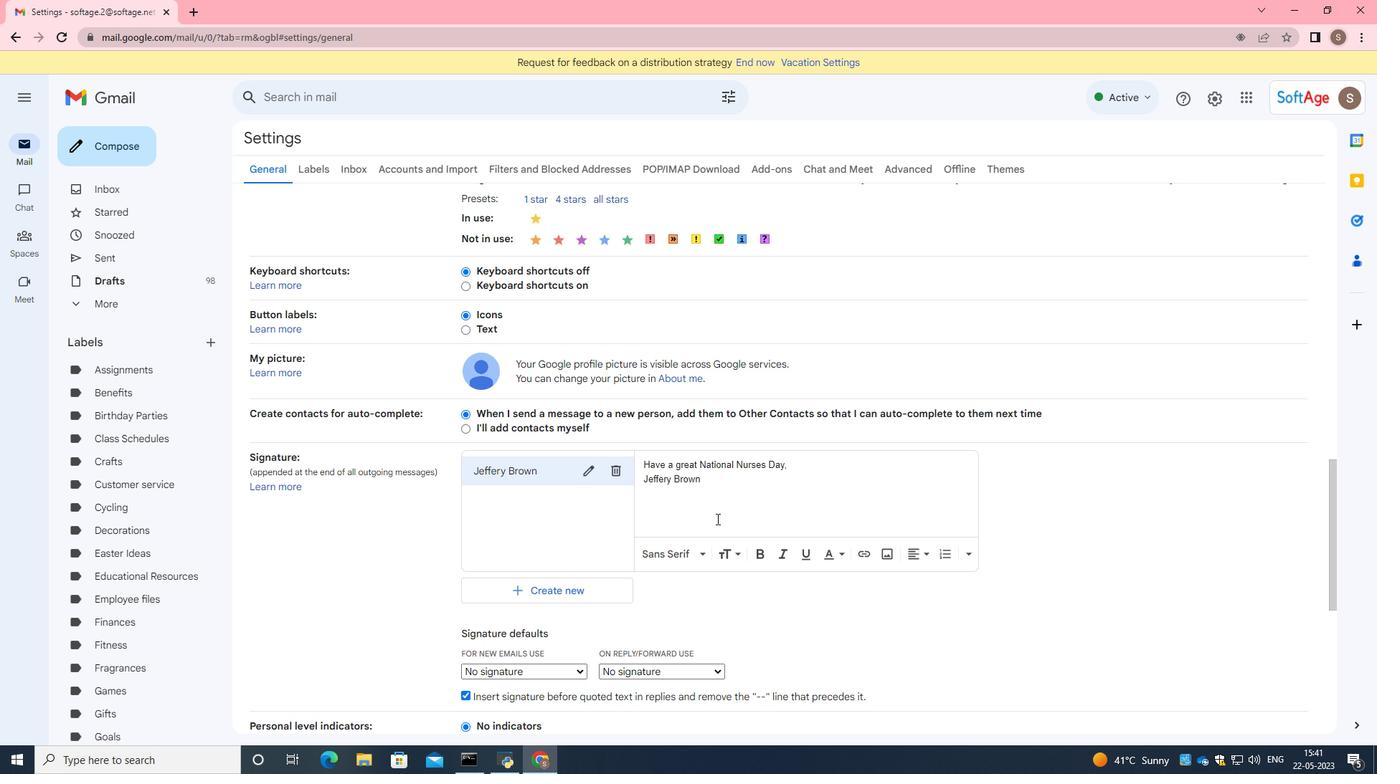 
Action: Mouse scrolled (717, 519) with delta (0, 0)
Screenshot: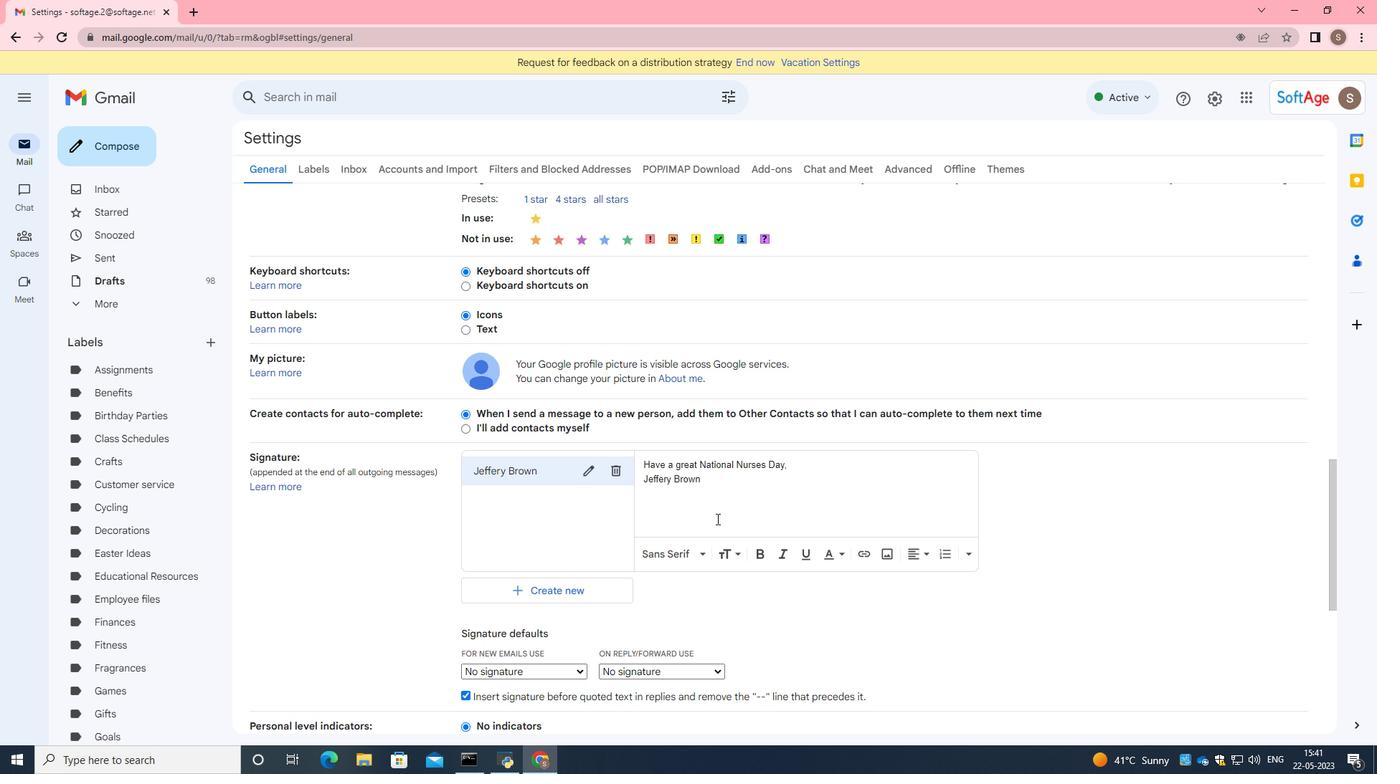 
Action: Mouse moved to (707, 547)
Screenshot: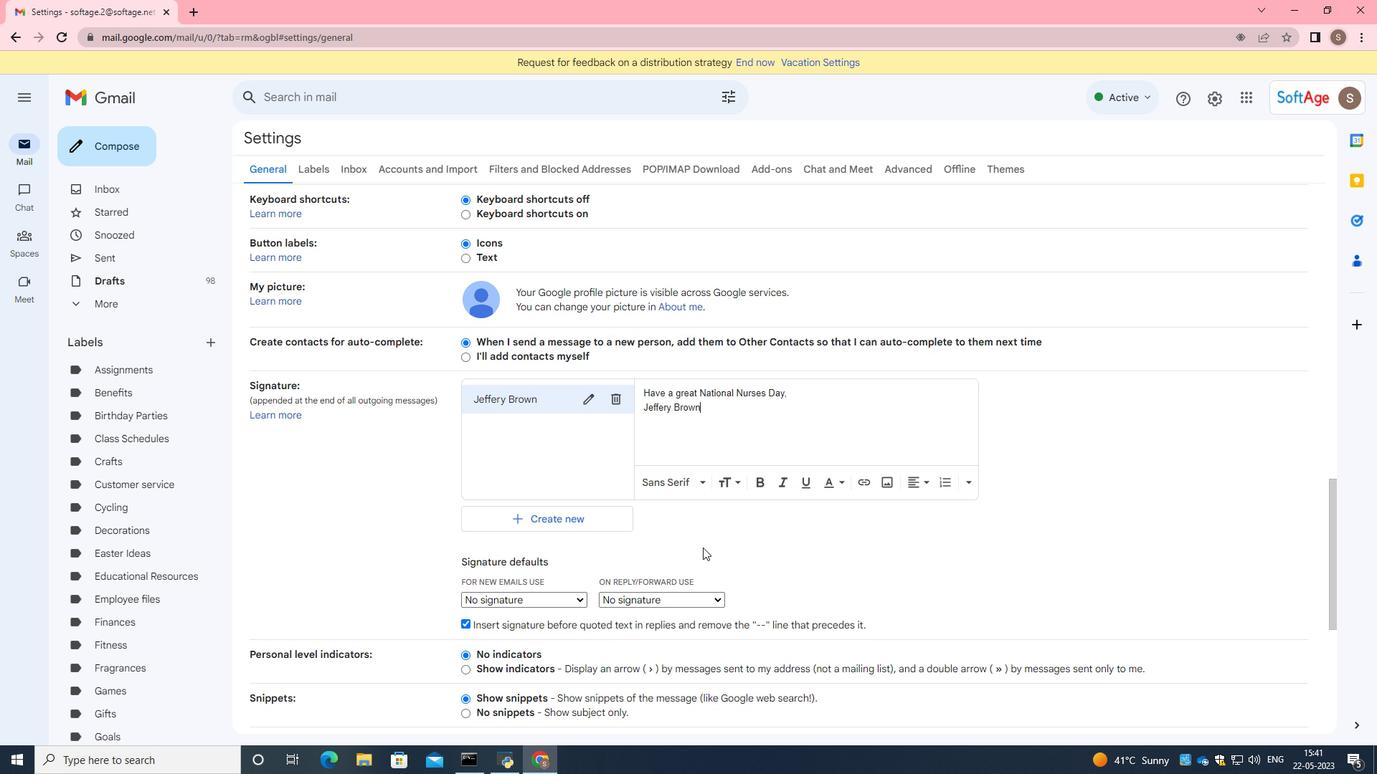 
Action: Mouse scrolled (707, 547) with delta (0, 0)
Screenshot: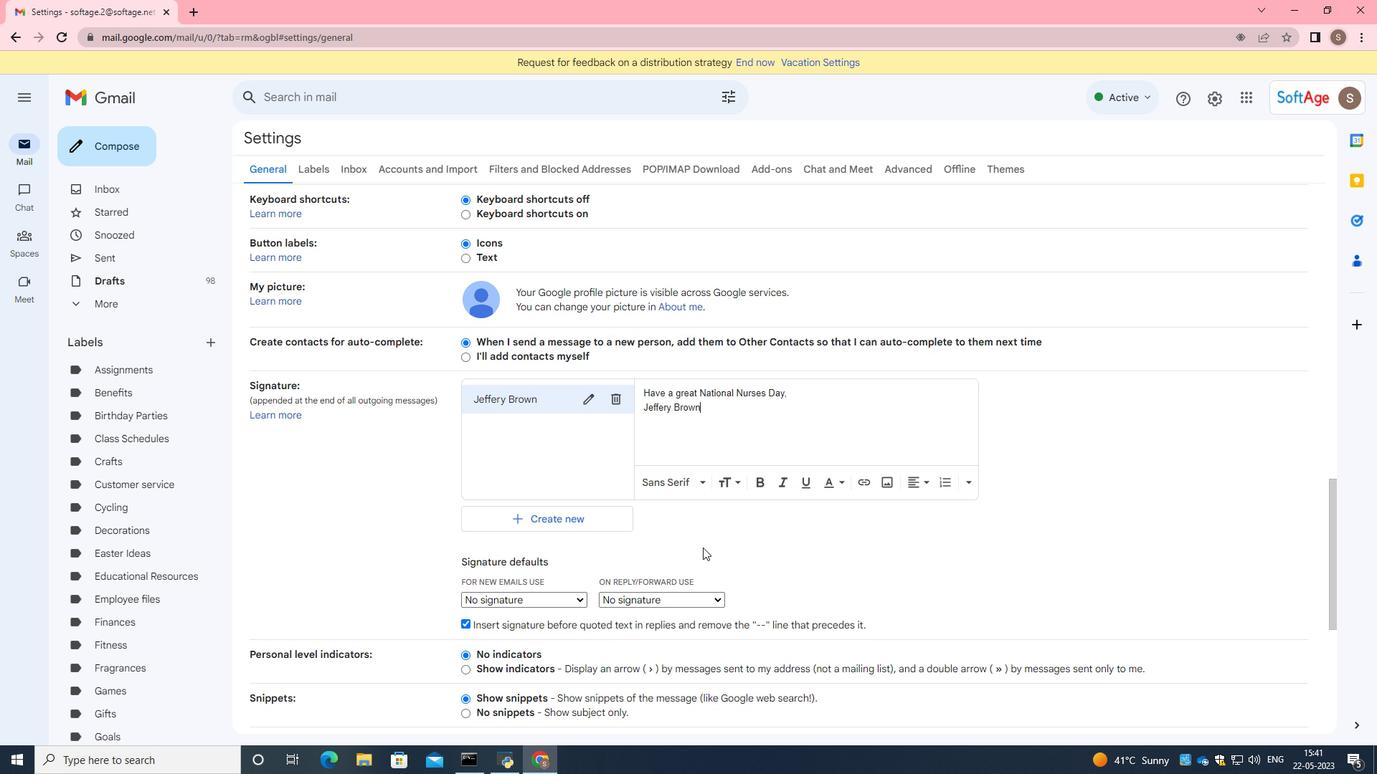 
Action: Mouse moved to (709, 556)
Screenshot: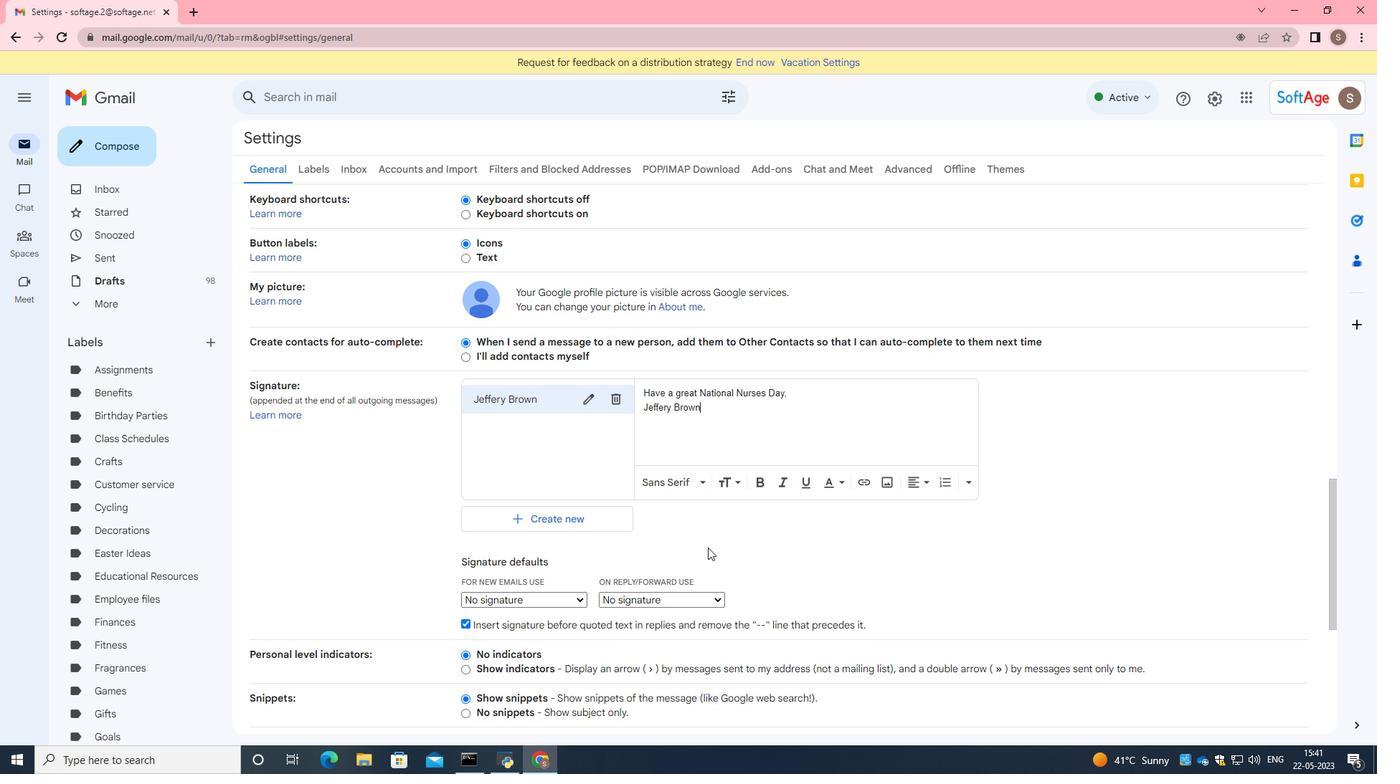 
Action: Mouse scrolled (709, 555) with delta (0, 0)
Screenshot: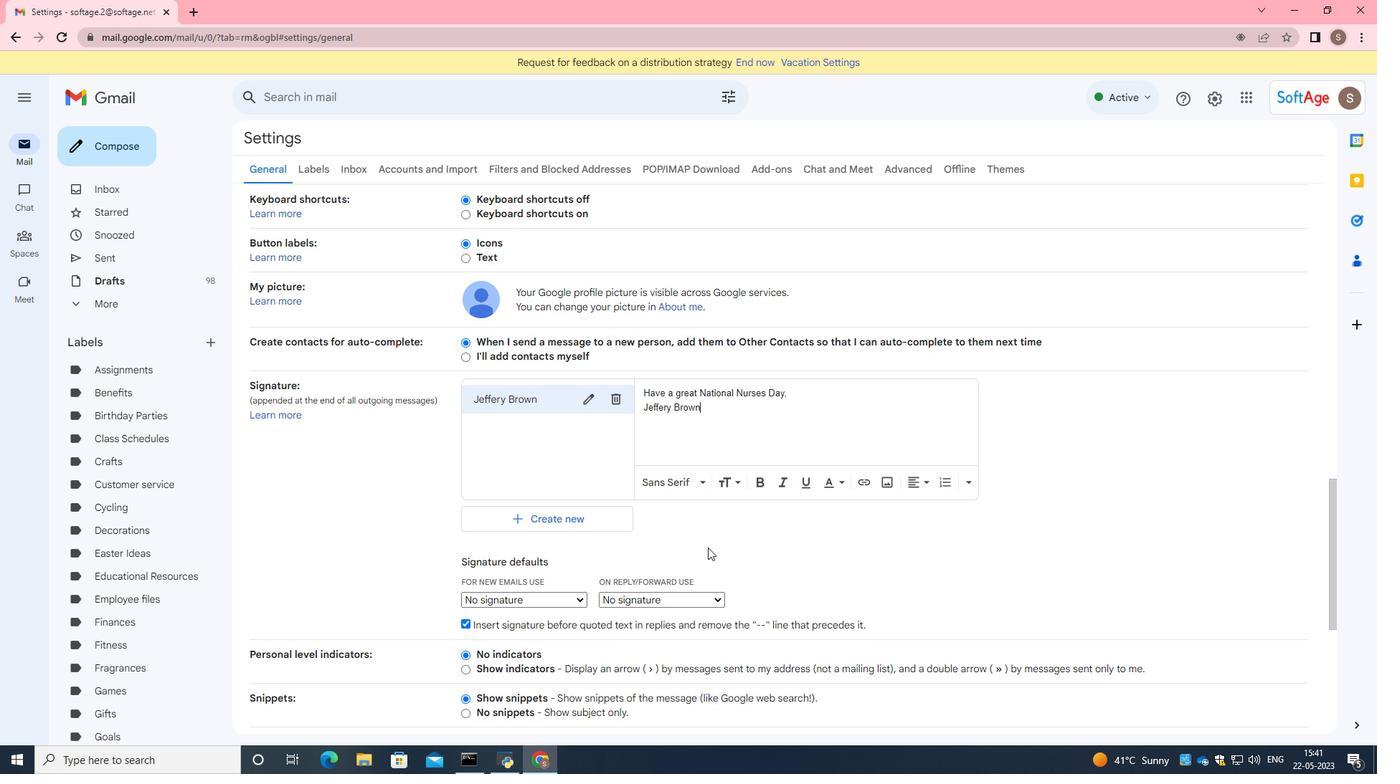 
Action: Mouse moved to (709, 556)
Screenshot: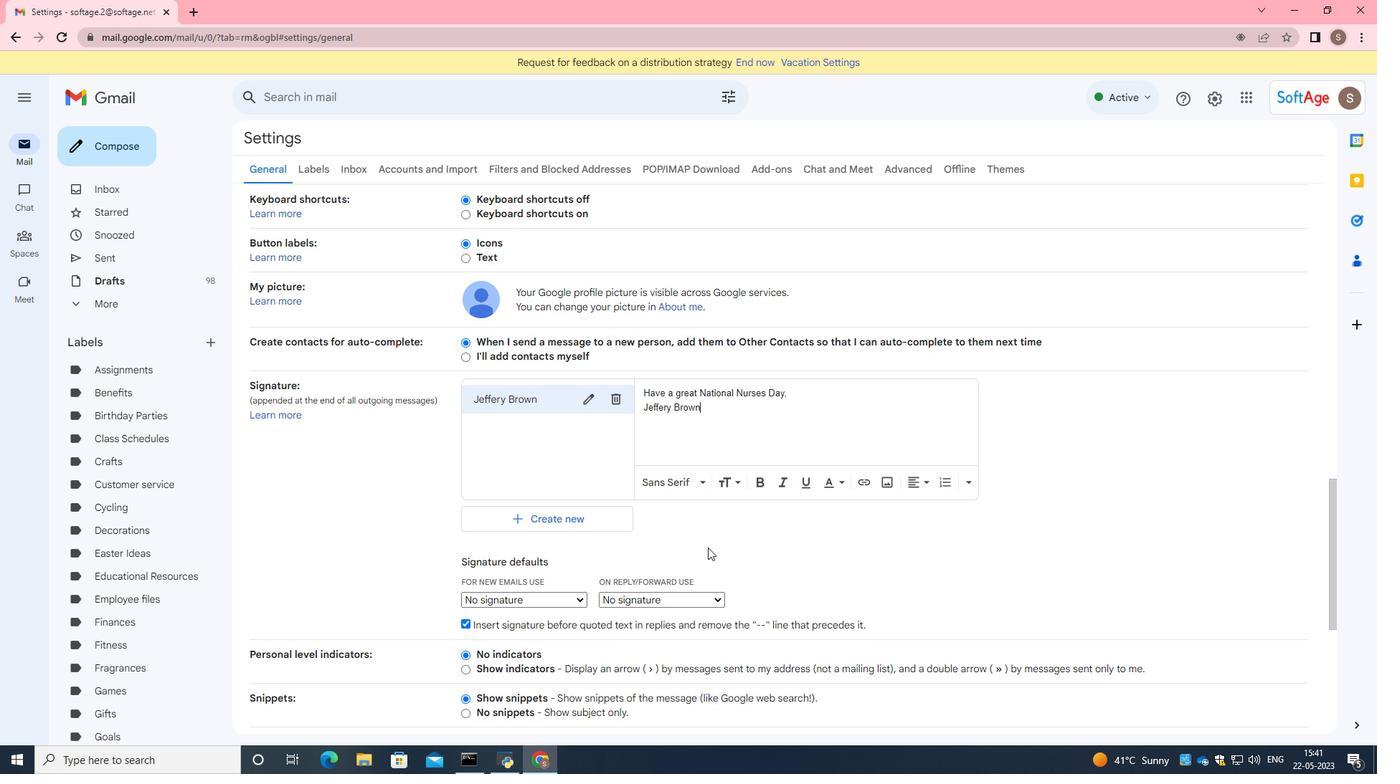 
Action: Mouse scrolled (709, 555) with delta (0, 0)
Screenshot: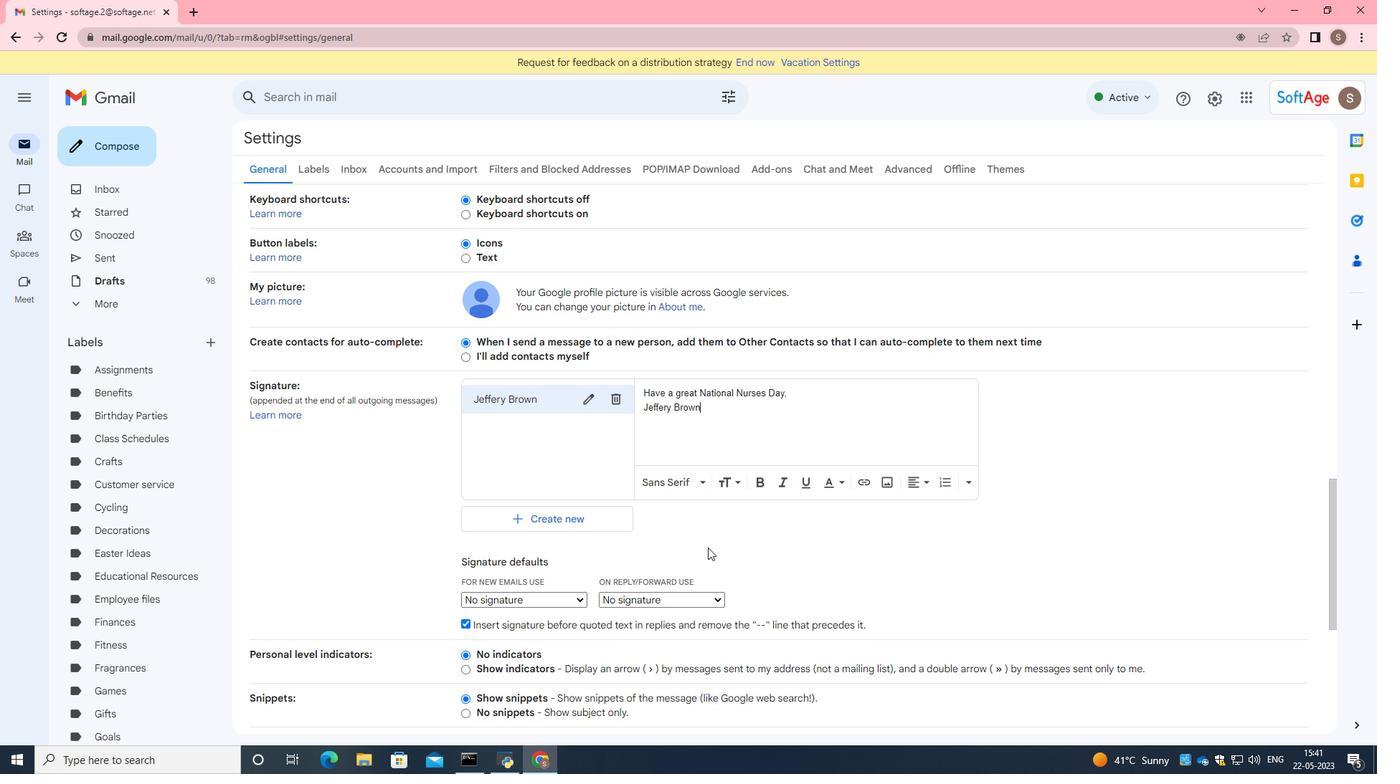 
Action: Mouse scrolled (709, 555) with delta (0, 0)
Screenshot: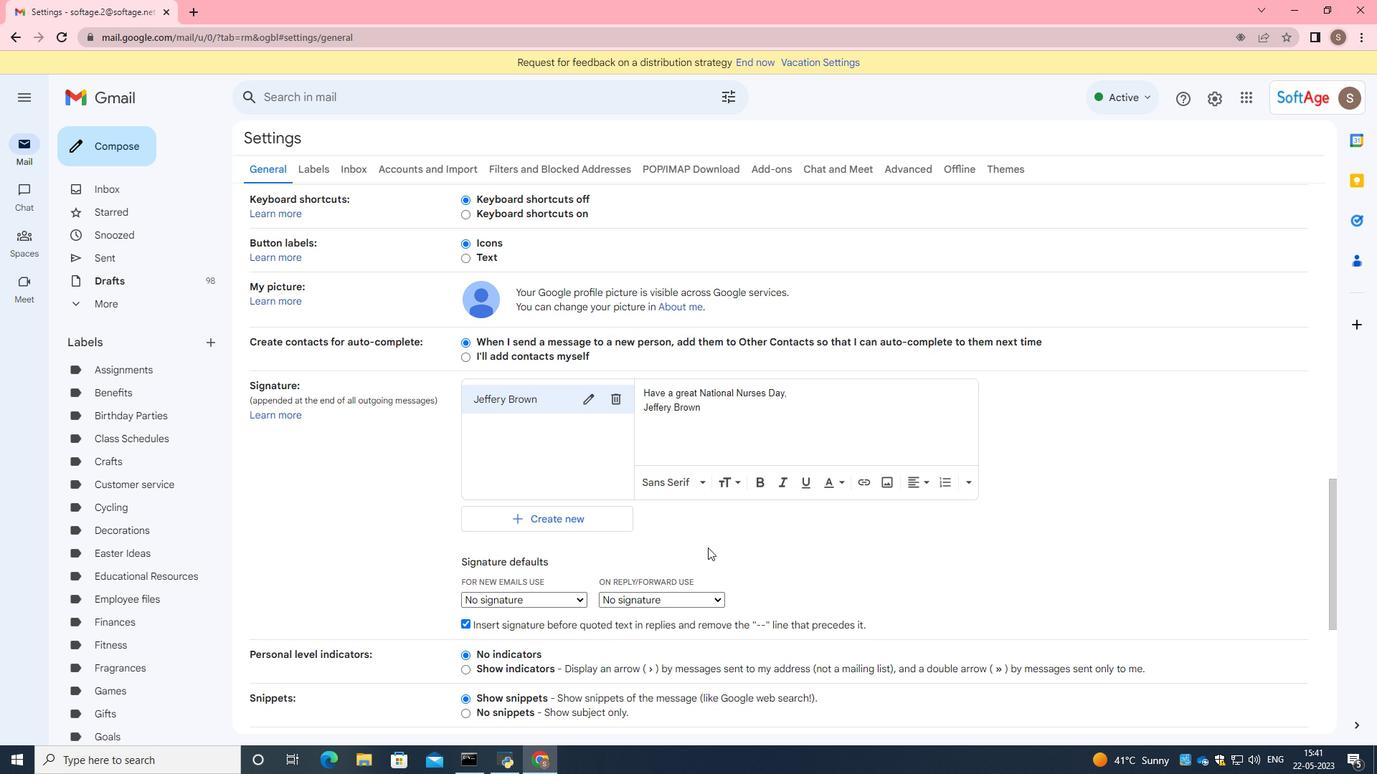 
Action: Mouse scrolled (709, 555) with delta (0, 0)
Screenshot: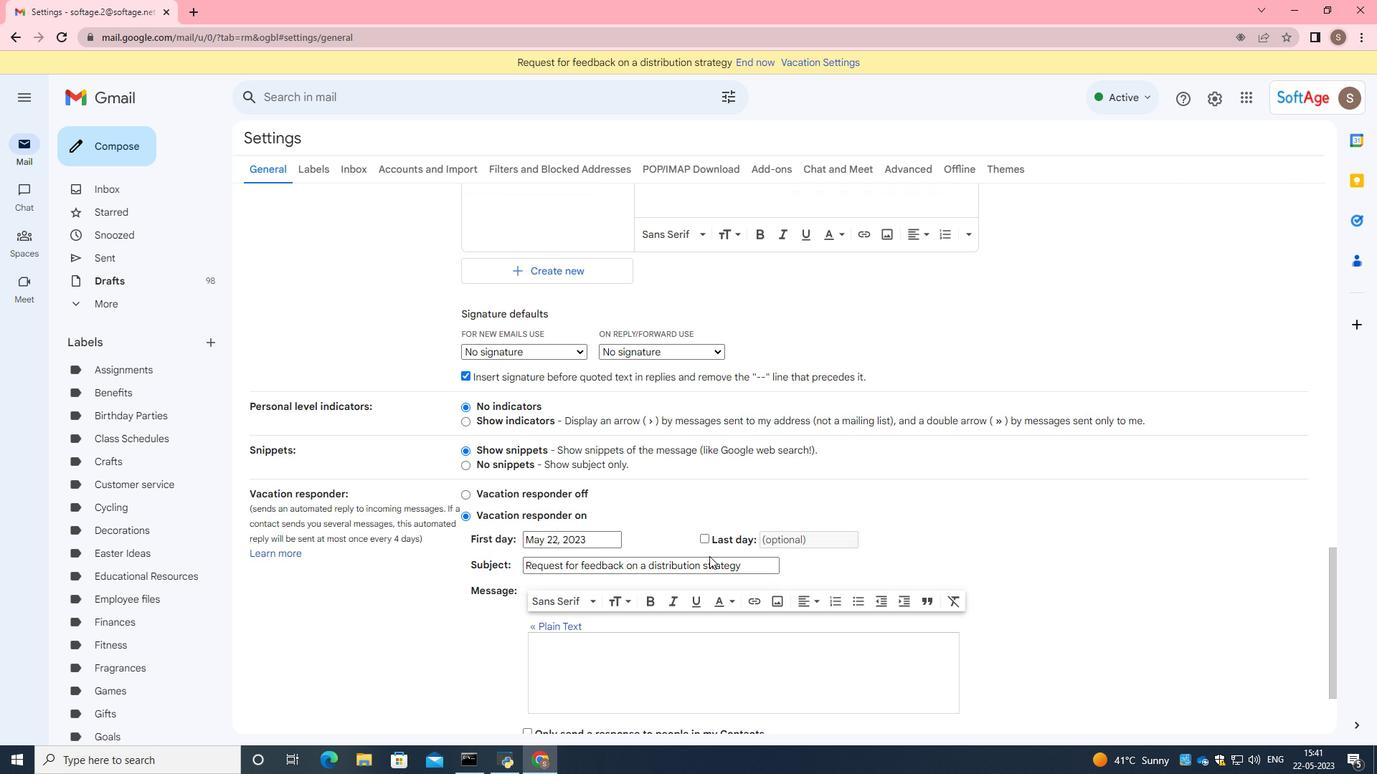 
Action: Mouse scrolled (709, 555) with delta (0, 0)
Screenshot: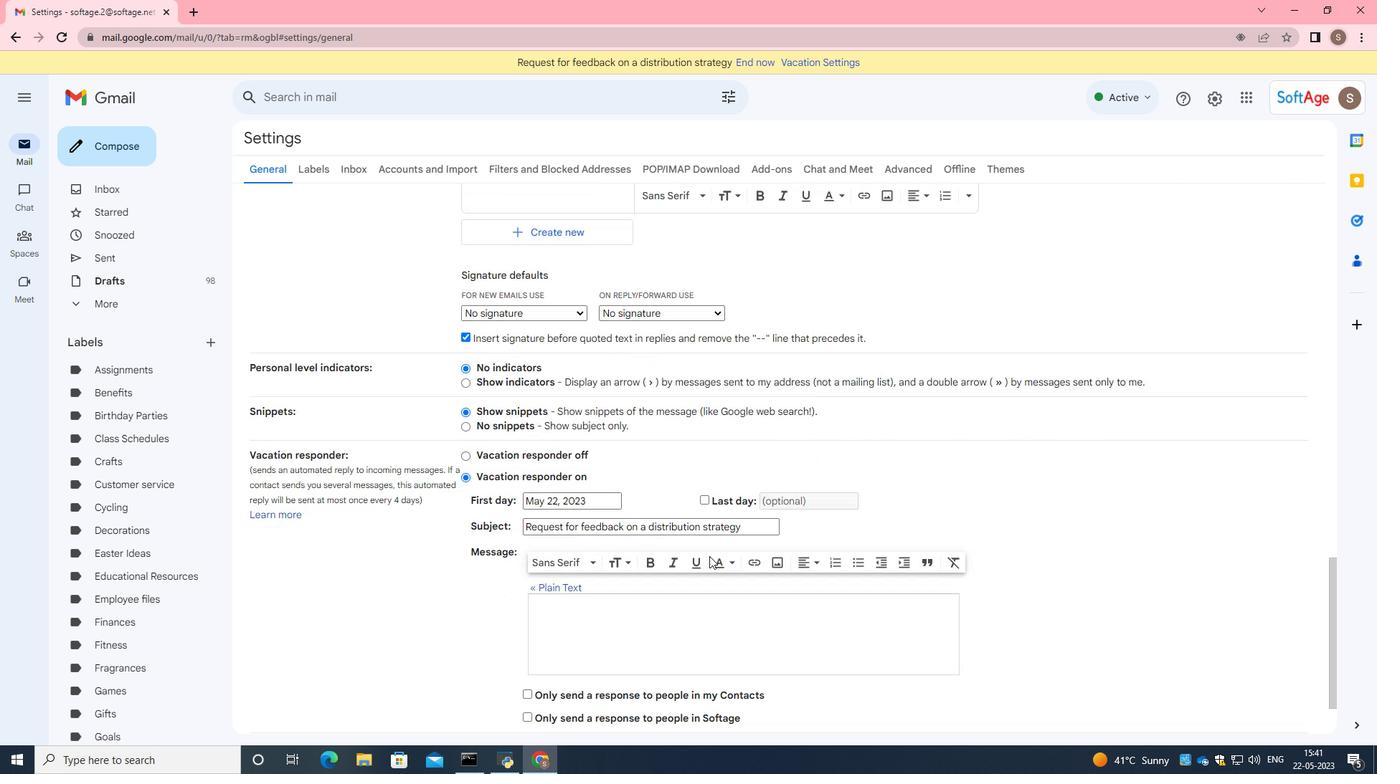 
Action: Mouse moved to (710, 557)
Screenshot: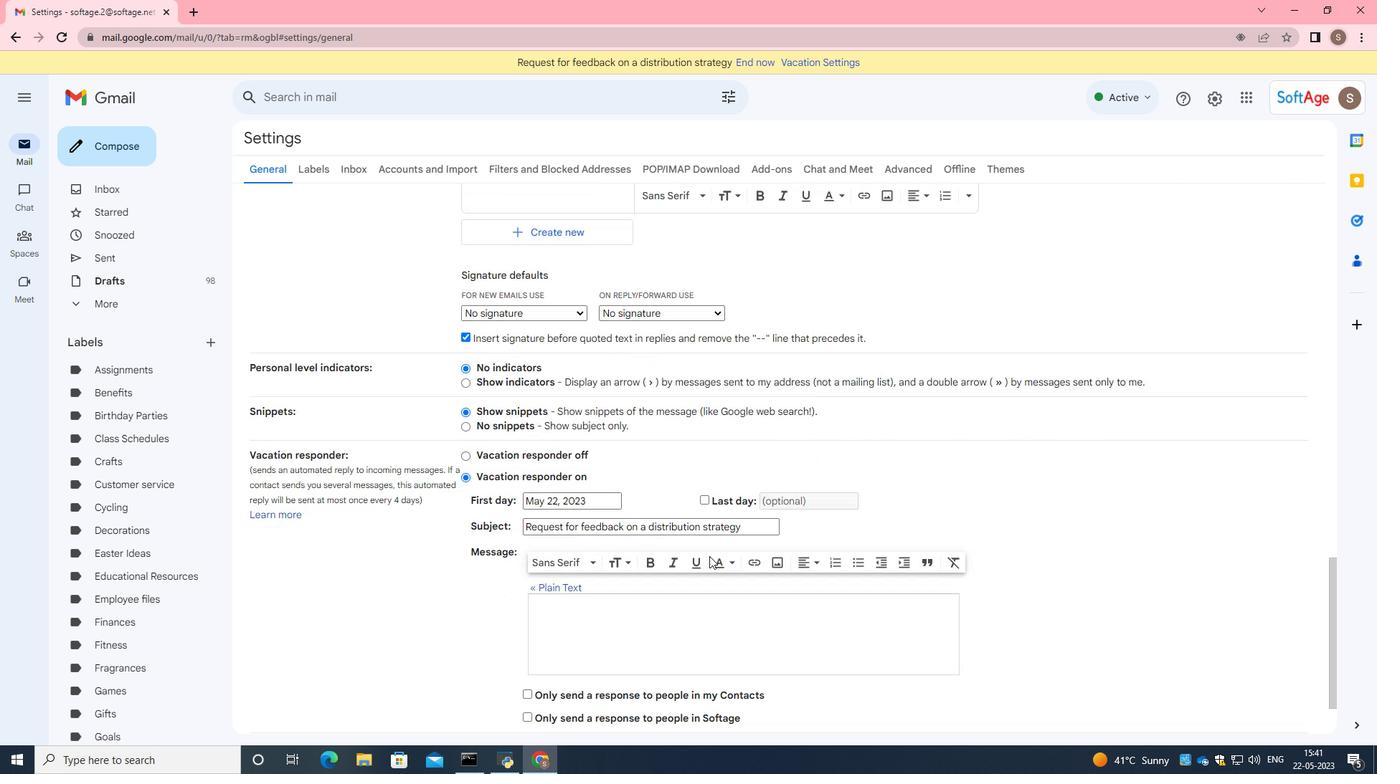 
Action: Mouse scrolled (710, 557) with delta (0, 0)
Screenshot: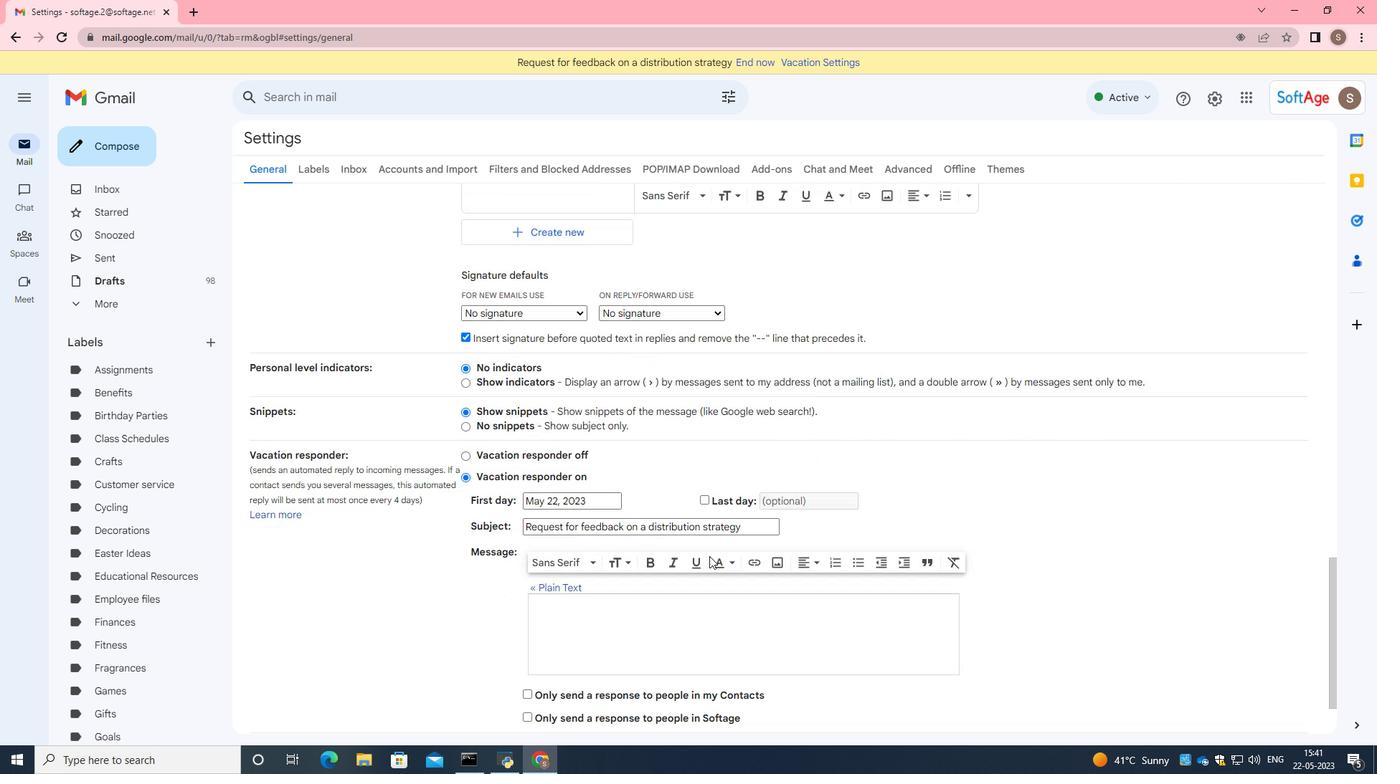 
Action: Mouse scrolled (710, 557) with delta (0, 0)
Screenshot: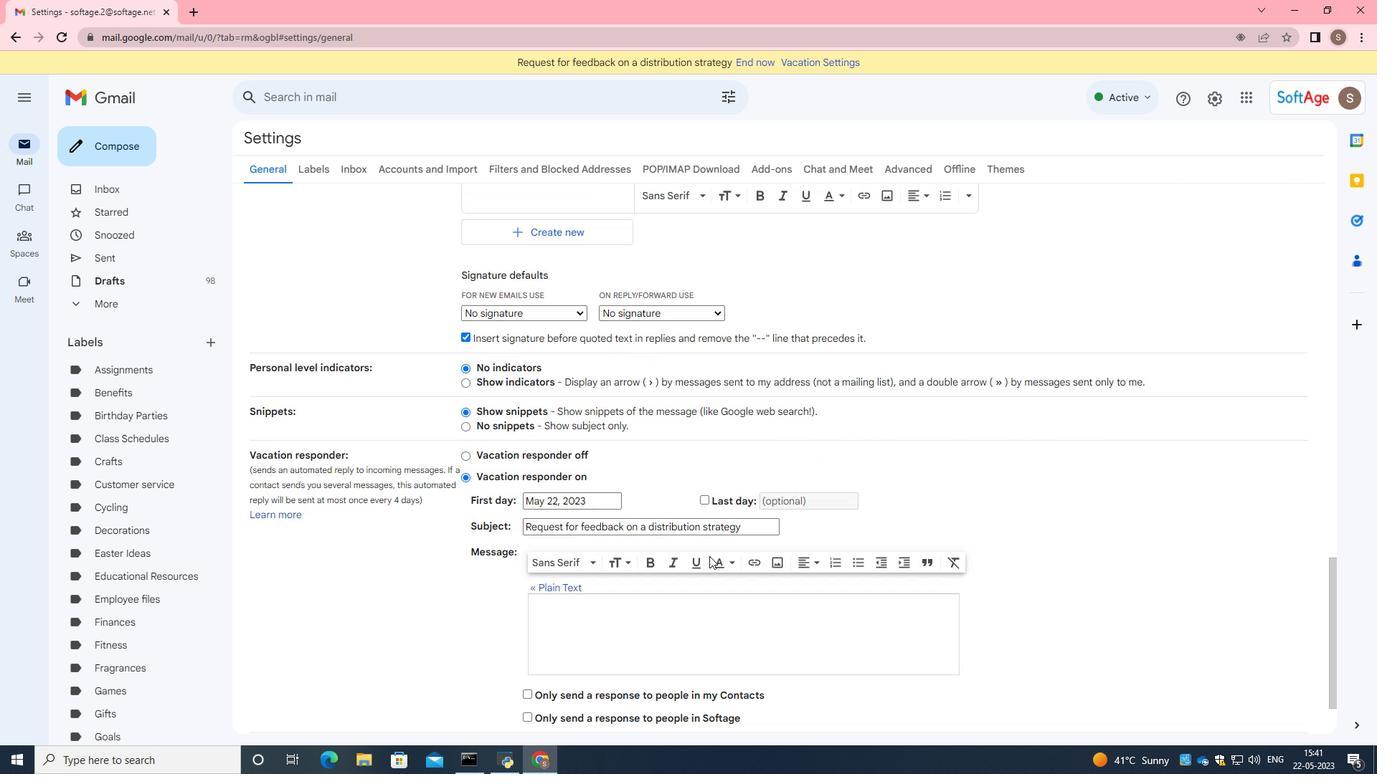 
Action: Mouse moved to (748, 659)
Screenshot: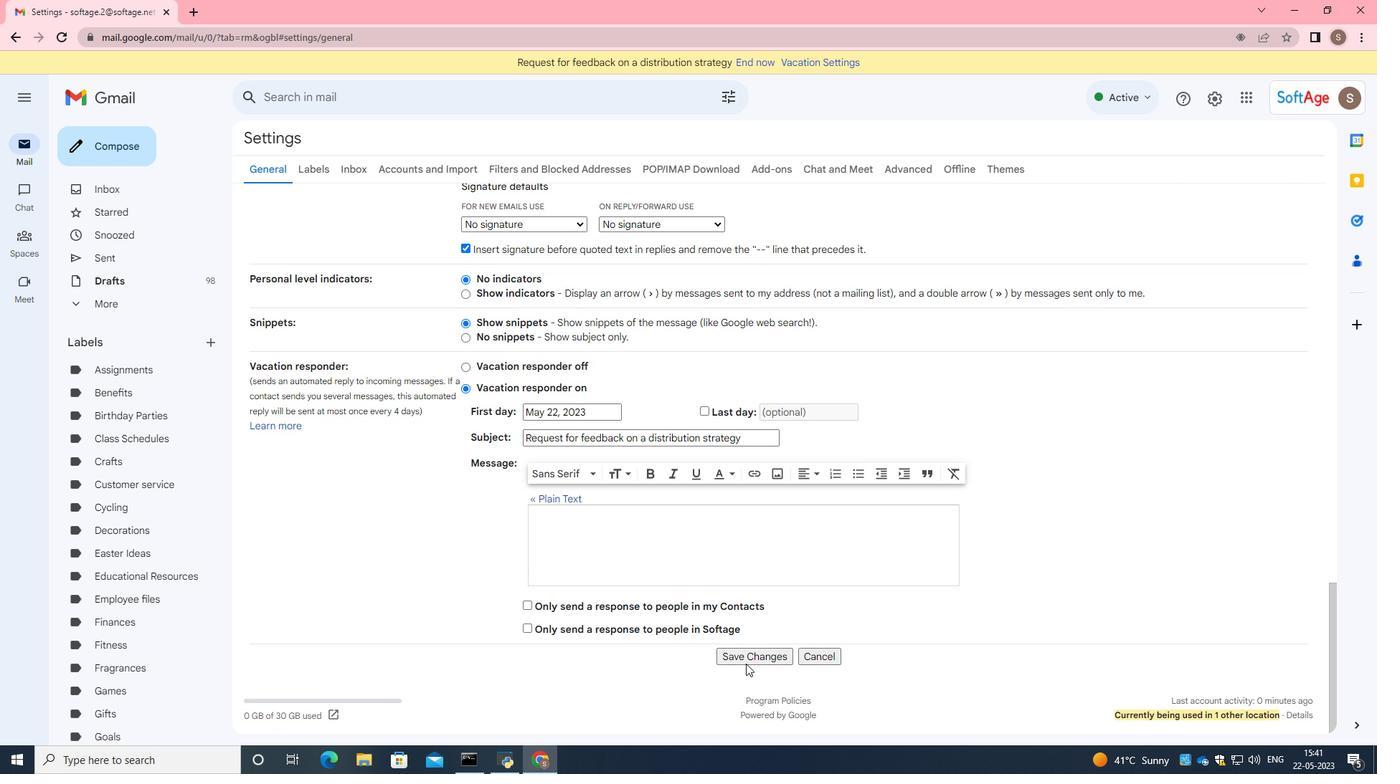
Action: Mouse pressed left at (748, 659)
Screenshot: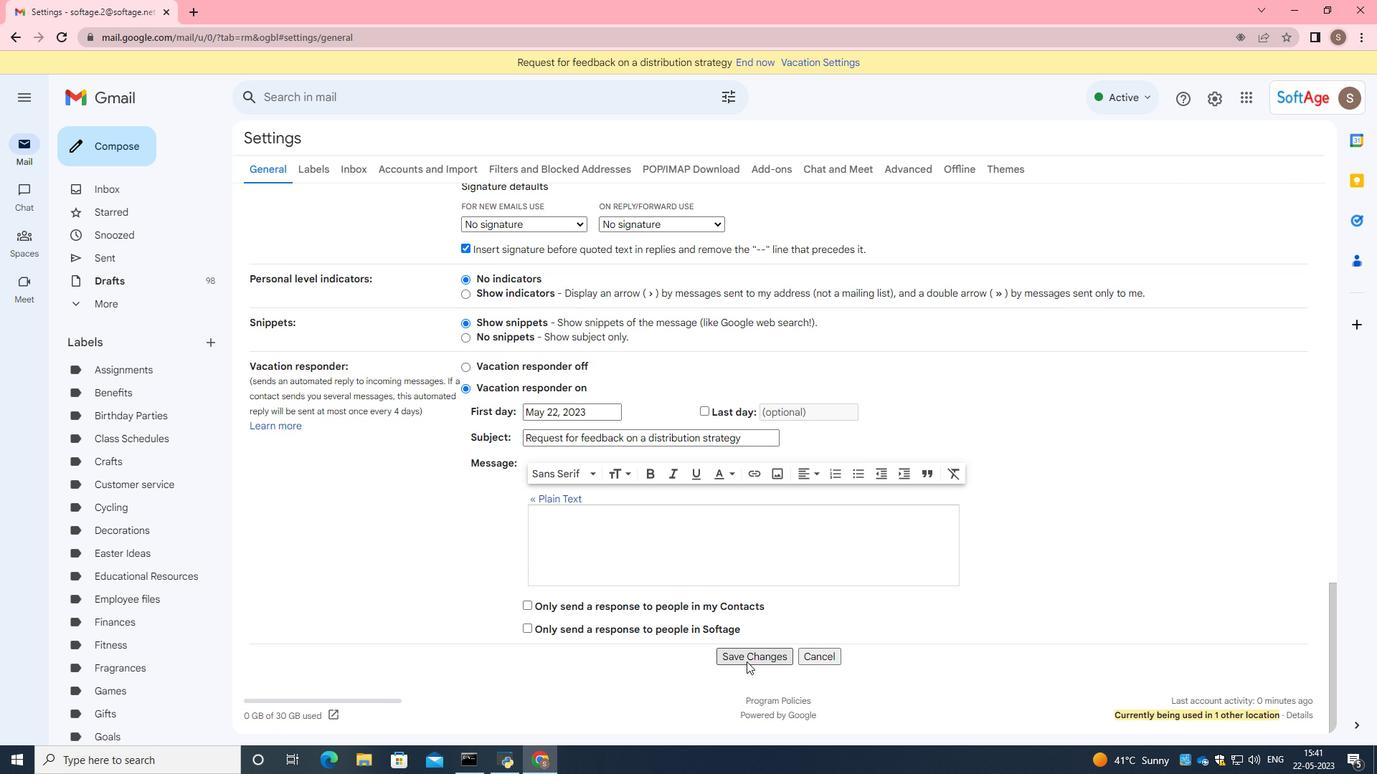 
Action: Mouse moved to (648, 520)
Screenshot: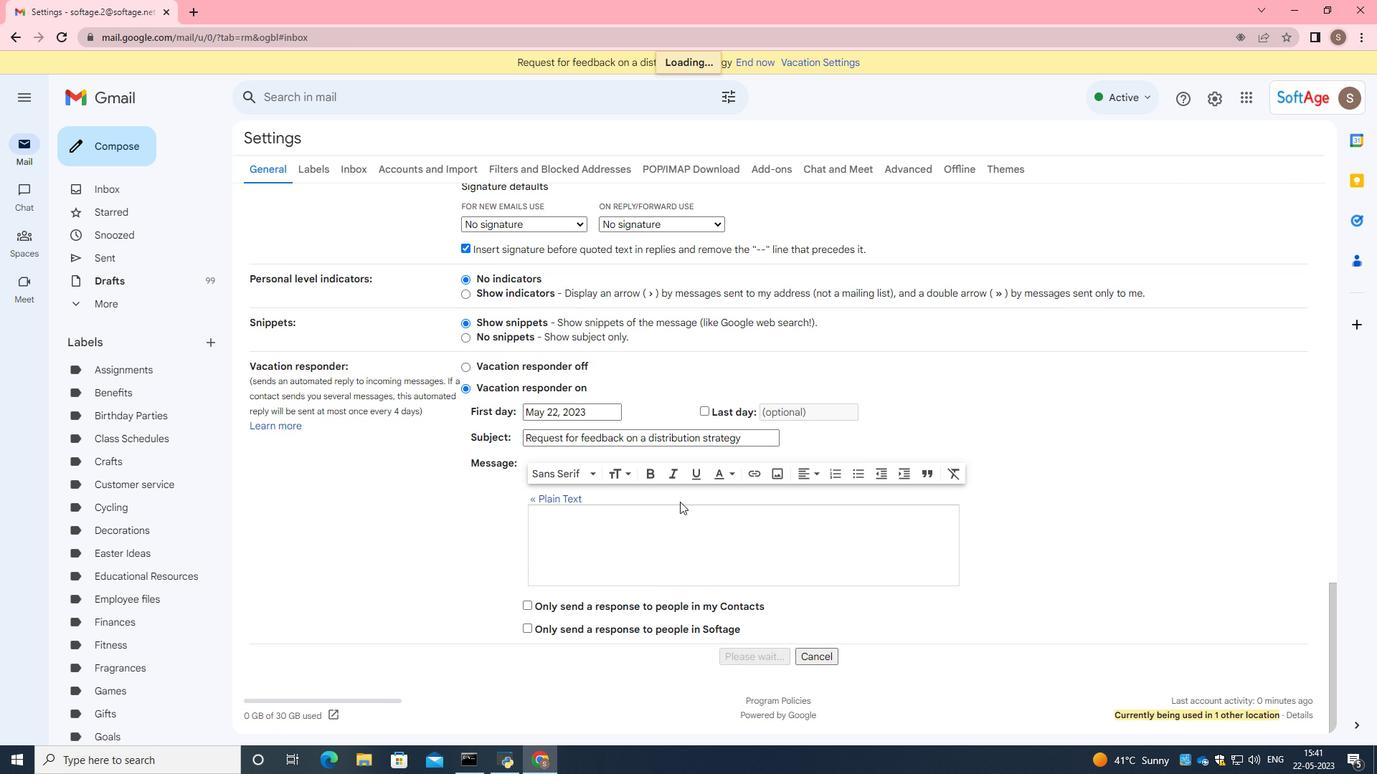 
Action: Mouse scrolled (648, 521) with delta (0, 0)
Screenshot: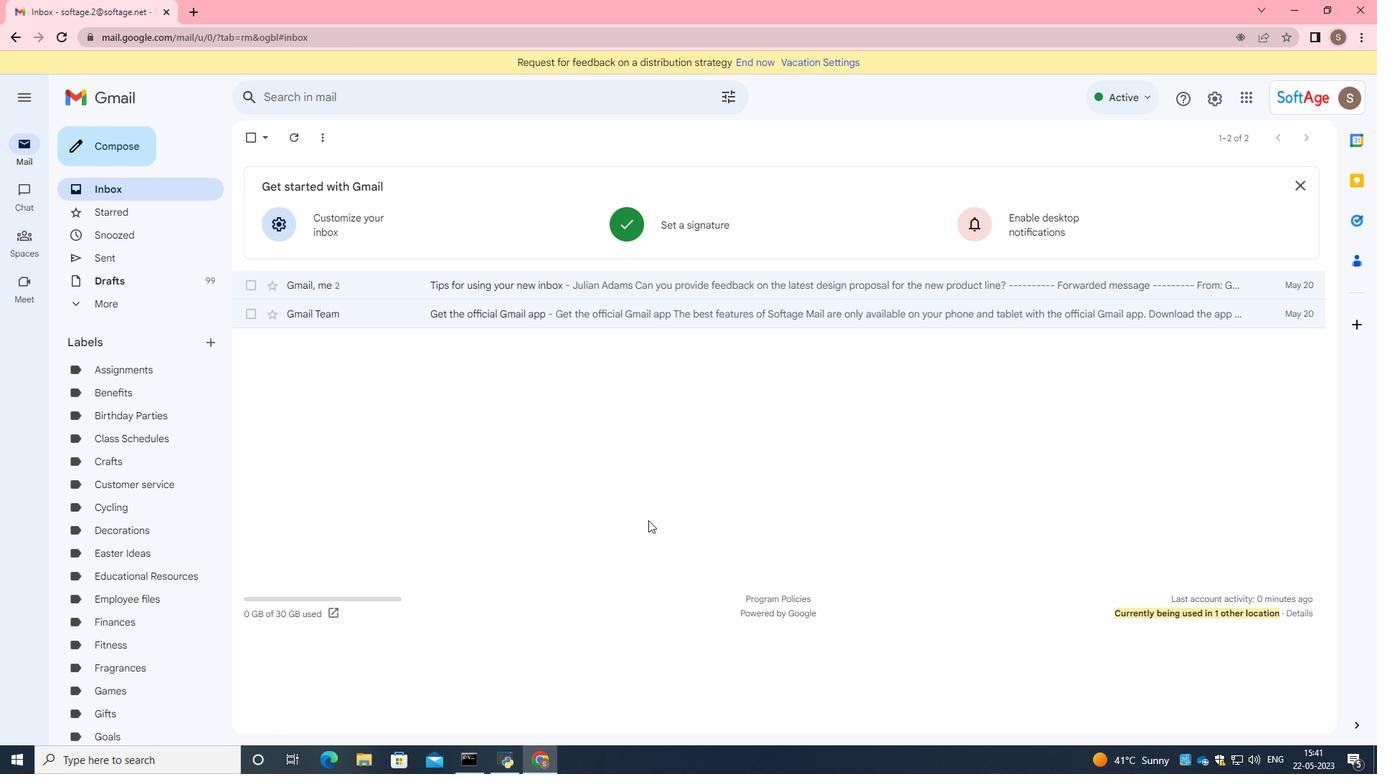 
Action: Mouse scrolled (648, 521) with delta (0, 0)
Screenshot: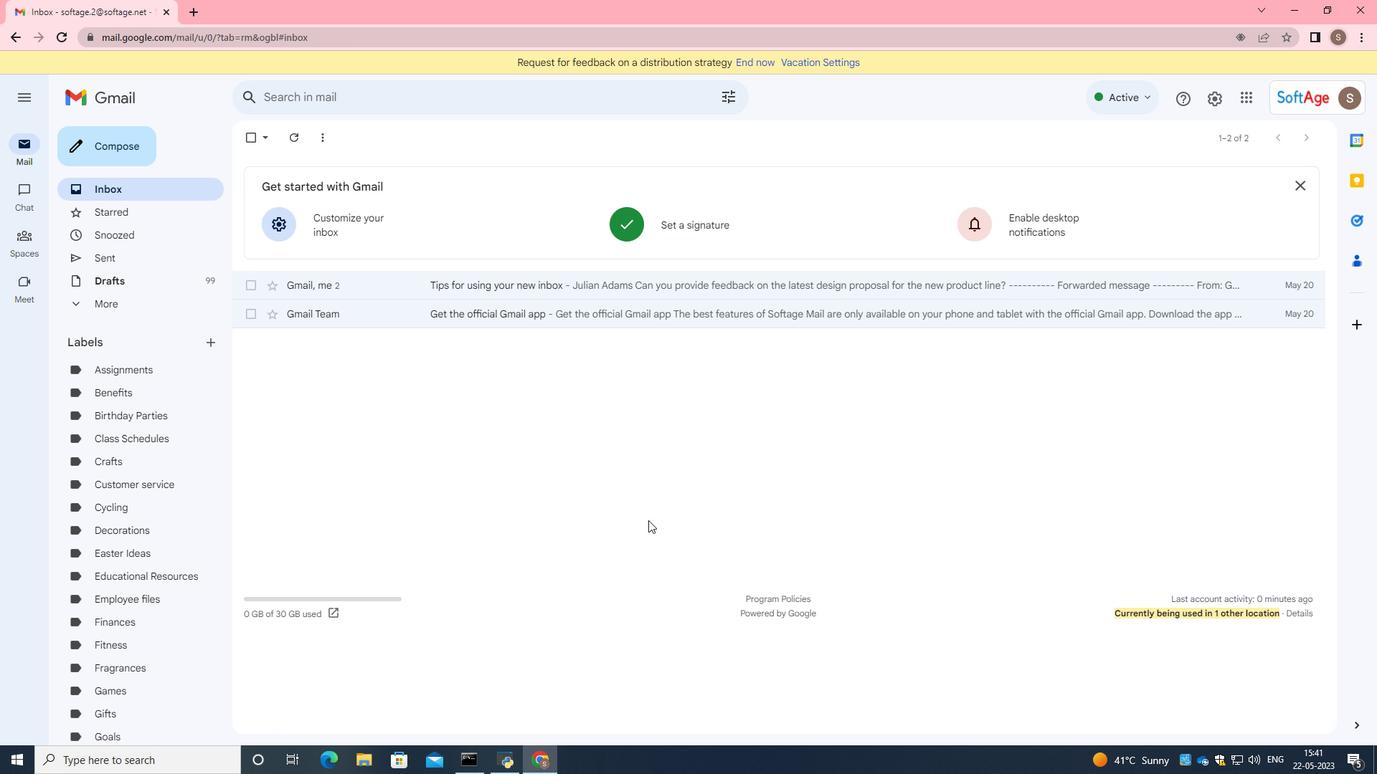 
Action: Mouse scrolled (648, 521) with delta (0, 0)
Screenshot: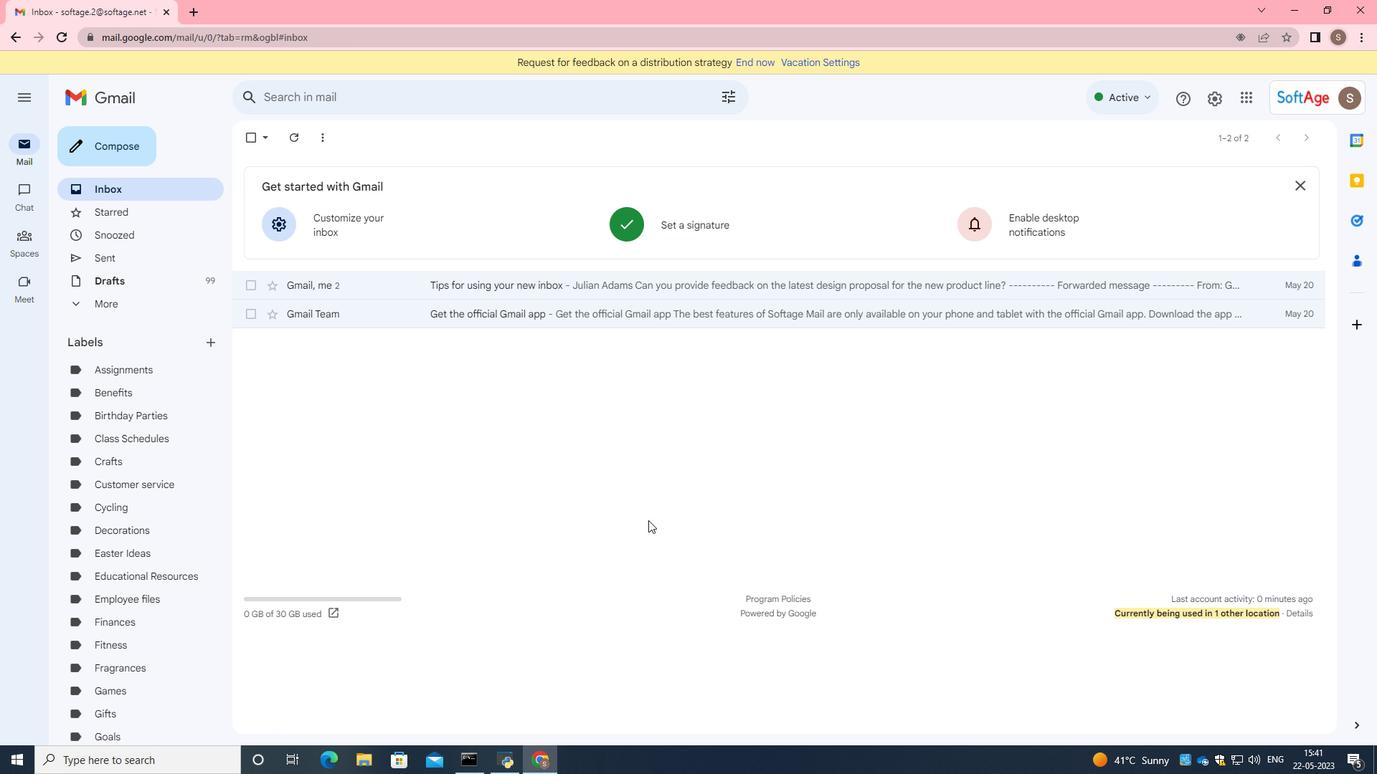
Action: Mouse scrolled (648, 521) with delta (0, 0)
Screenshot: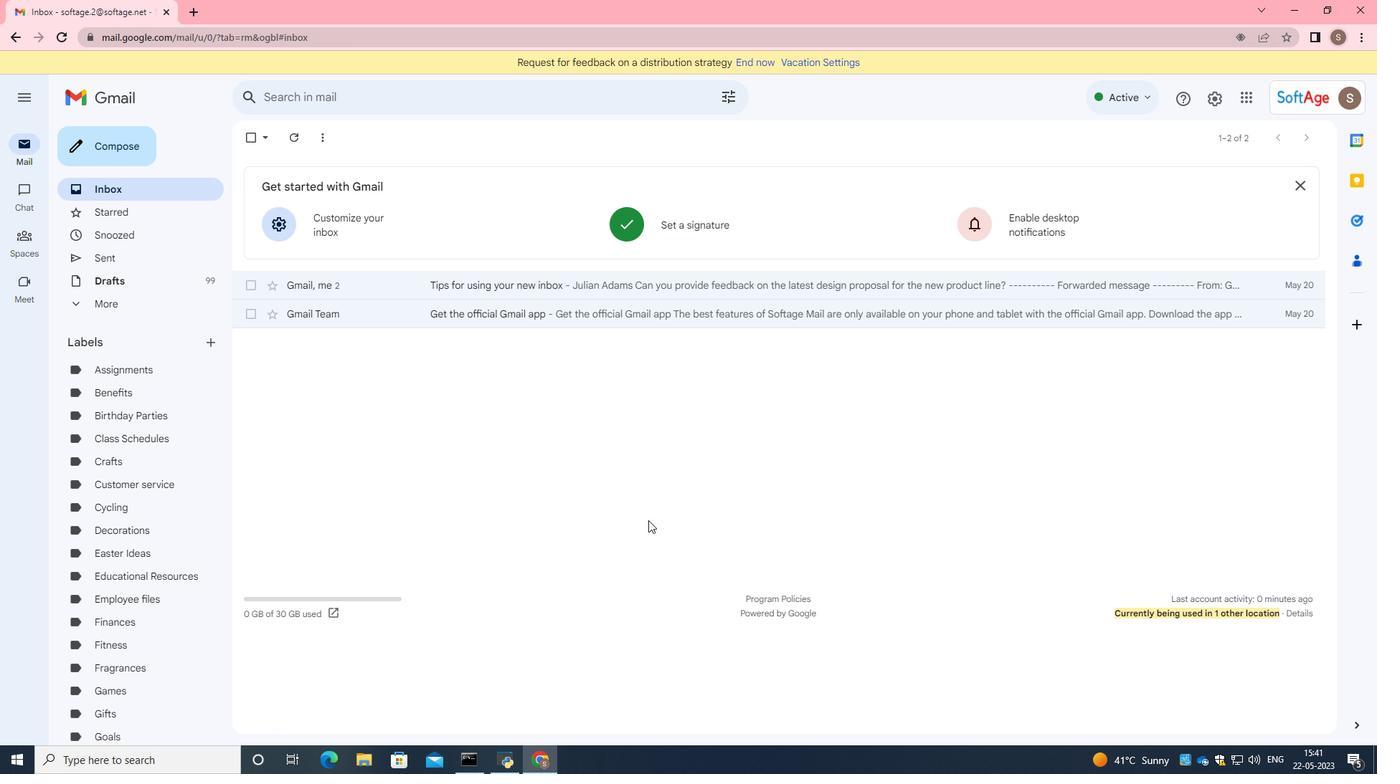 
Action: Mouse moved to (112, 148)
Screenshot: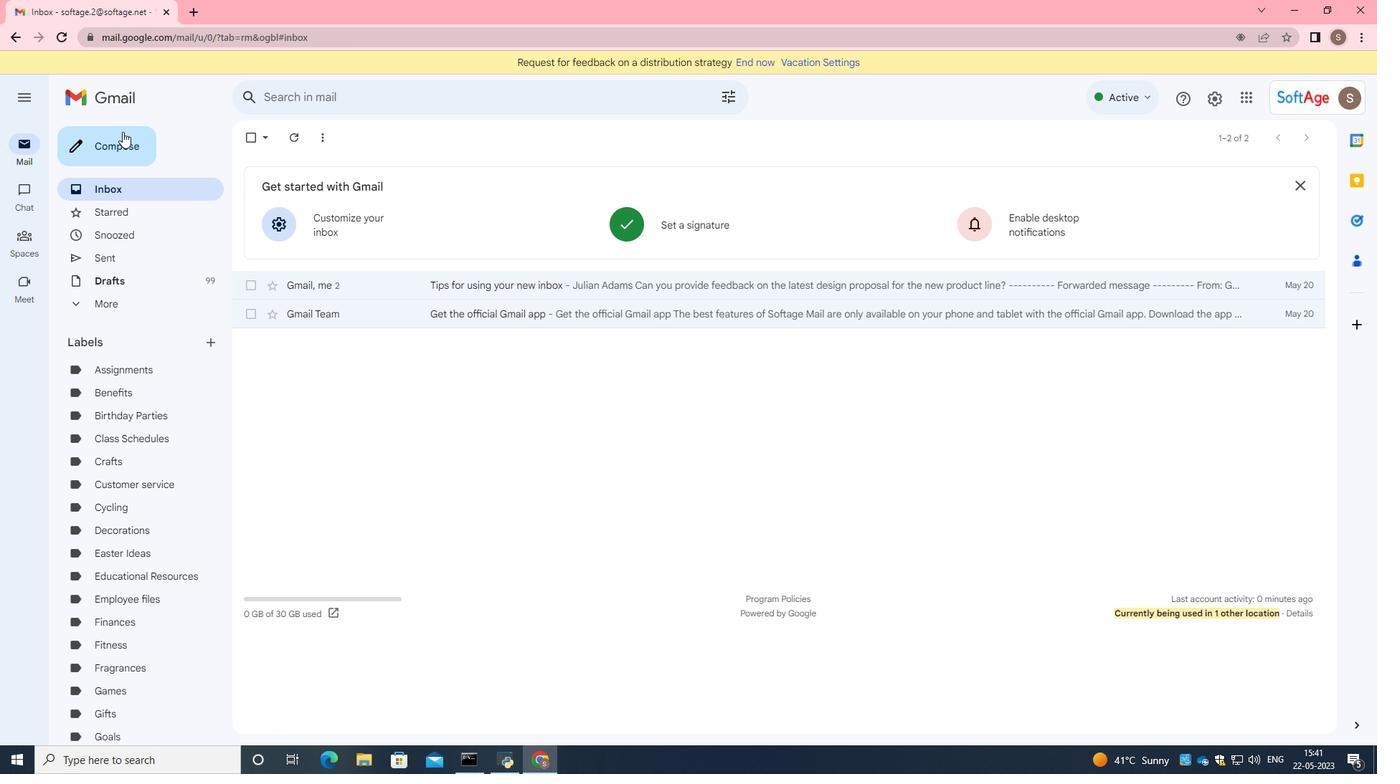 
Action: Mouse pressed left at (112, 148)
Screenshot: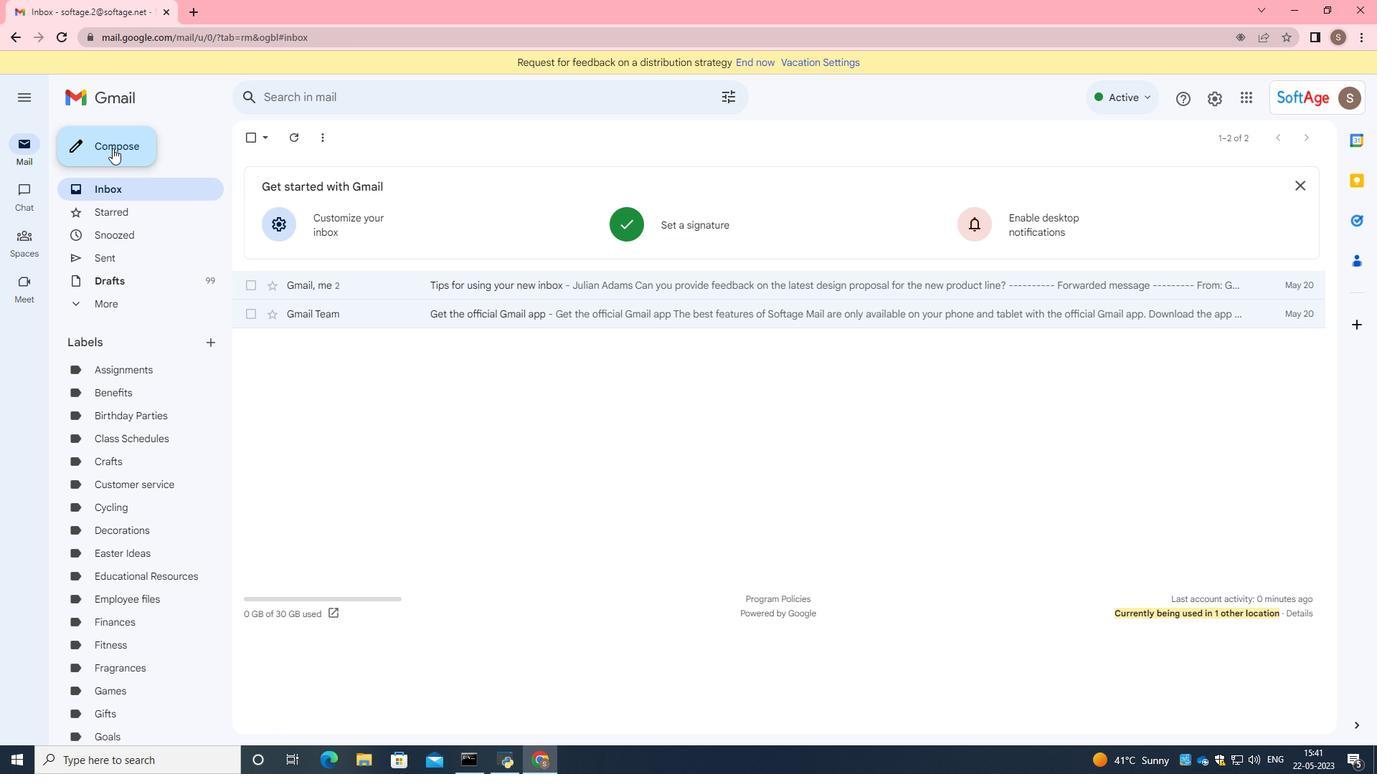 
Action: Mouse moved to (1151, 719)
Screenshot: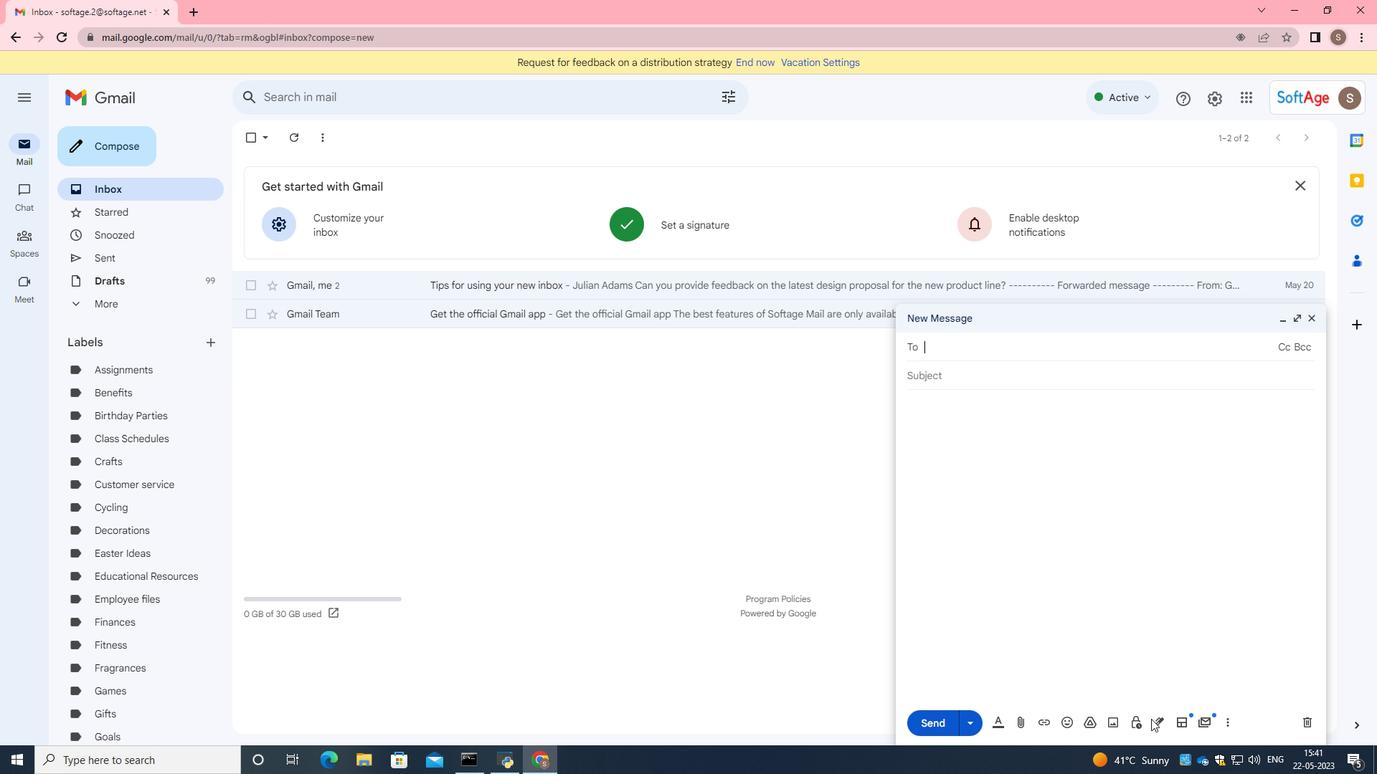 
Action: Mouse pressed left at (1151, 719)
Screenshot: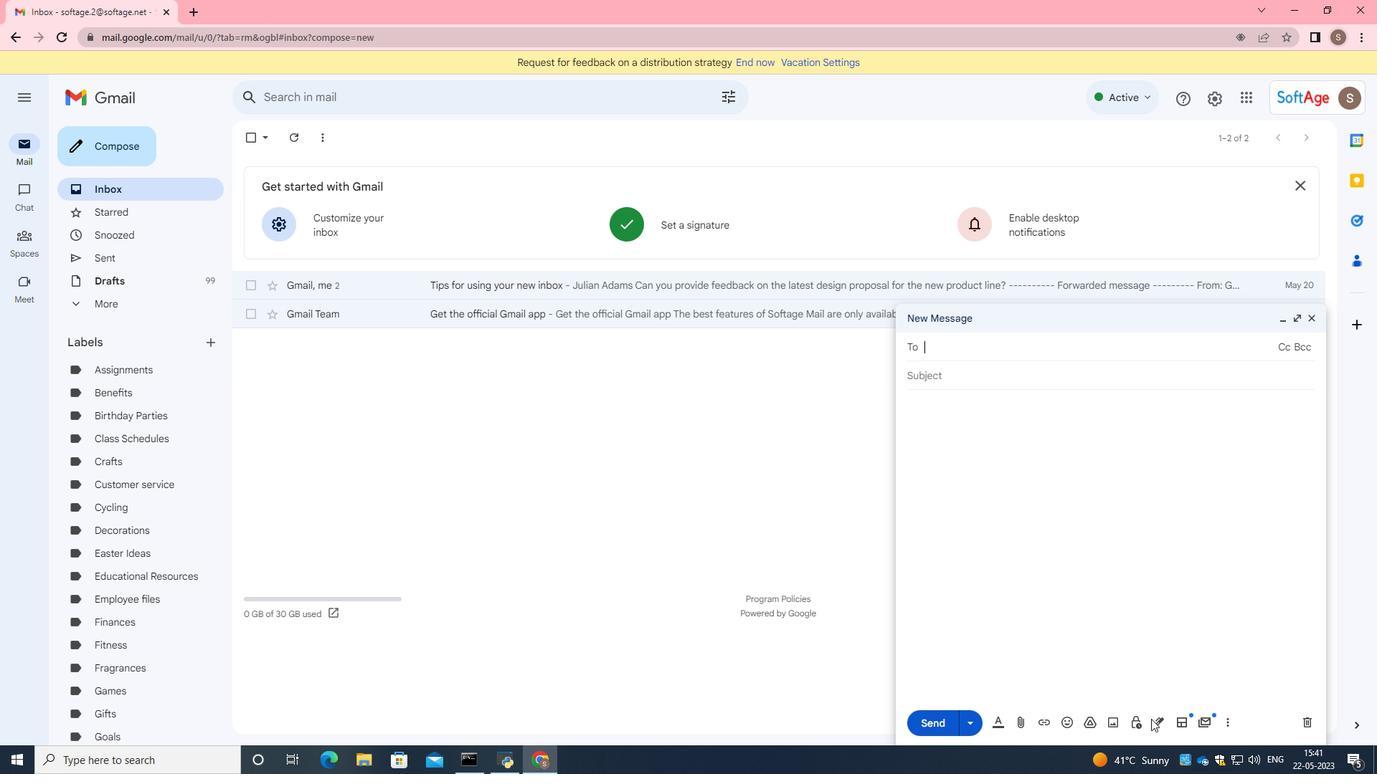 
Action: Mouse moved to (1186, 698)
Screenshot: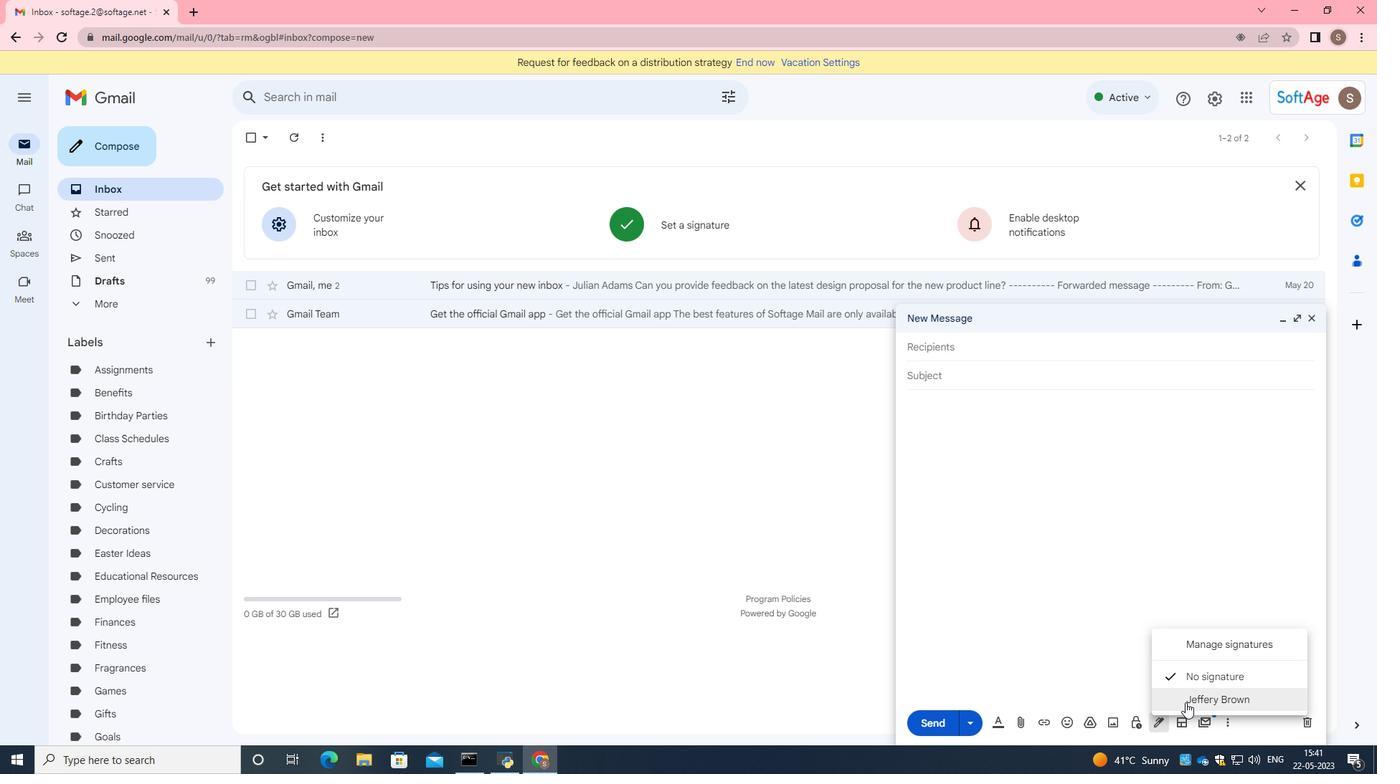 
Action: Mouse pressed left at (1186, 698)
Screenshot: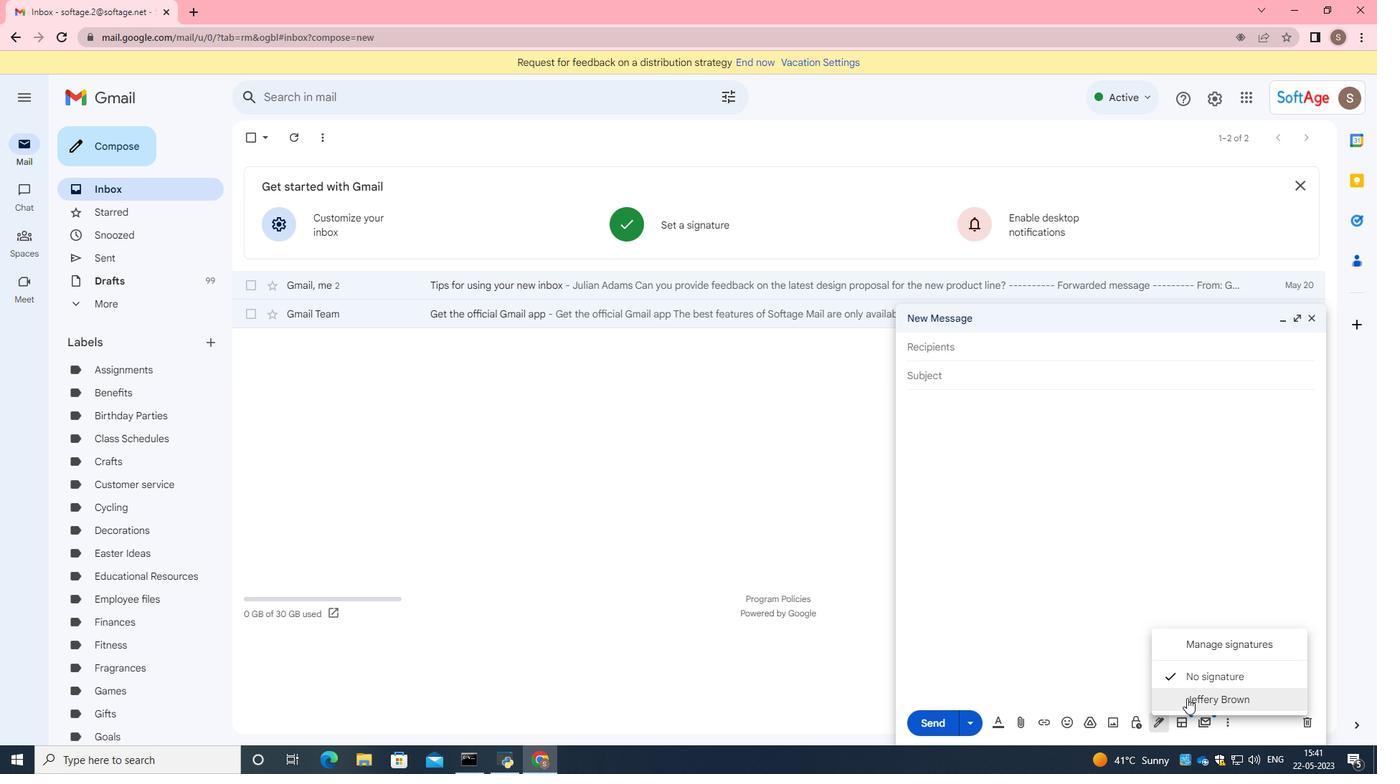 
Action: Mouse moved to (951, 347)
Screenshot: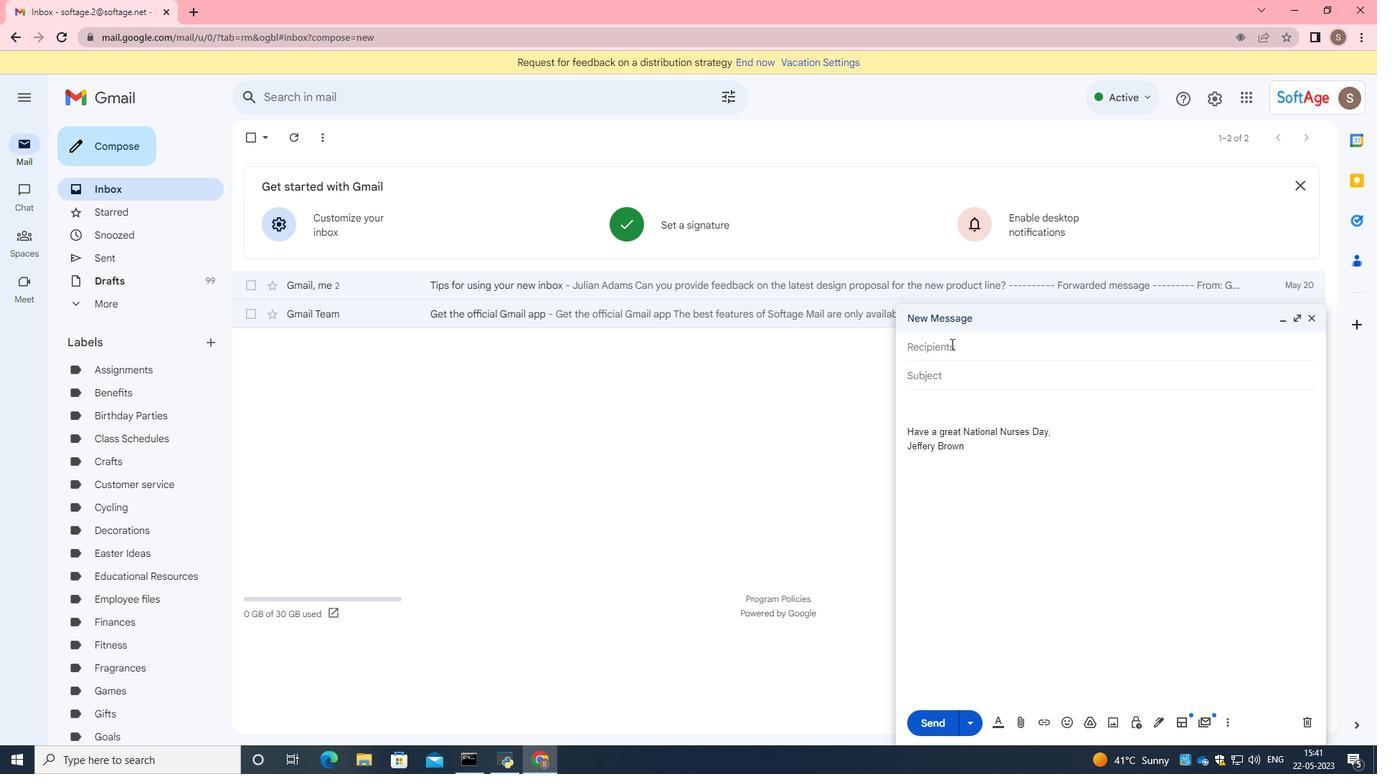 
Action: Mouse pressed left at (951, 347)
Screenshot: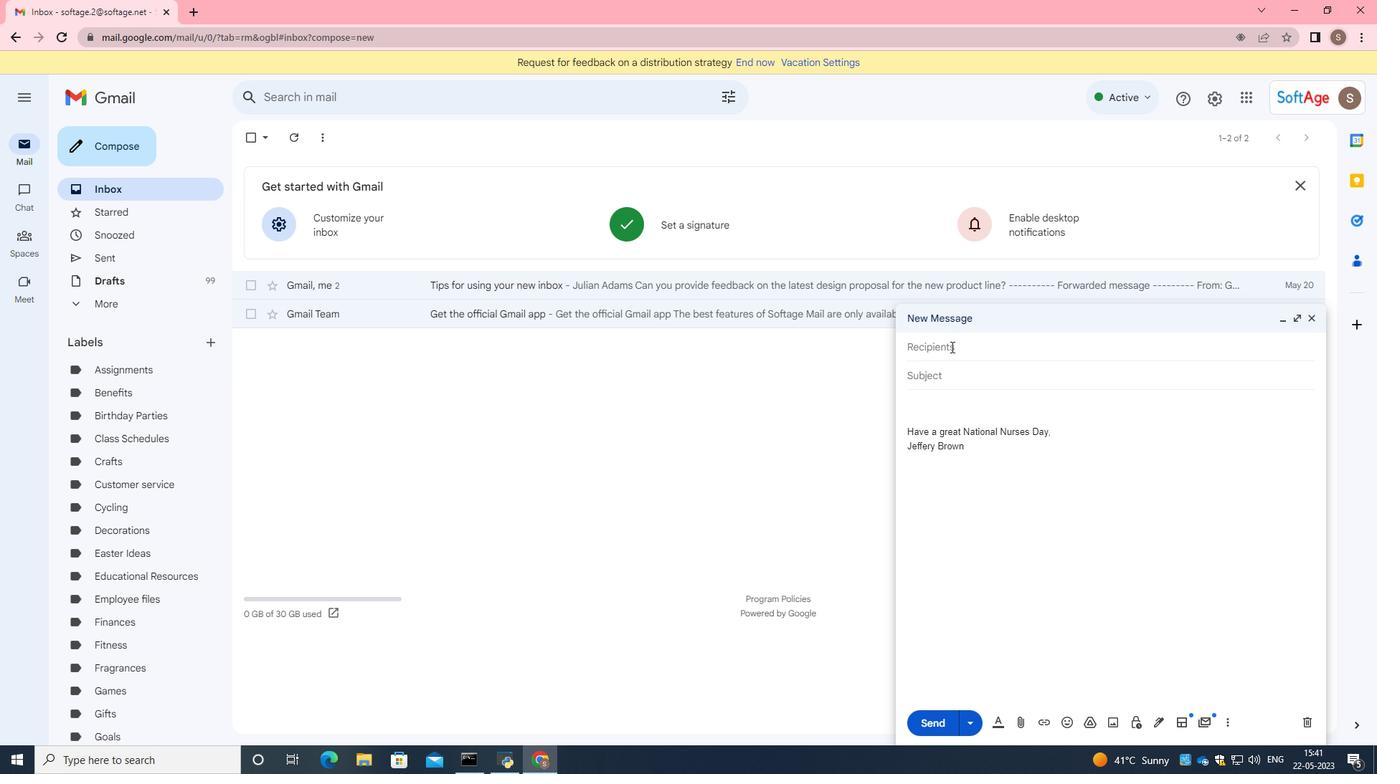 
Action: Key pressed softage.5<Key.shift>@softage.net
Screenshot: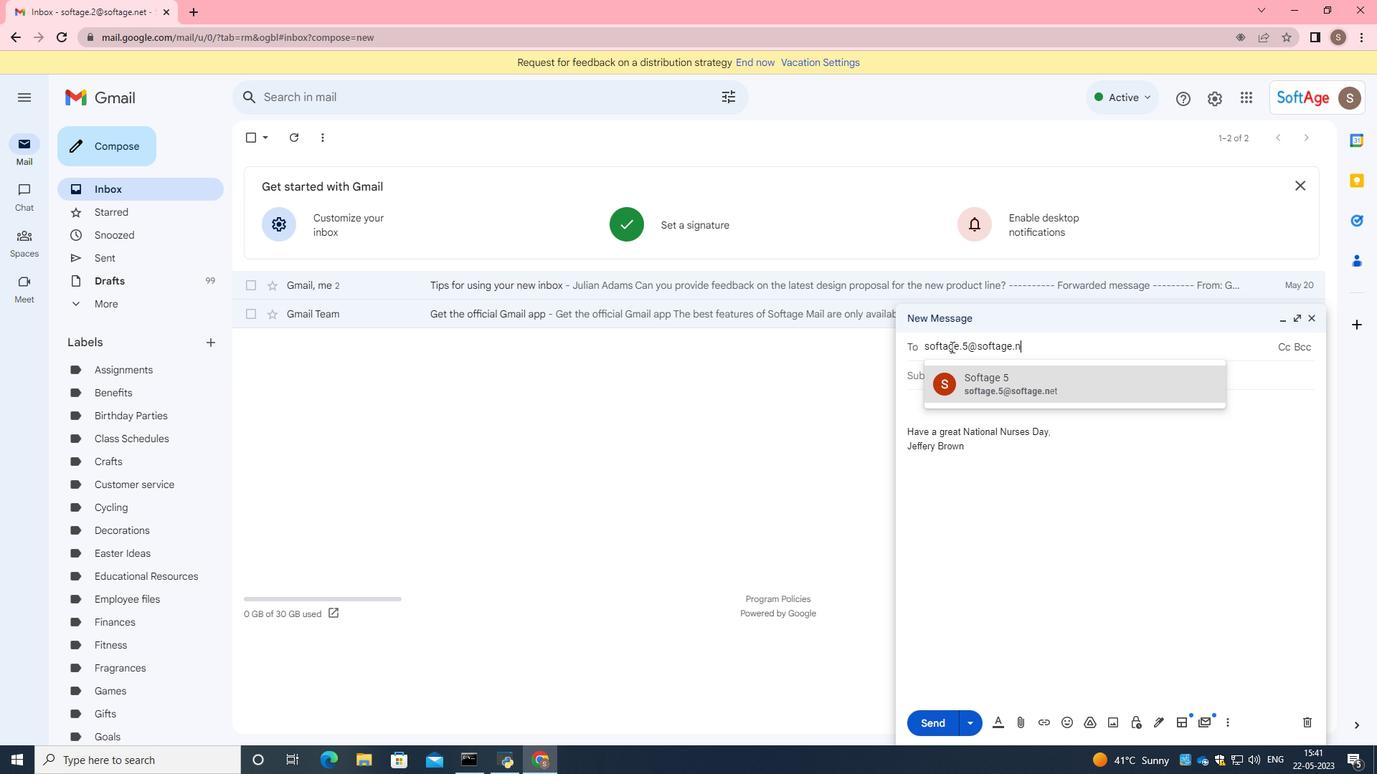 
Action: Mouse moved to (999, 375)
Screenshot: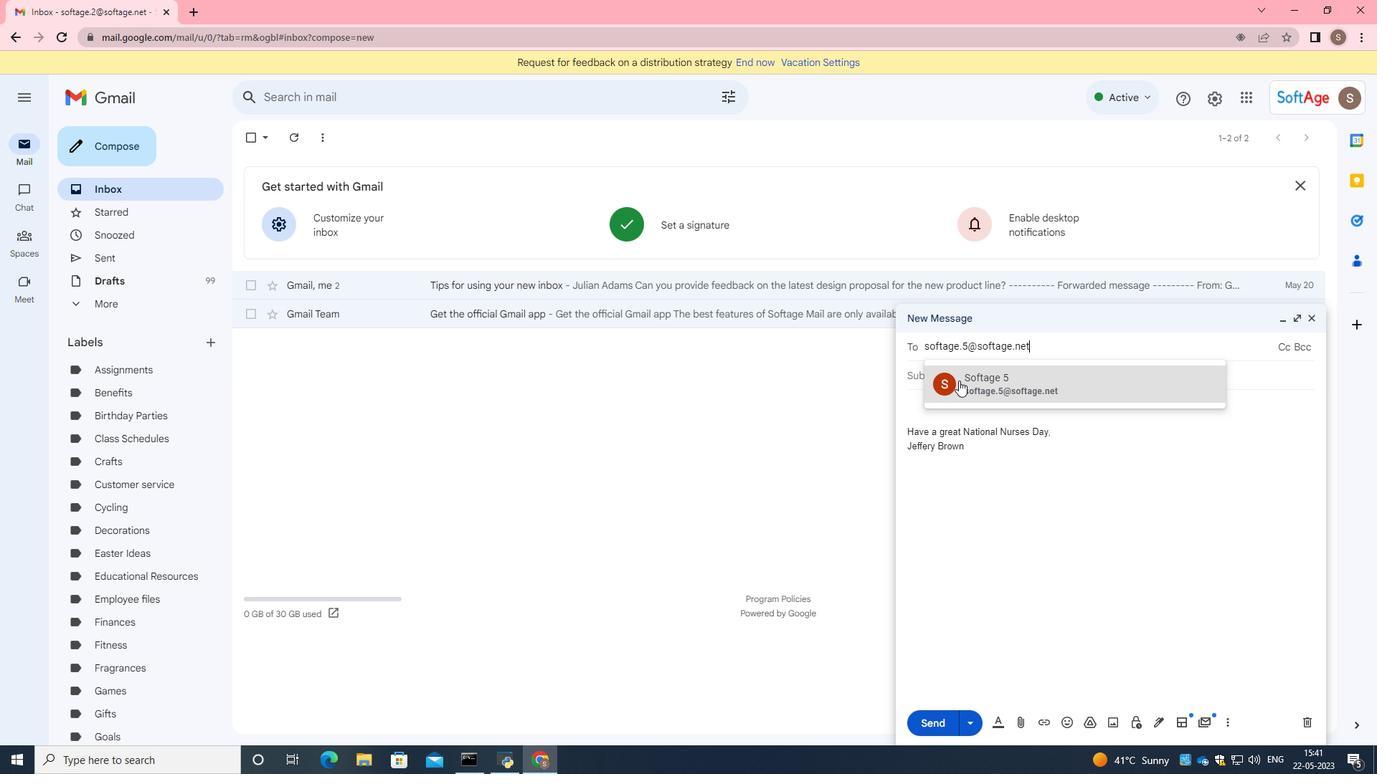 
Action: Mouse pressed left at (999, 375)
Screenshot: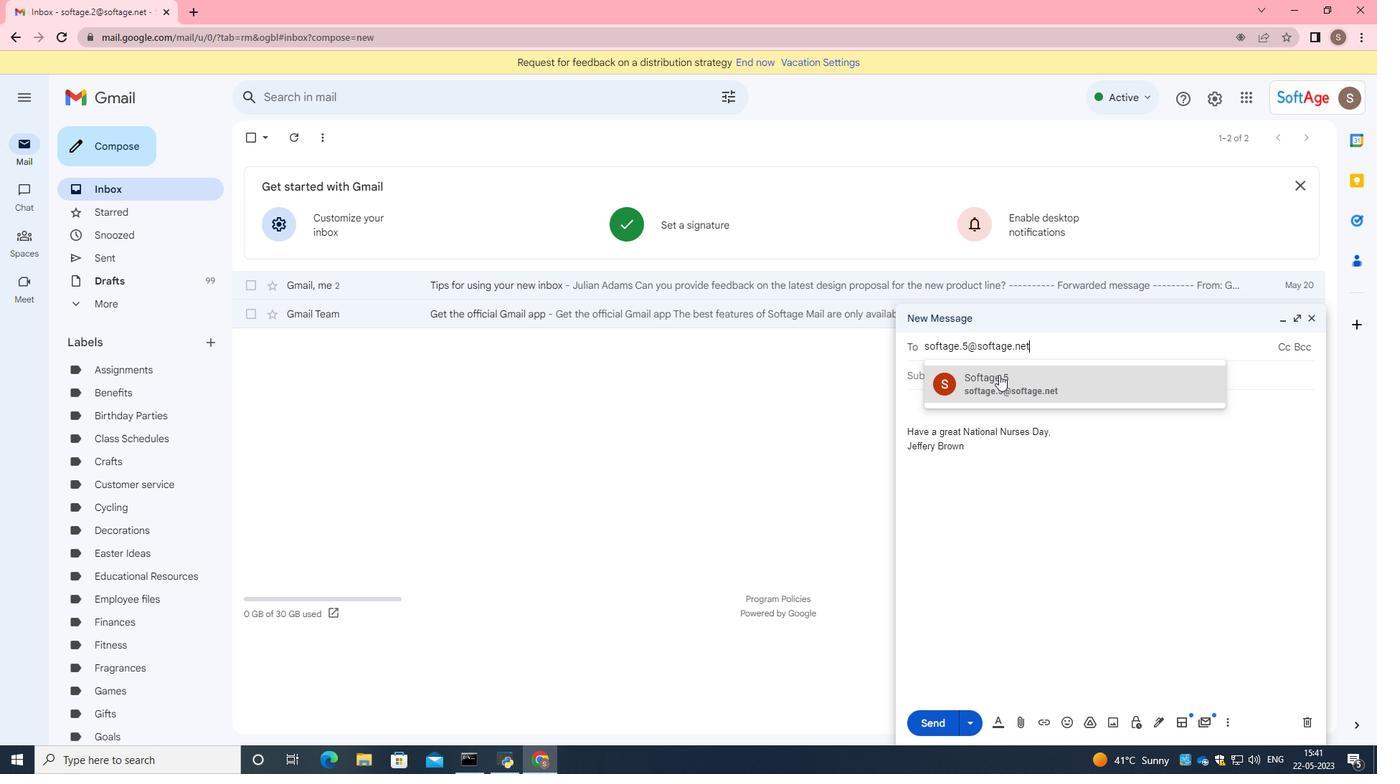 
Action: Mouse moved to (1222, 727)
Screenshot: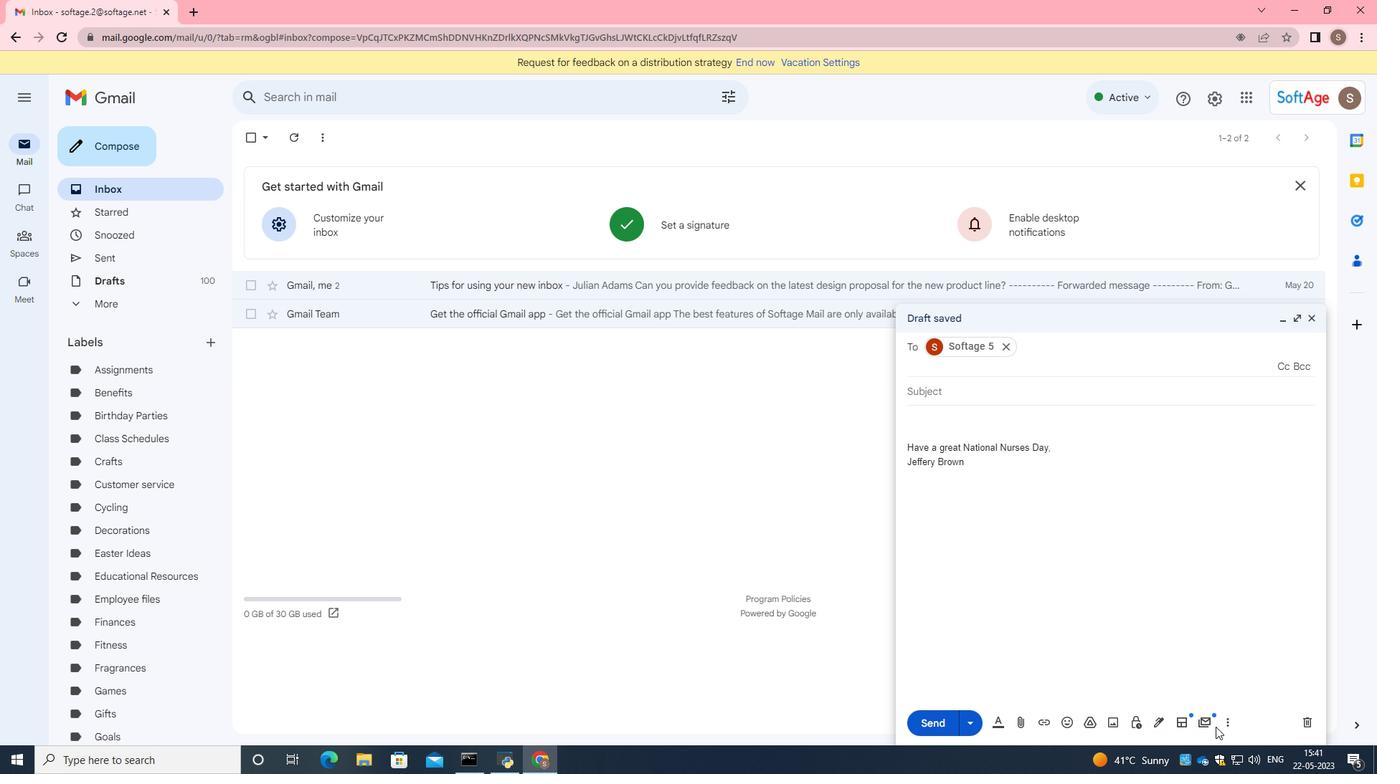 
Action: Mouse pressed left at (1222, 727)
Screenshot: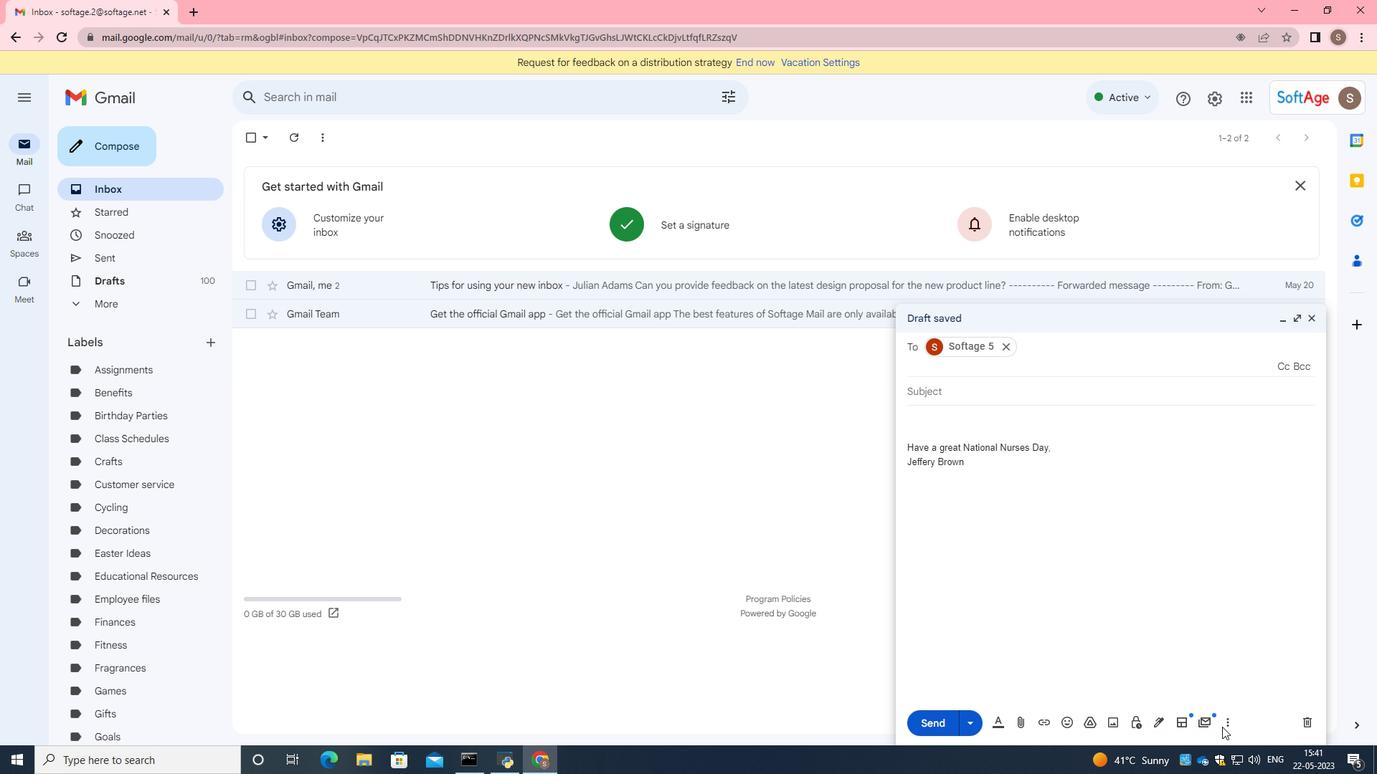 
Action: Mouse moved to (1229, 725)
Screenshot: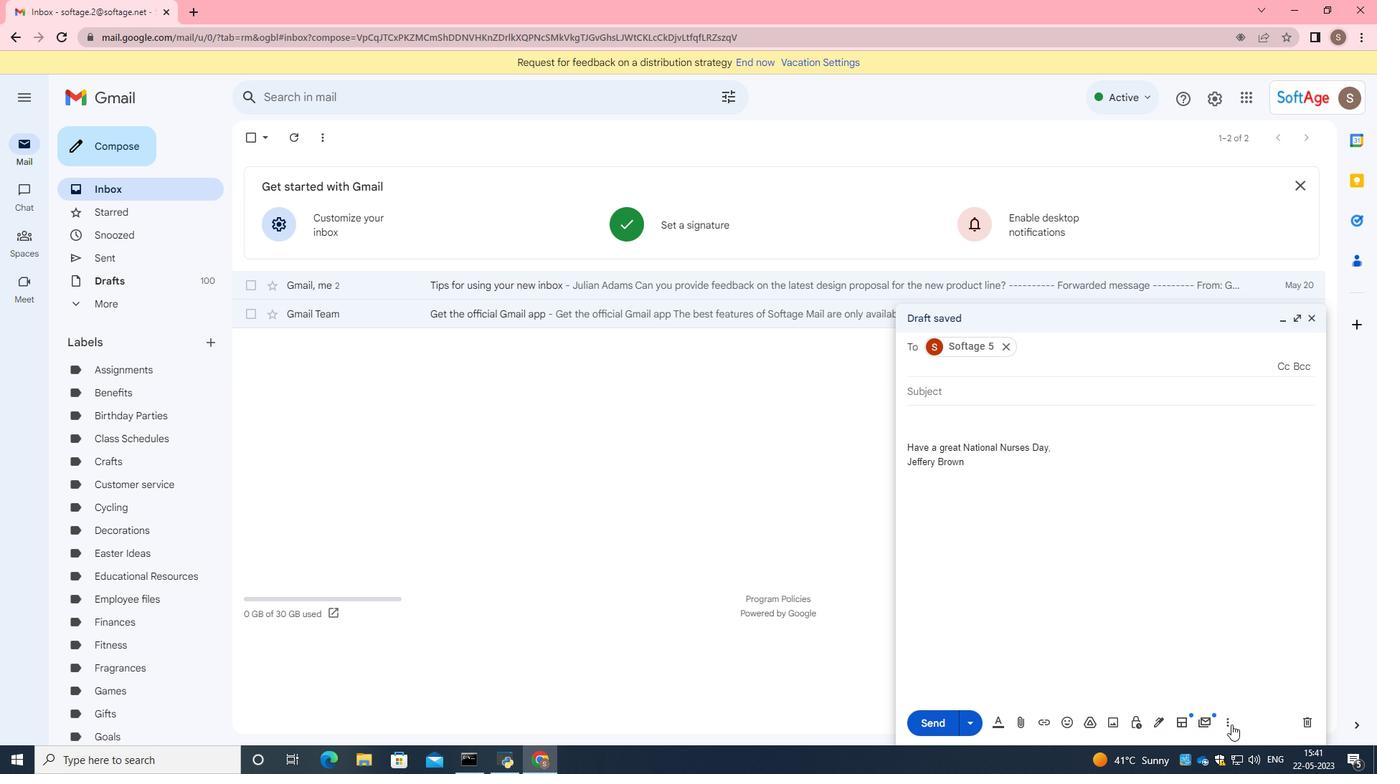 
Action: Mouse pressed left at (1229, 725)
Screenshot: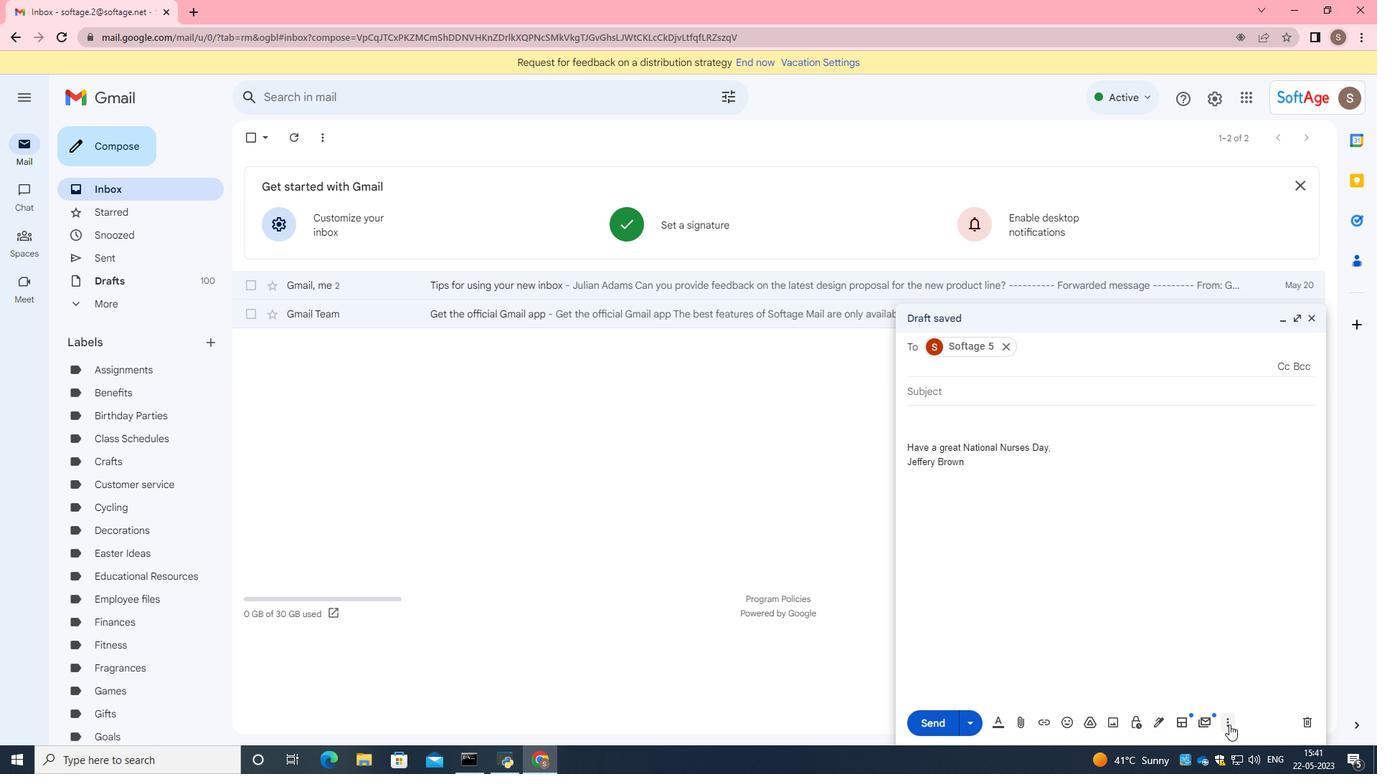 
Action: Mouse moved to (828, 299)
Screenshot: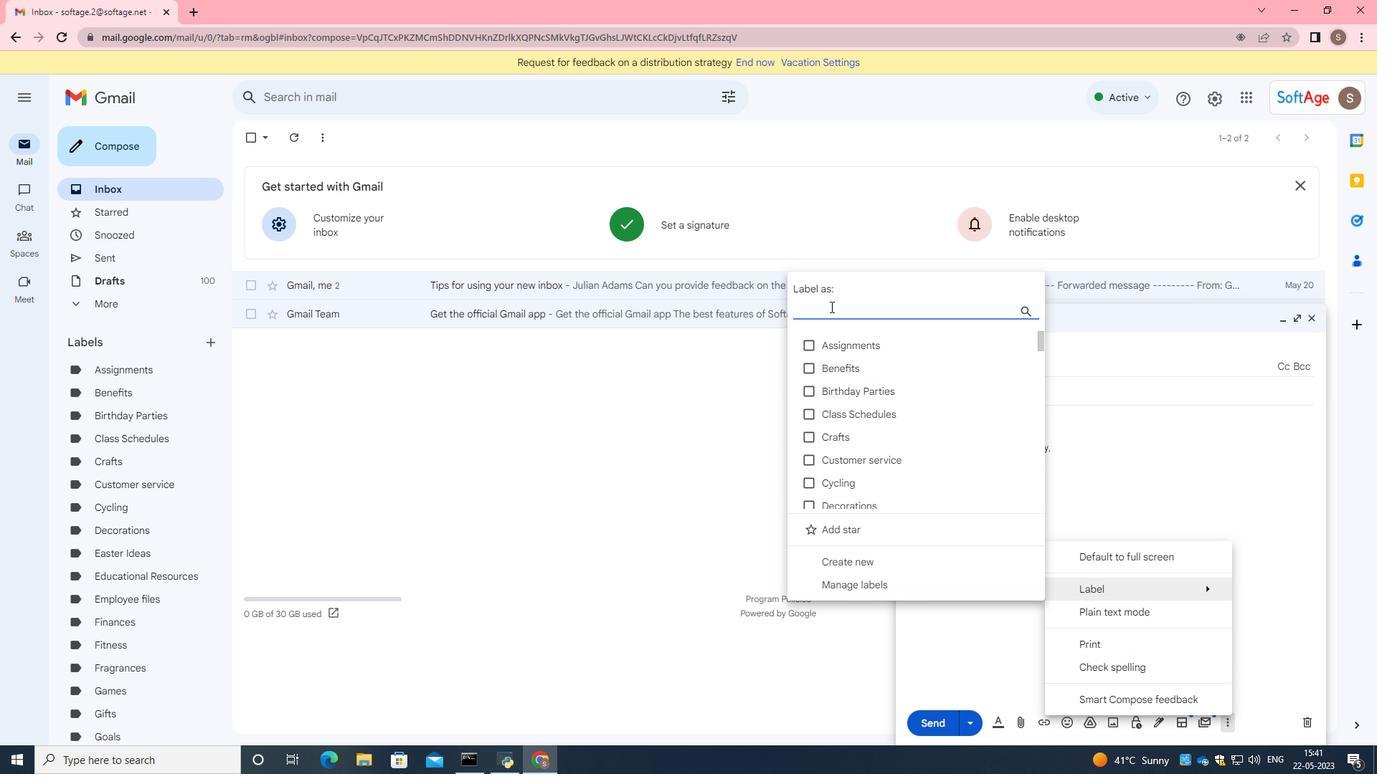 
Action: Key pressed <Key.caps_lock>T<Key.caps_lock>est<Key.space><Key.caps_lock>S<Key.caps_lock>core
Screenshot: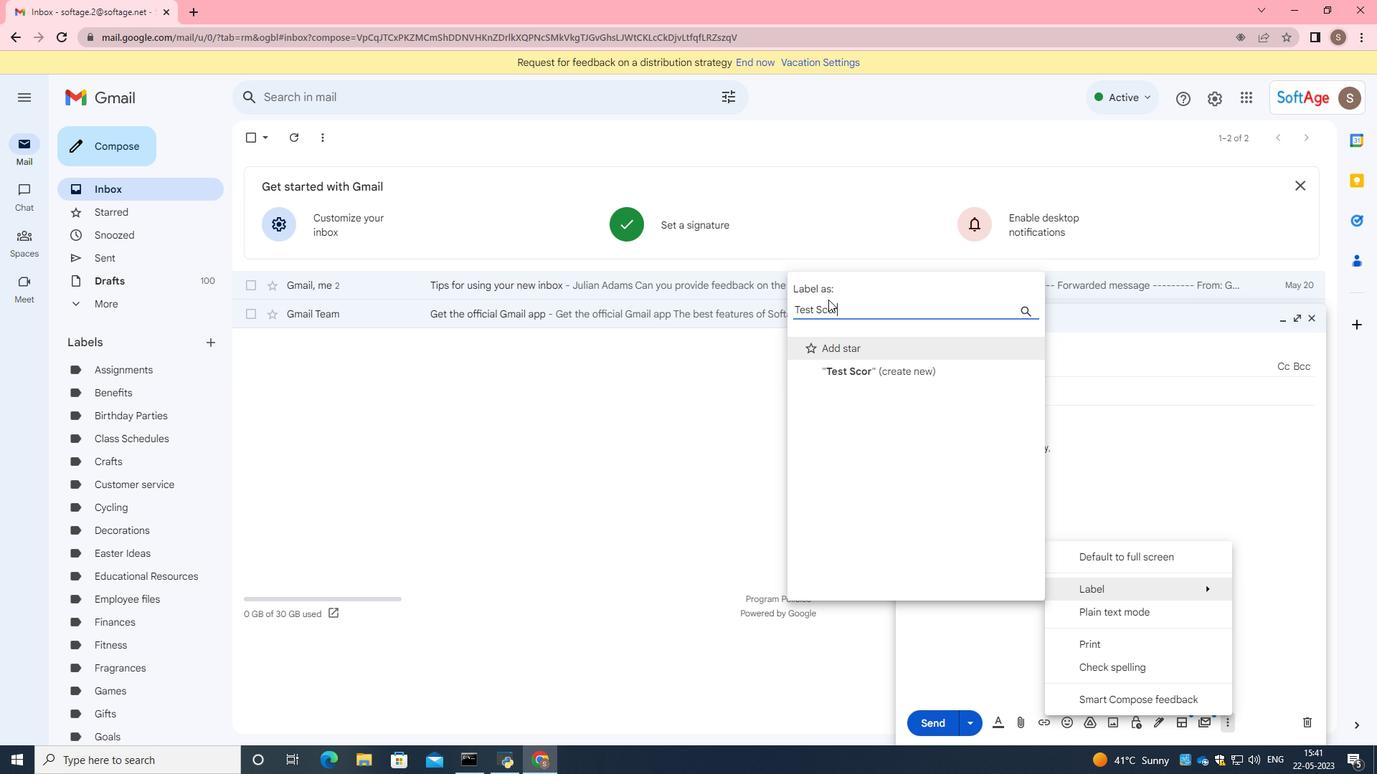 
Action: Mouse moved to (825, 367)
Screenshot: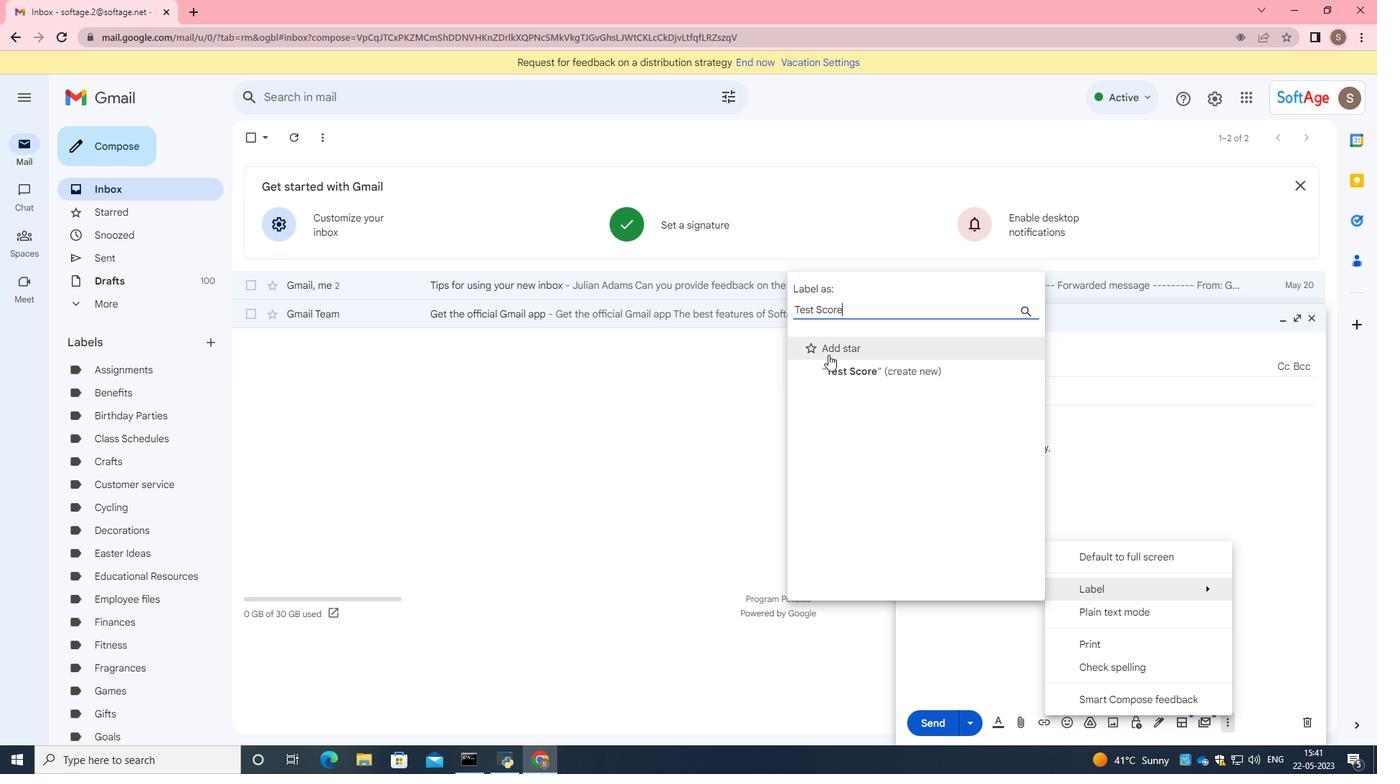 
Action: Mouse pressed left at (825, 367)
Screenshot: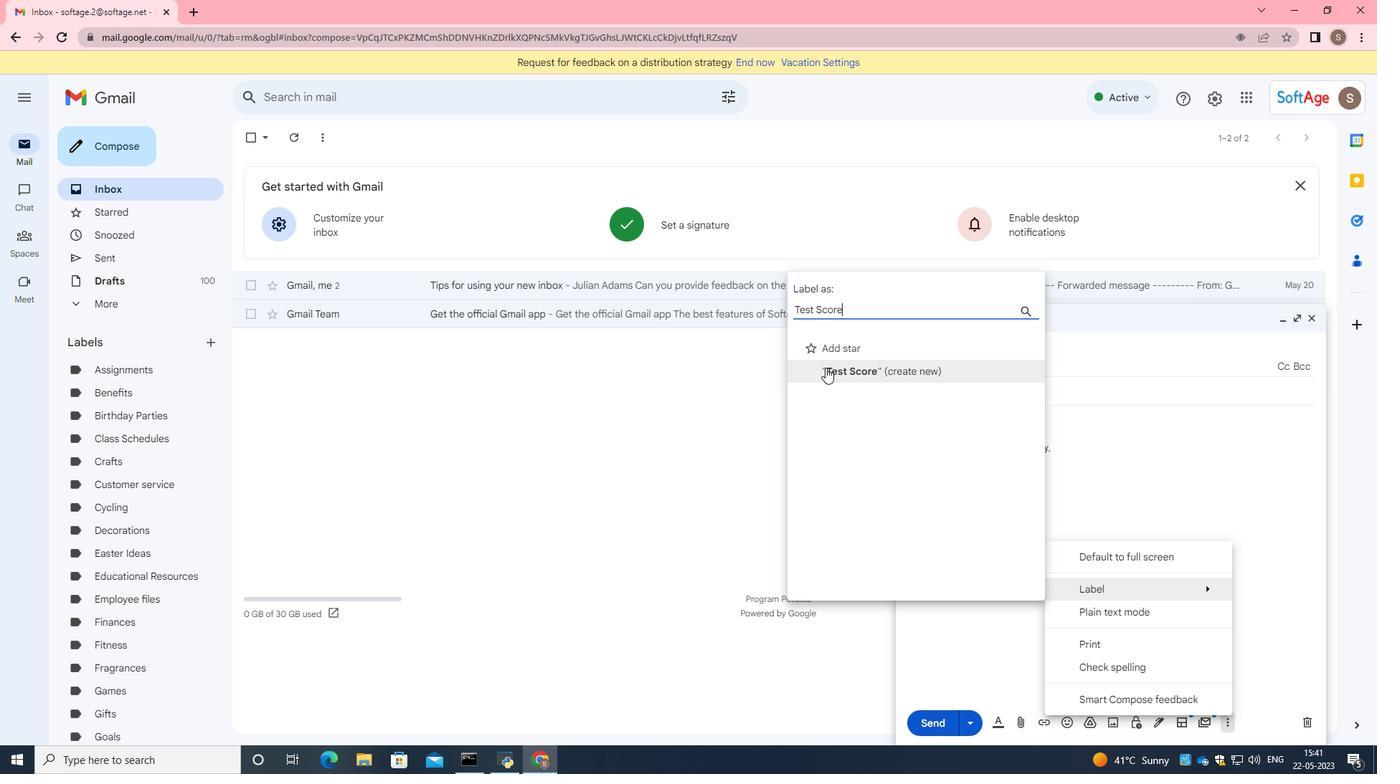
Action: Mouse moved to (831, 463)
Screenshot: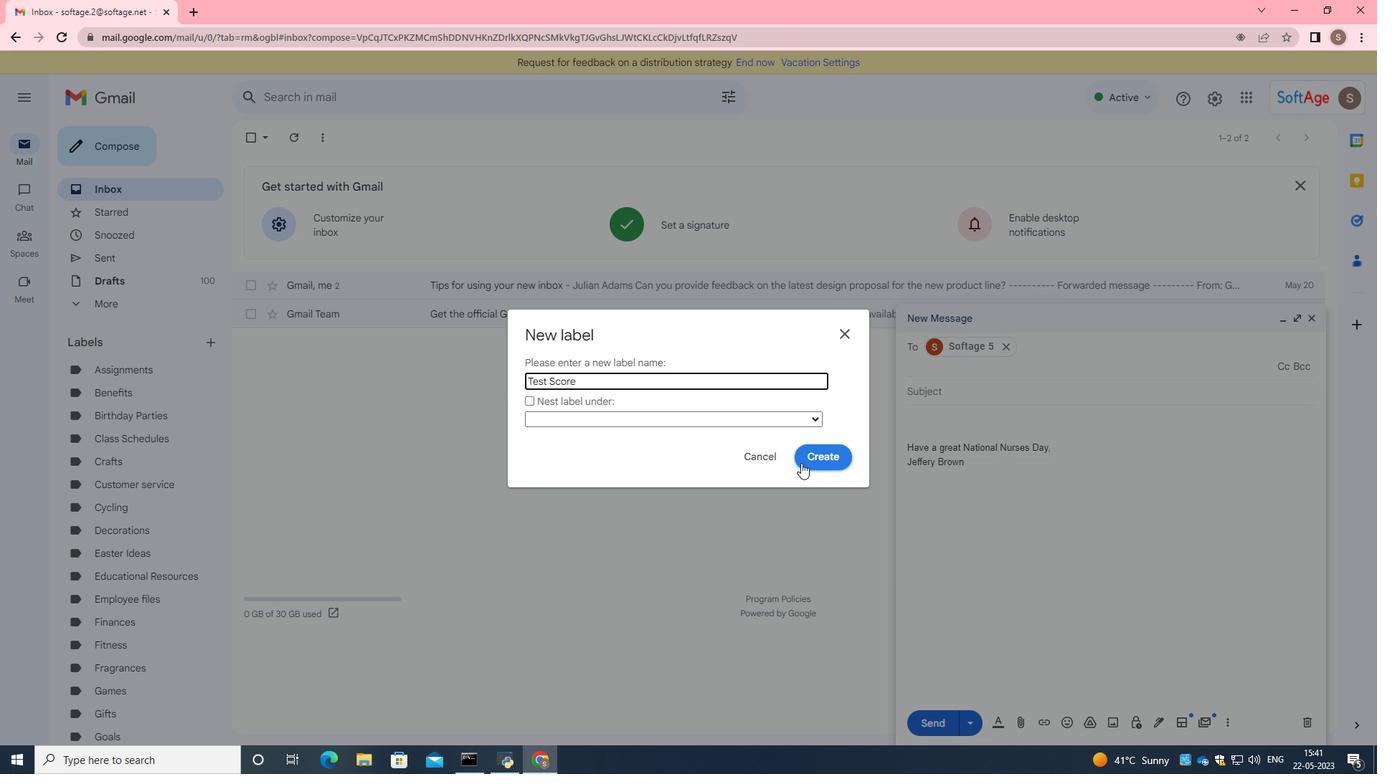 
Action: Mouse pressed left at (831, 463)
Screenshot: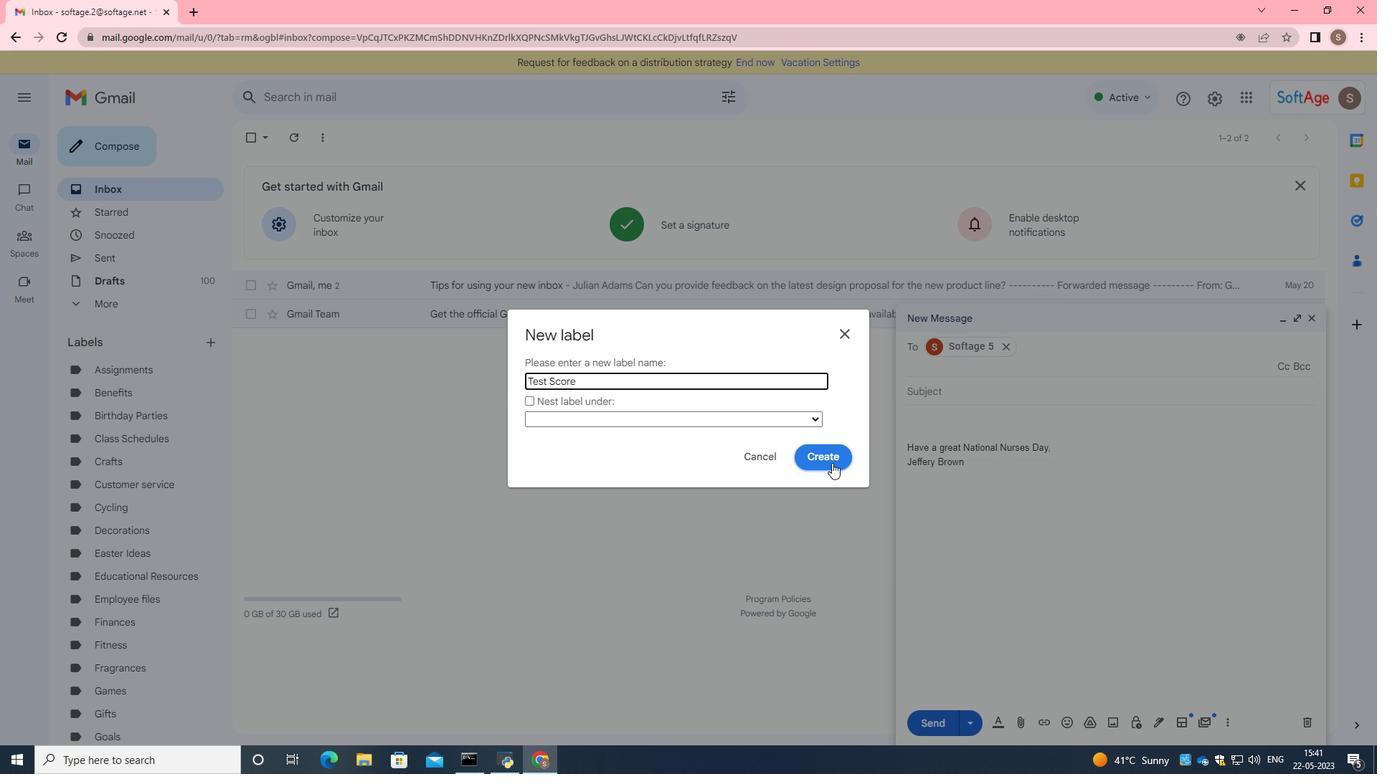
Action: Mouse moved to (894, 565)
Screenshot: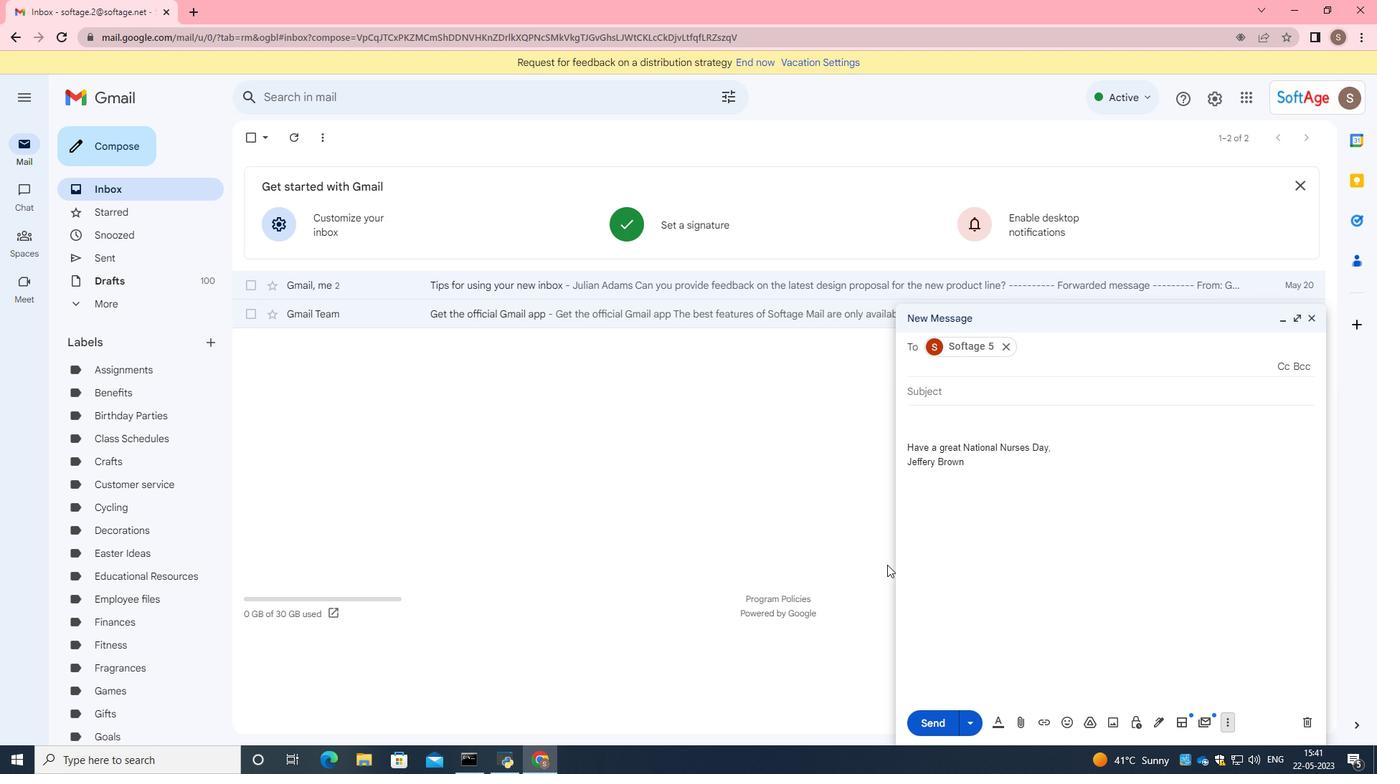 
Action: Mouse scrolled (894, 565) with delta (0, 0)
Screenshot: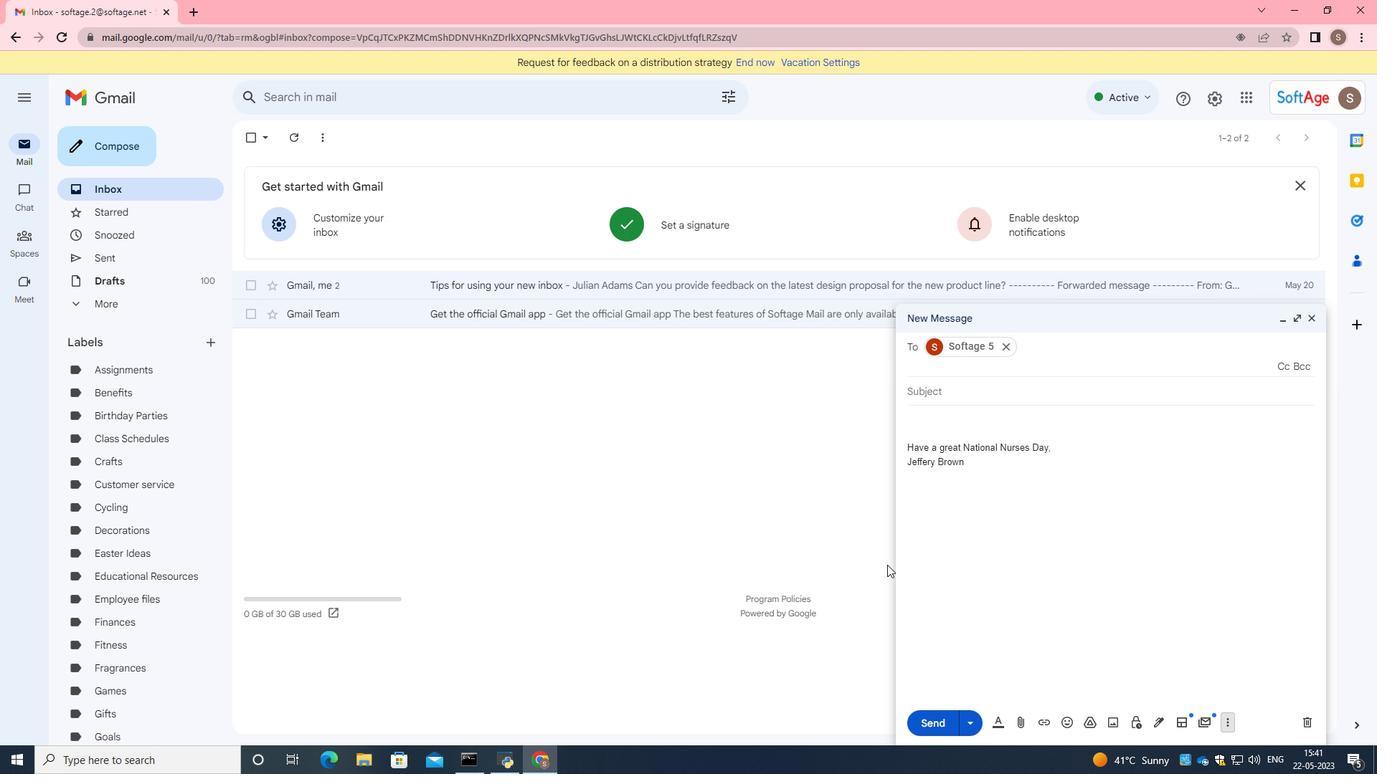 
Action: Mouse moved to (895, 566)
Screenshot: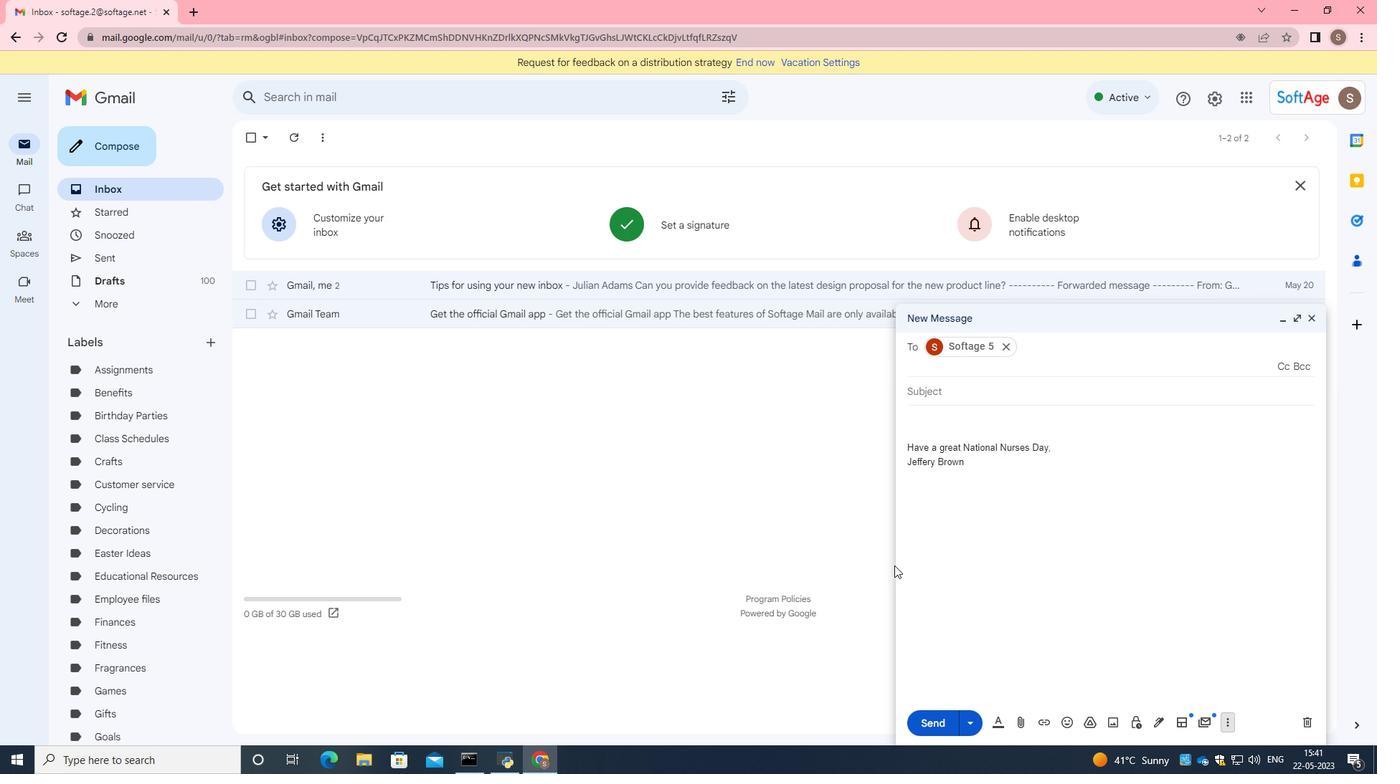 
Action: Mouse scrolled (895, 565) with delta (0, 0)
Screenshot: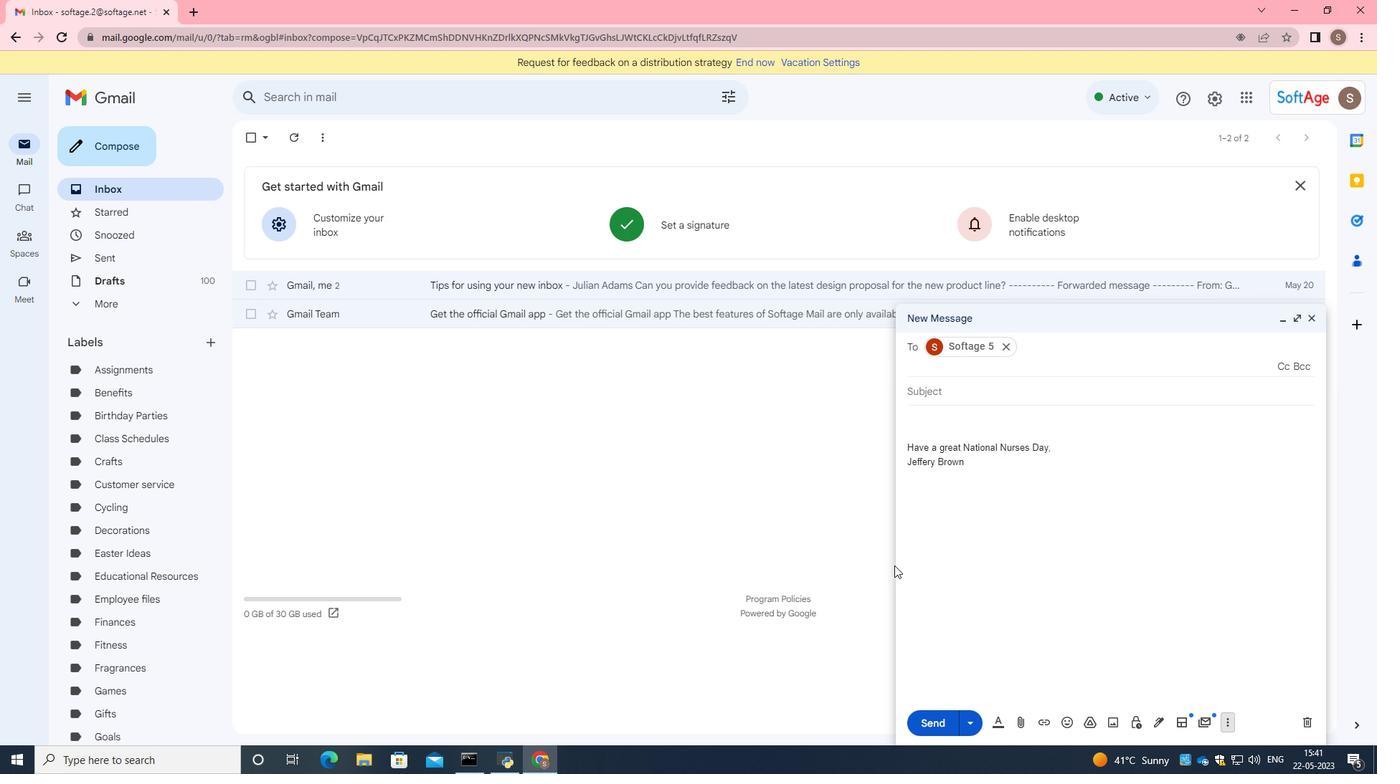 
Action: Mouse moved to (1245, 679)
Screenshot: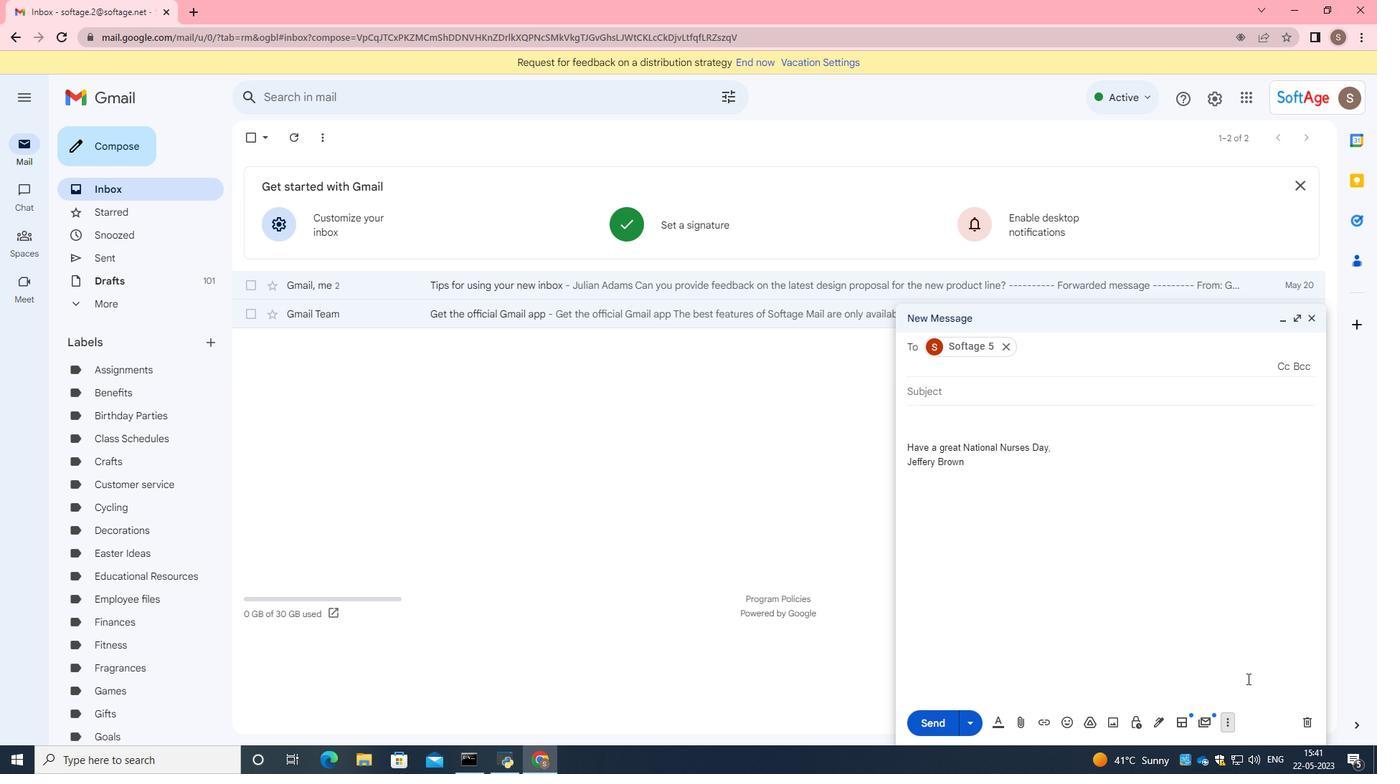 
